 Task: Add a signature Haven Turner containing Have a great Thanksgiving Day, Haven Turner to email address softage.5@softage.net and add a folder Cycling
Action: Mouse moved to (47, 62)
Screenshot: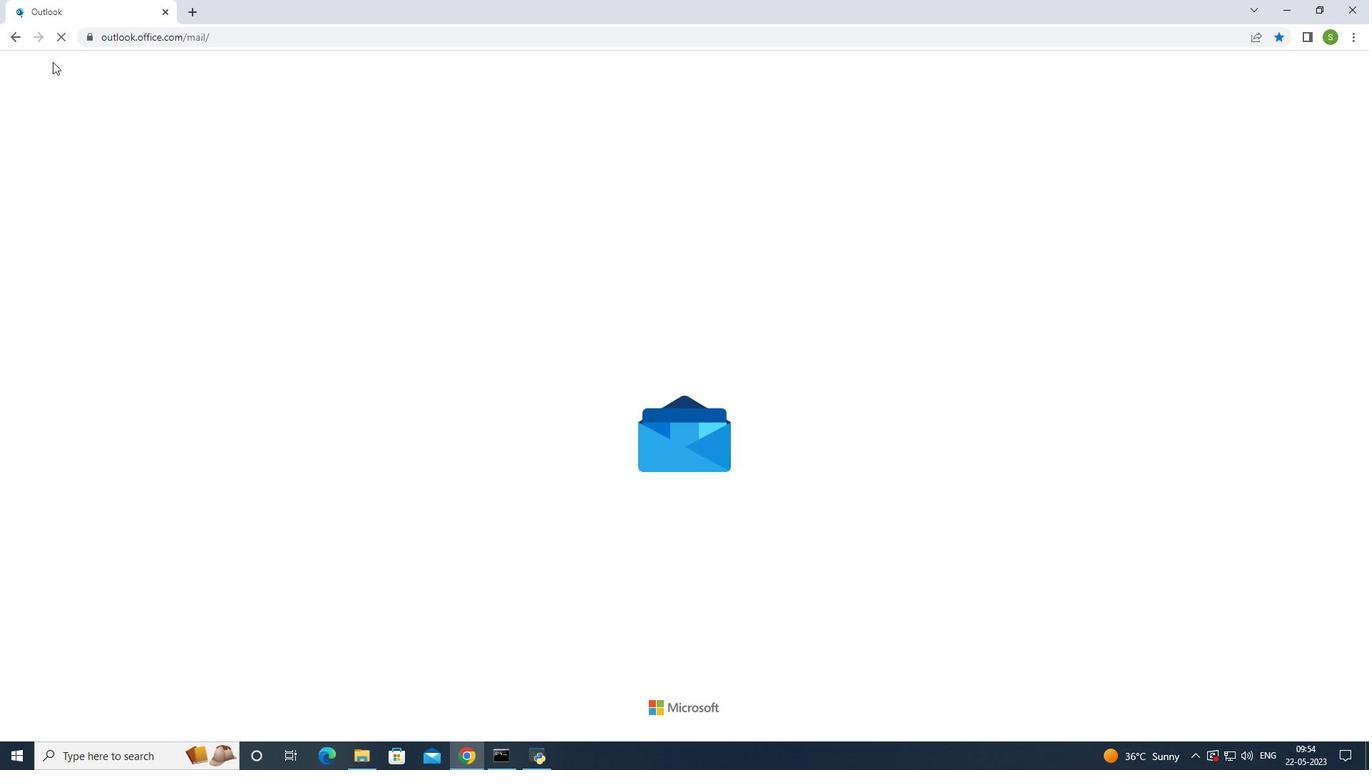 
Action: Mouse pressed left at (47, 62)
Screenshot: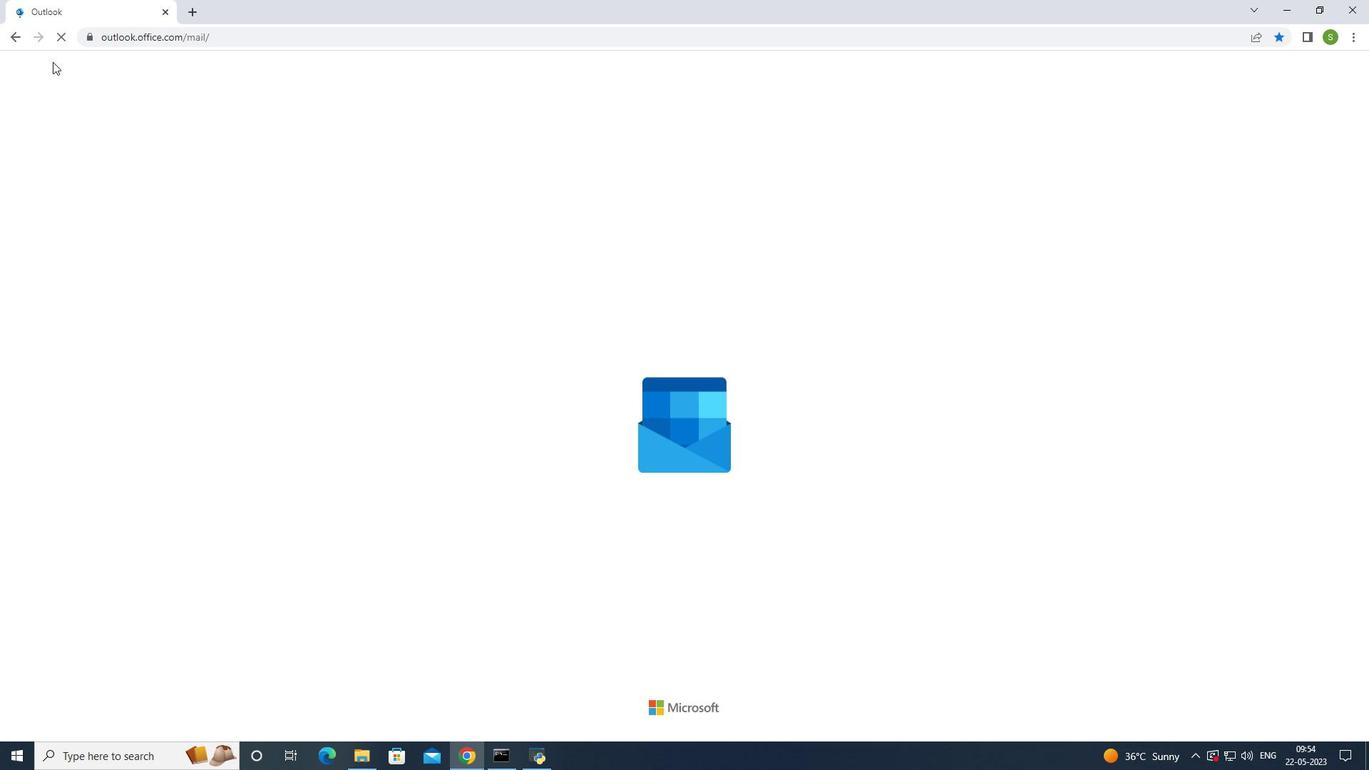 
Action: Mouse moved to (106, 117)
Screenshot: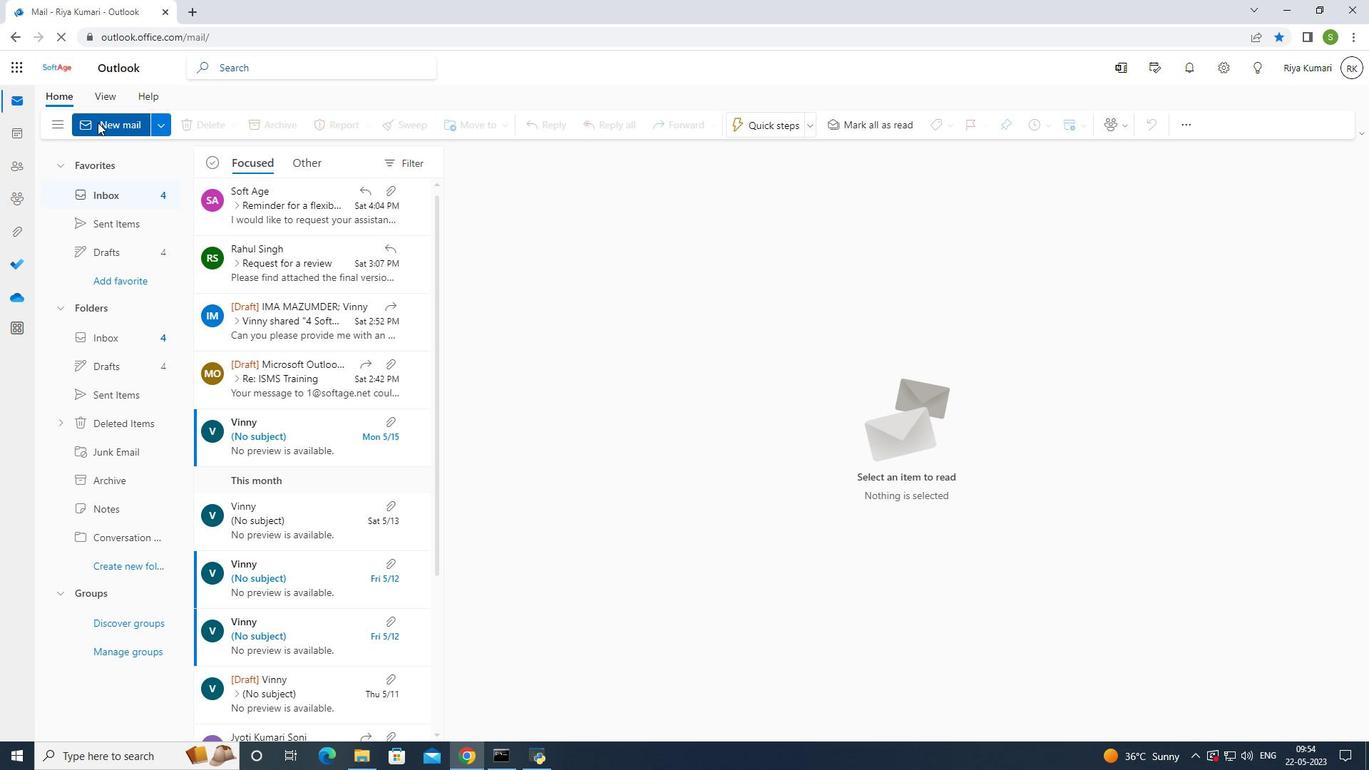 
Action: Mouse pressed left at (106, 117)
Screenshot: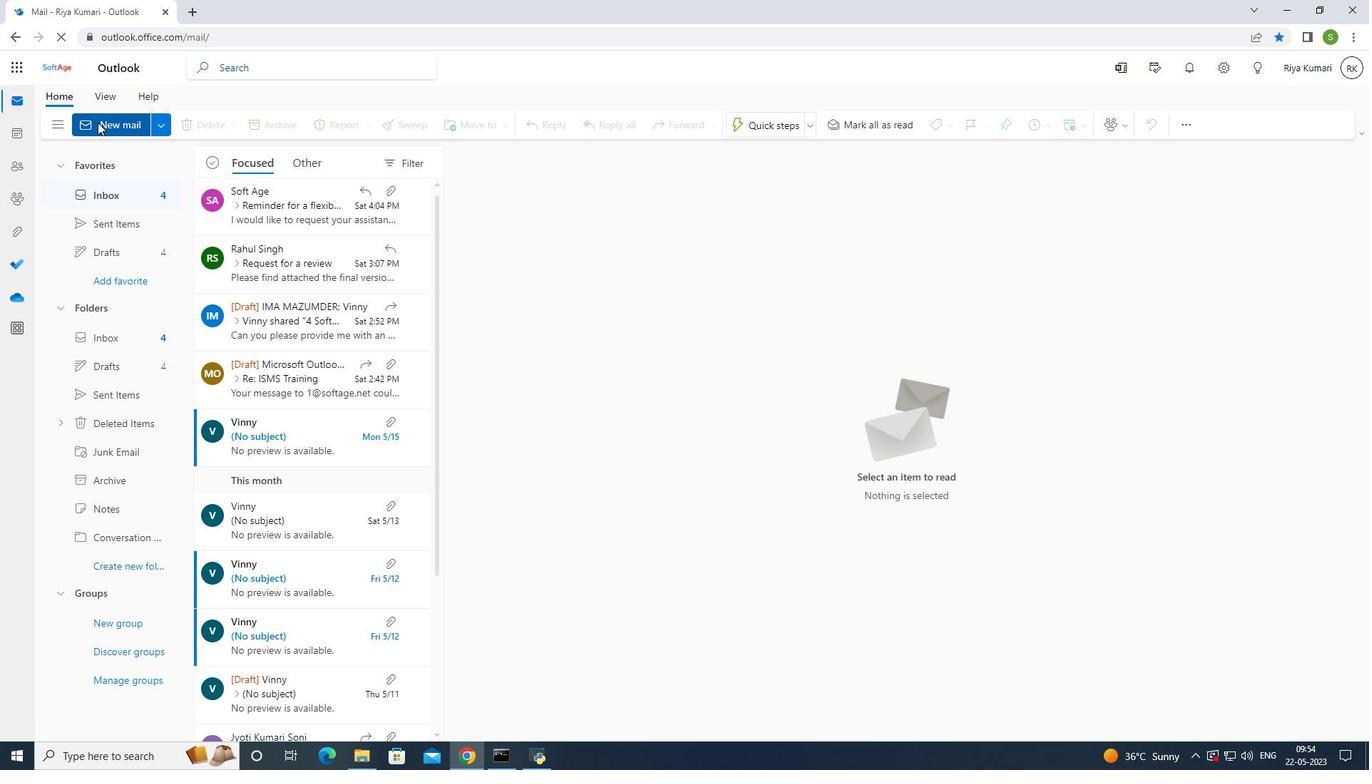 
Action: Mouse moved to (936, 128)
Screenshot: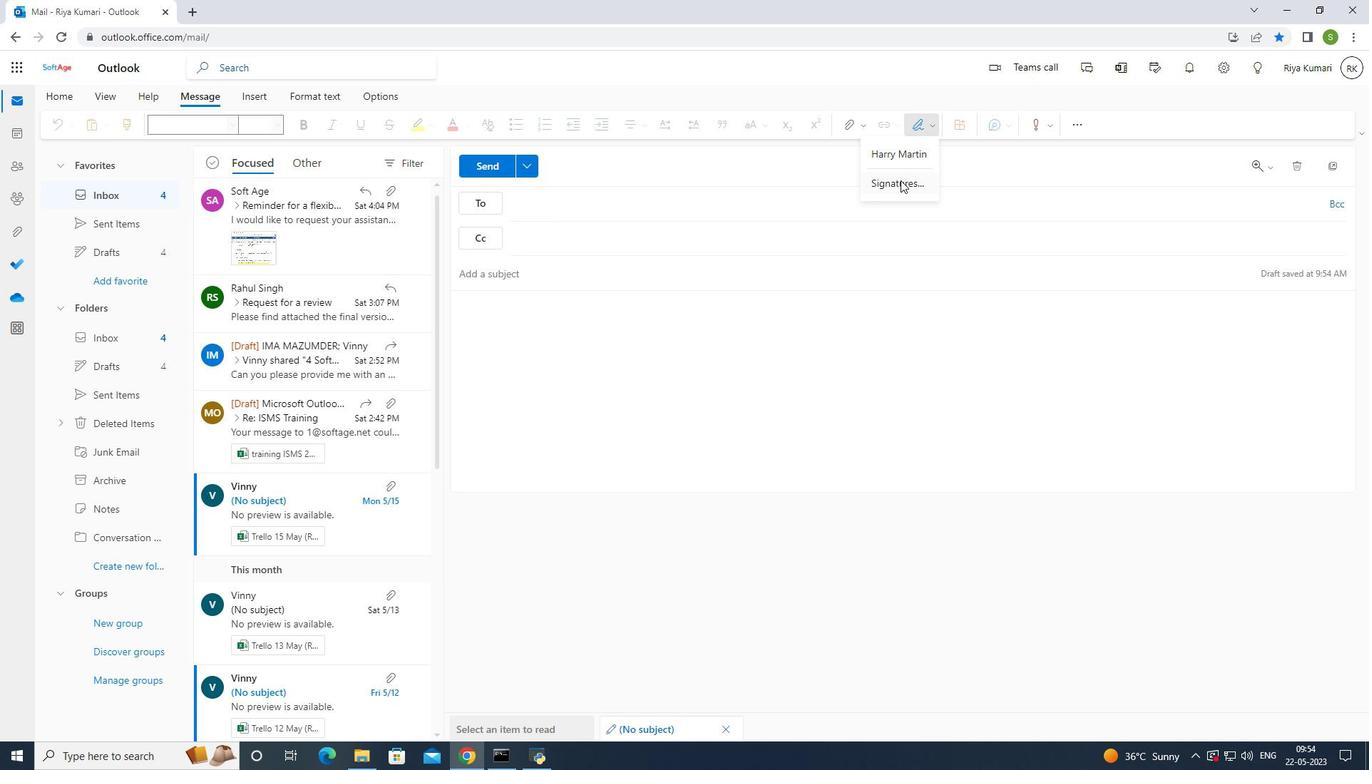 
Action: Mouse pressed left at (936, 128)
Screenshot: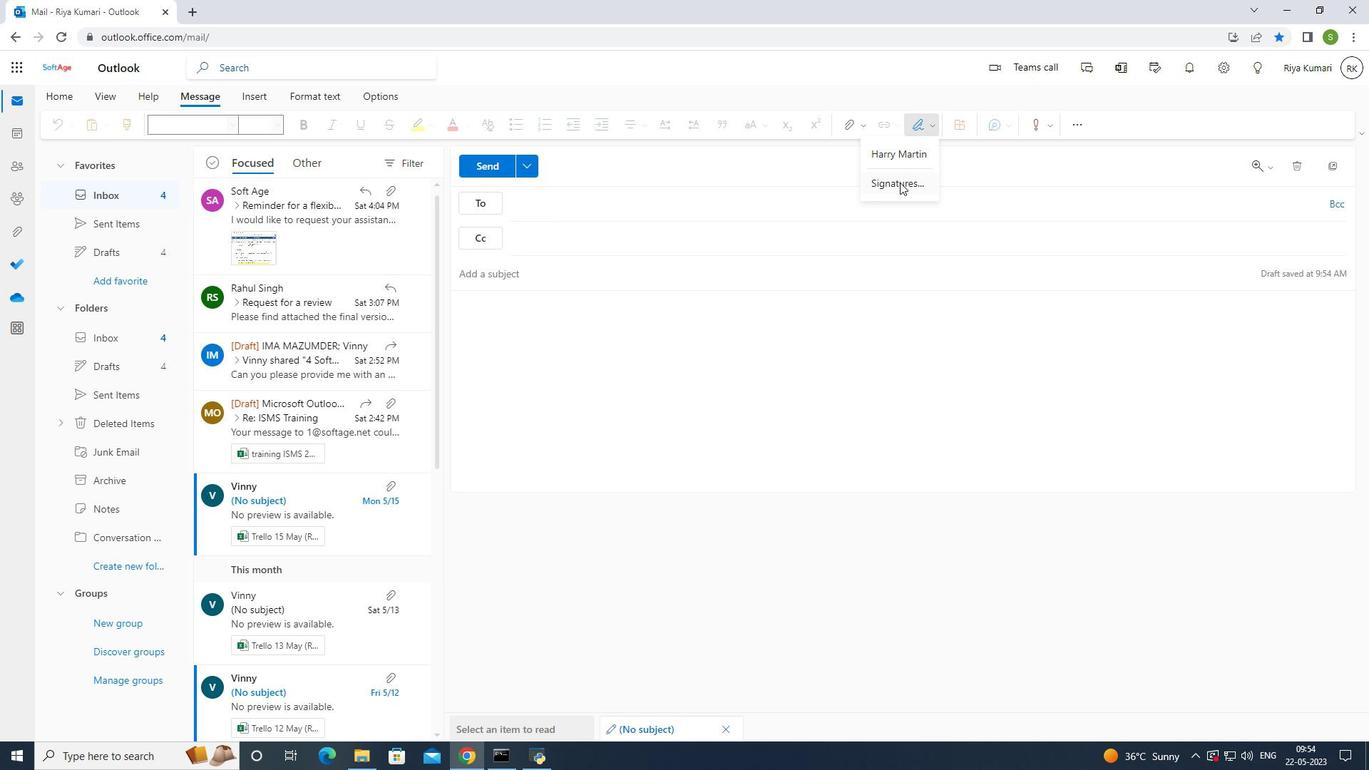 
Action: Mouse moved to (901, 185)
Screenshot: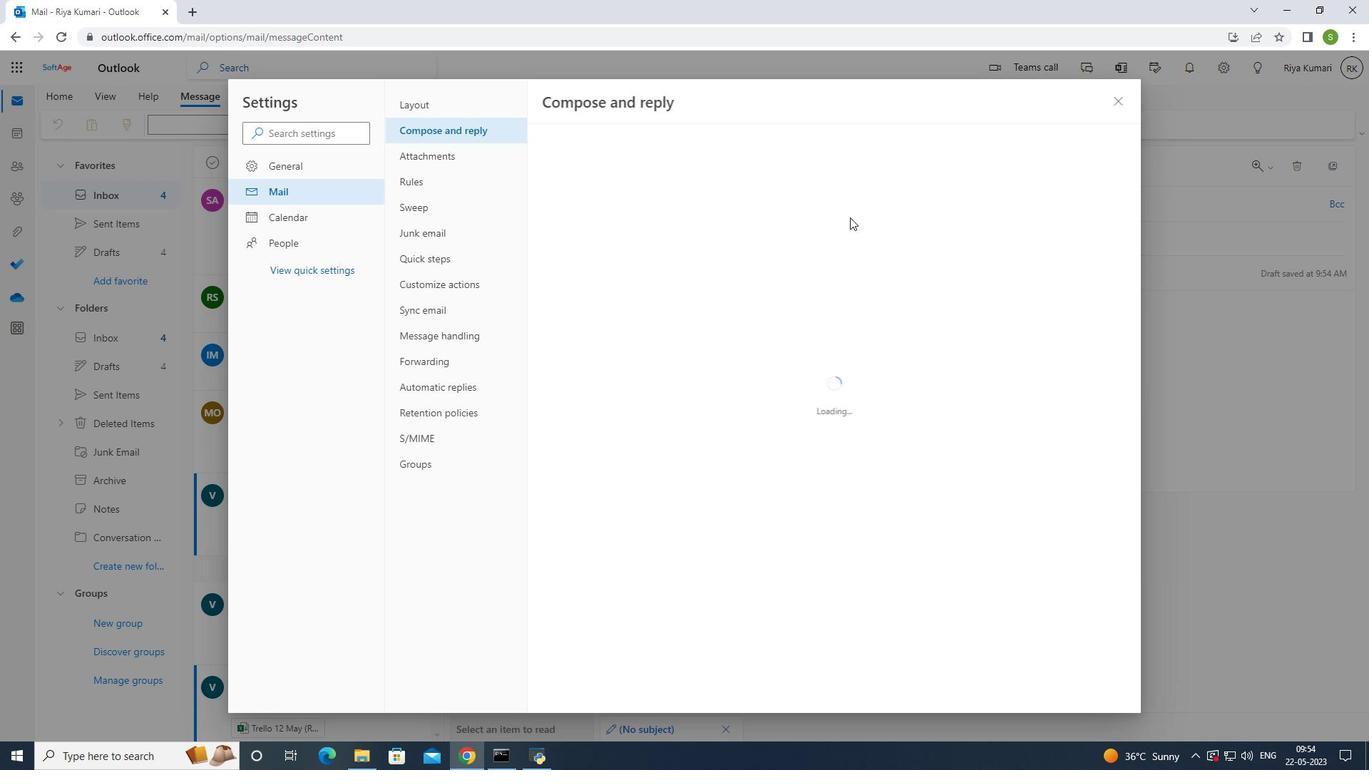 
Action: Mouse pressed left at (901, 185)
Screenshot: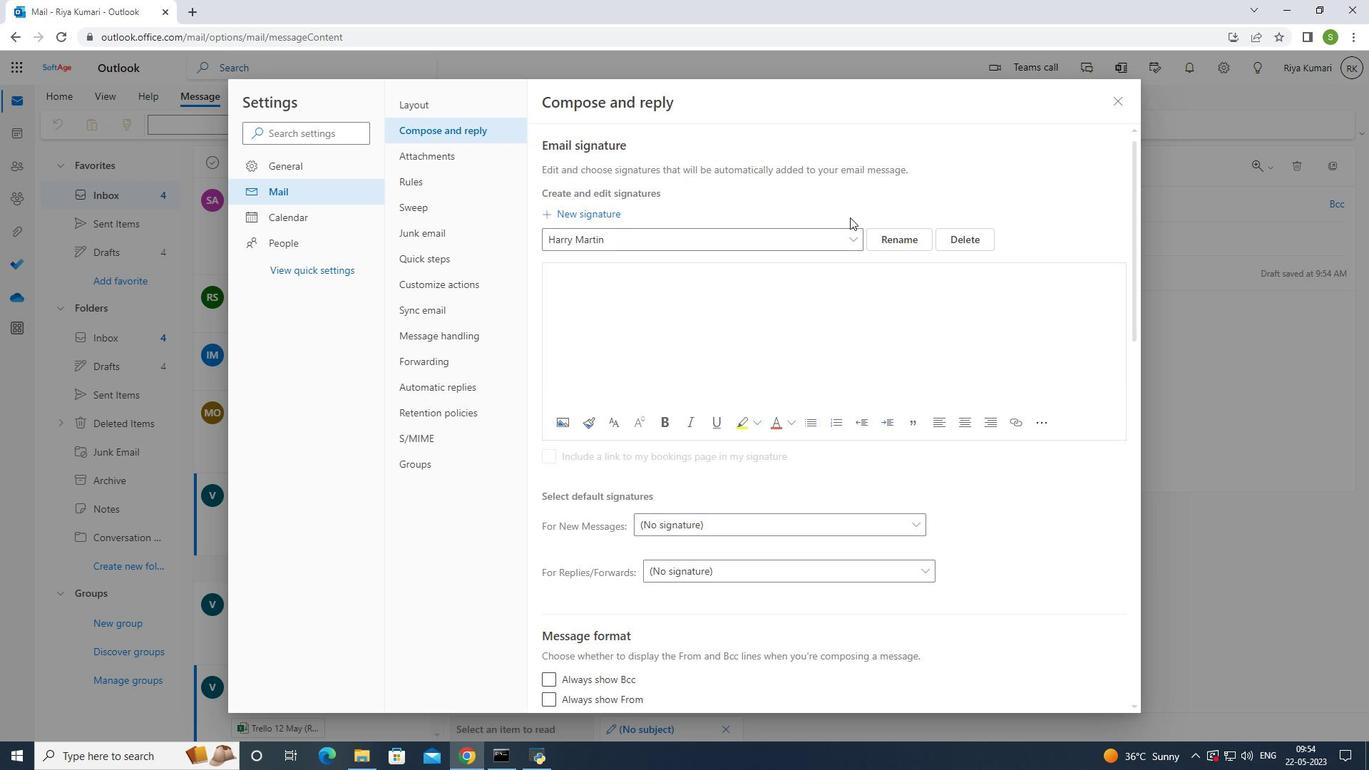 
Action: Mouse moved to (893, 233)
Screenshot: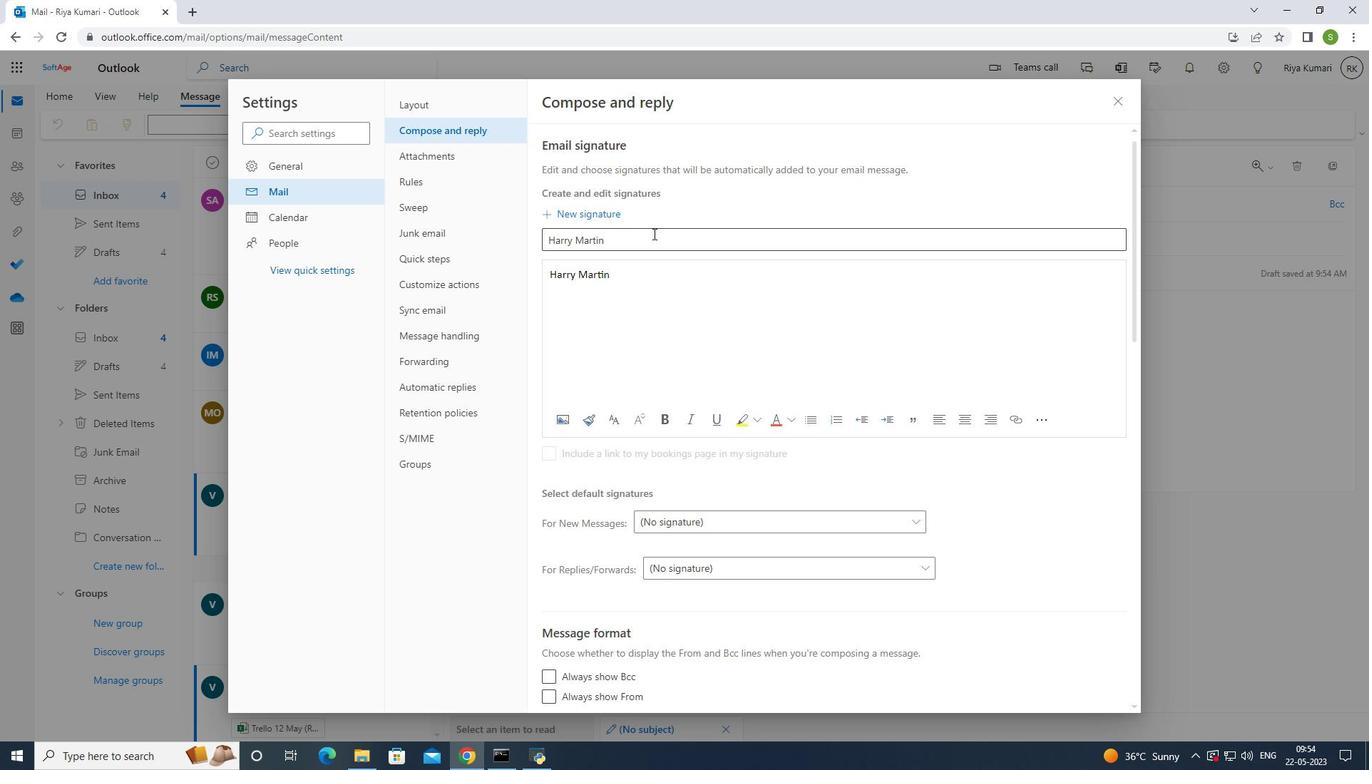 
Action: Mouse pressed left at (893, 233)
Screenshot: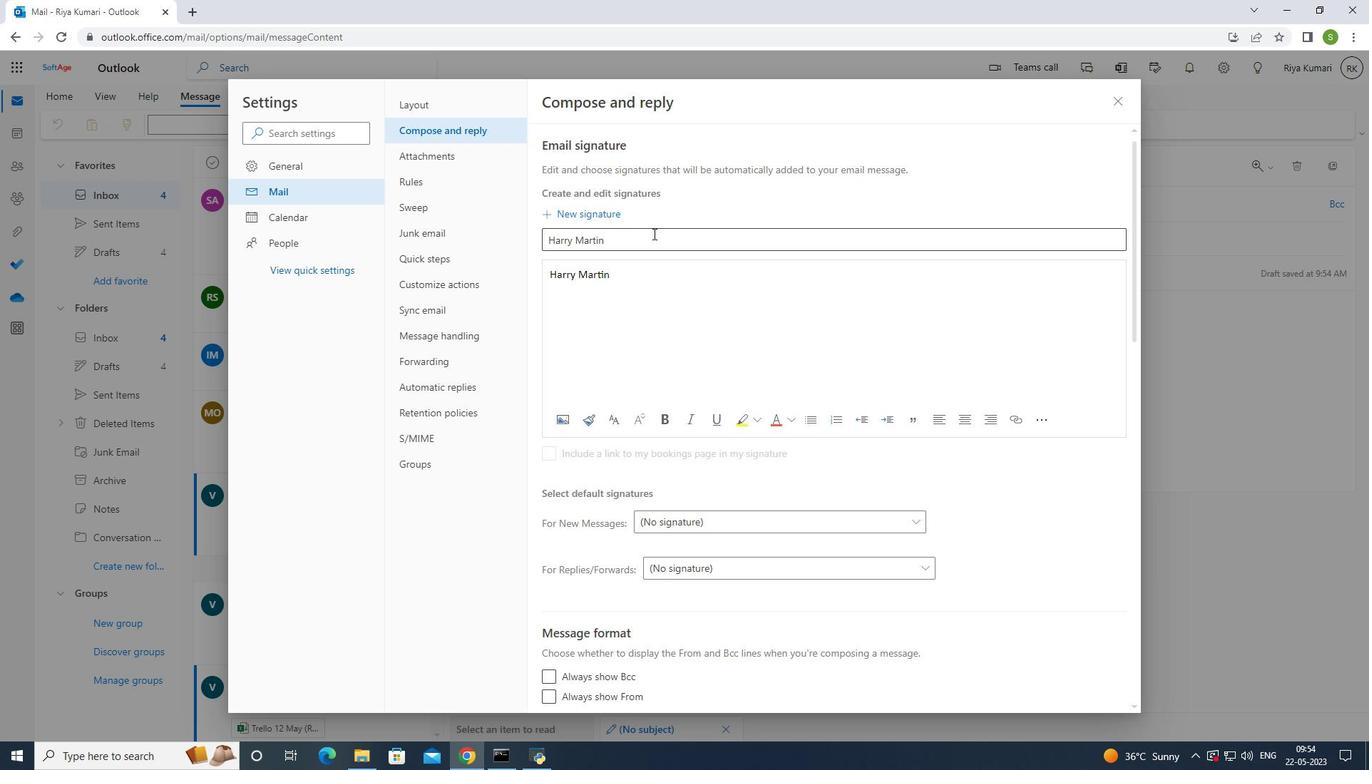 
Action: Mouse moved to (654, 240)
Screenshot: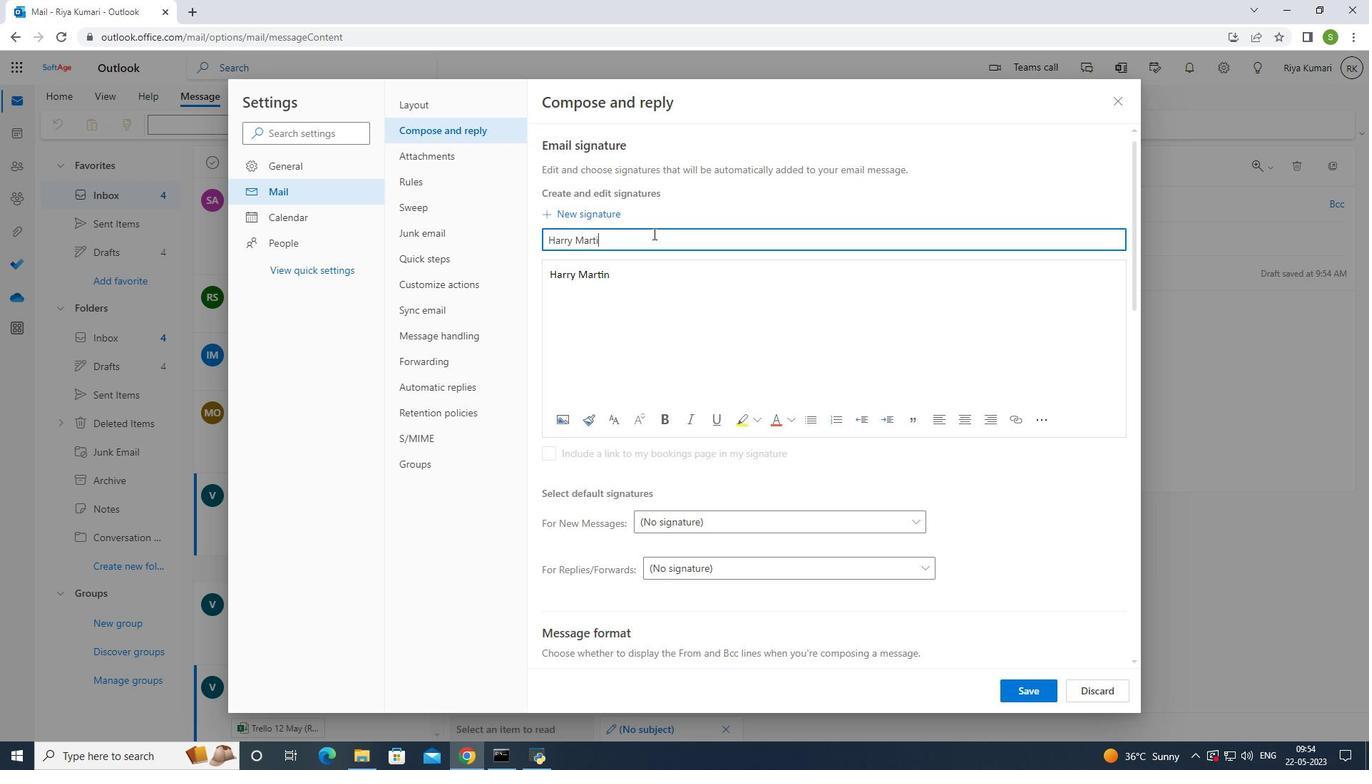 
Action: Mouse pressed left at (654, 240)
Screenshot: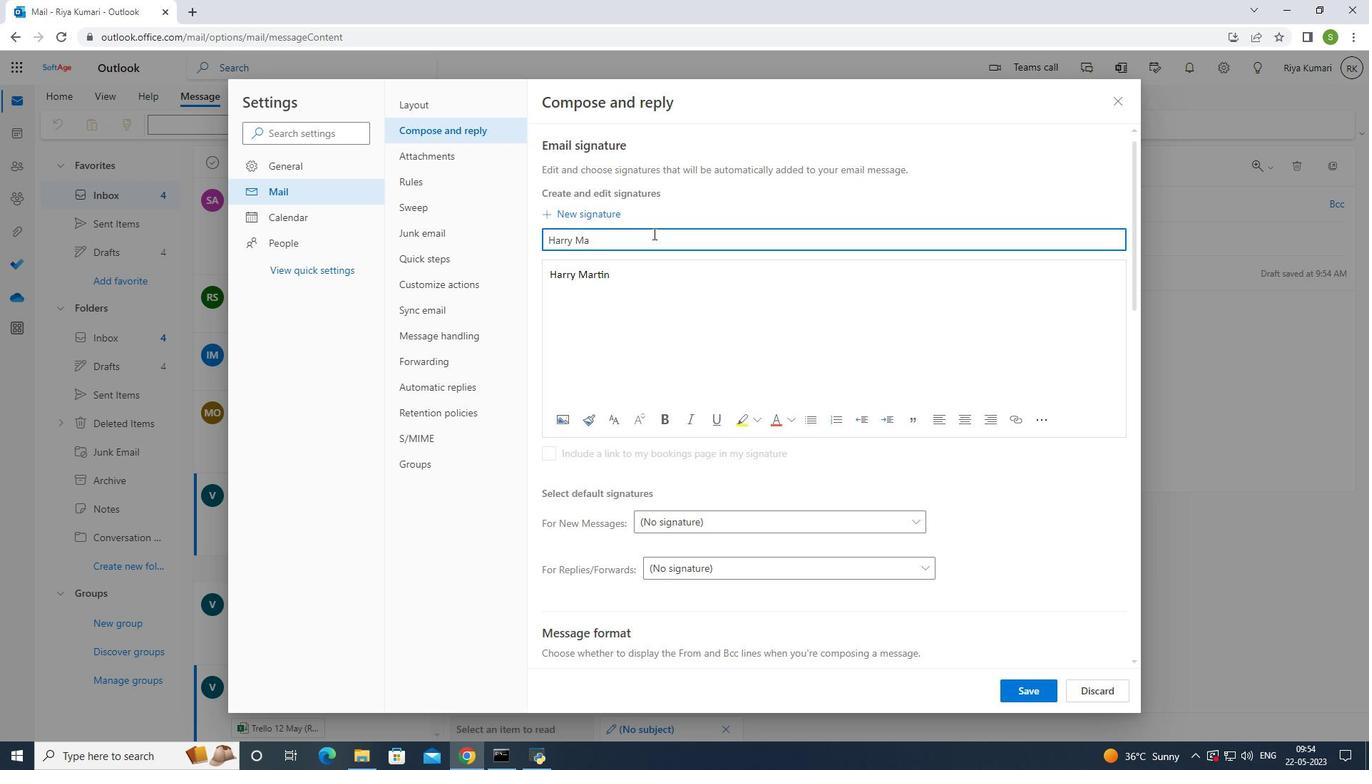 
Action: Mouse moved to (653, 243)
Screenshot: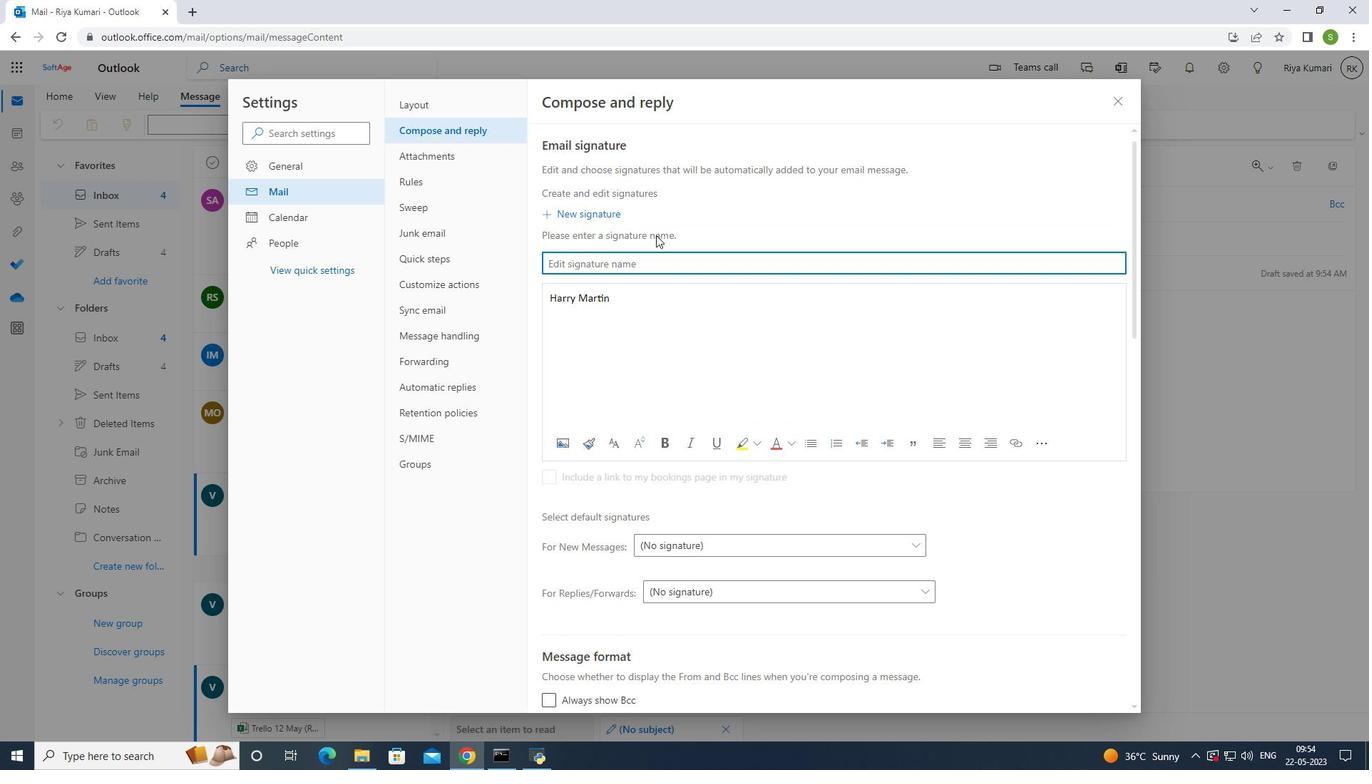 
Action: Key pressed <Key.backspace><Key.backspace><Key.backspace><Key.backspace><Key.backspace><Key.backspace><Key.backspace><Key.backspace><Key.backspace><Key.backspace><Key.backspace><Key.backspace><Key.backspace><Key.backspace><Key.backspace>
Screenshot: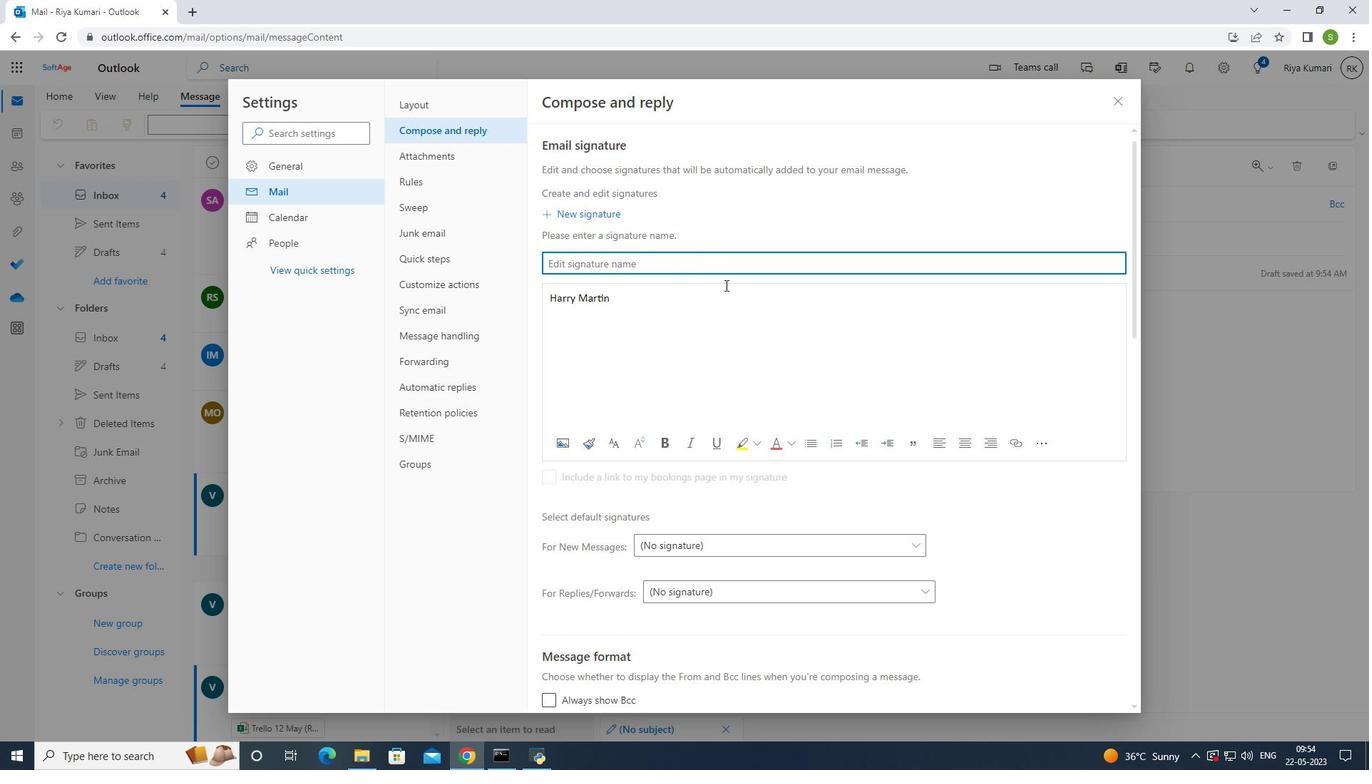 
Action: Mouse moved to (654, 221)
Screenshot: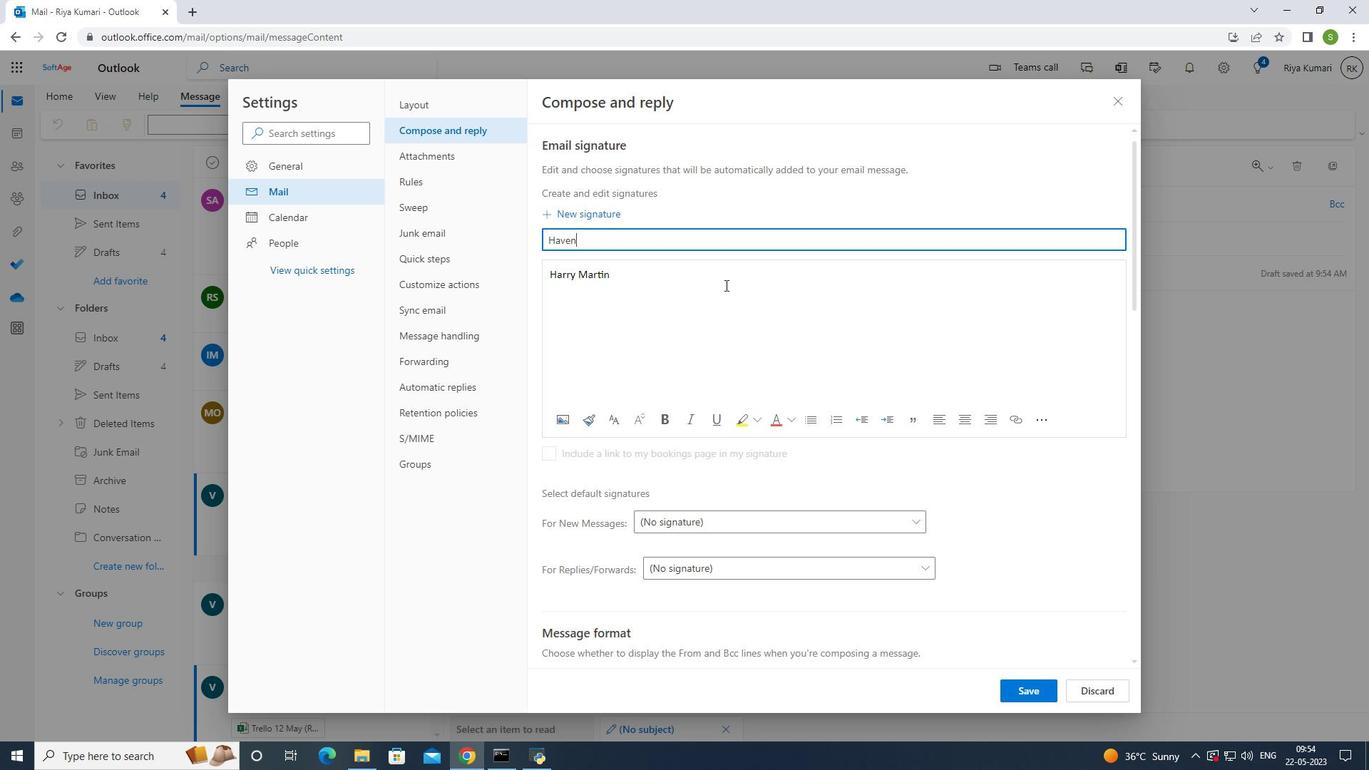 
Action: Key pressed ctrl+Haven<Key.space>ctrl+Tur
Screenshot: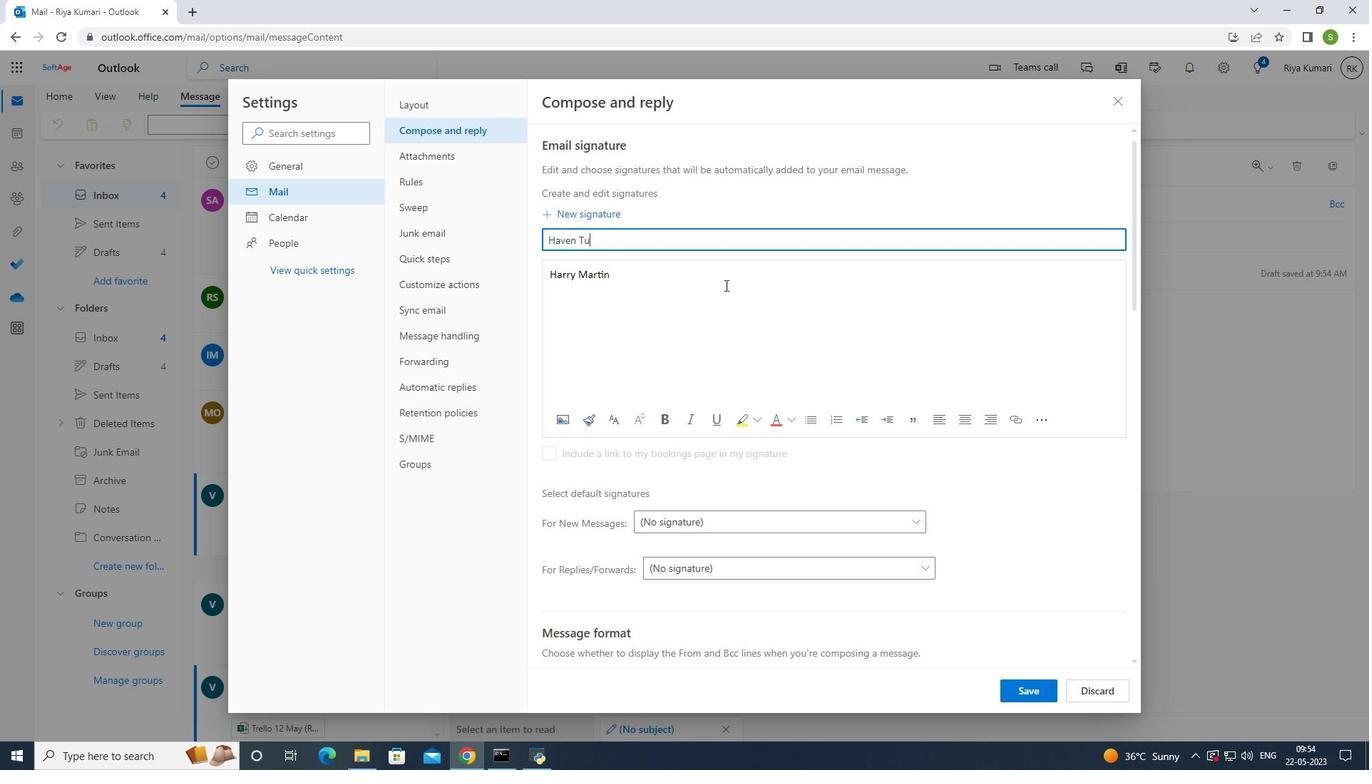 
Action: Mouse moved to (277, 6)
Screenshot: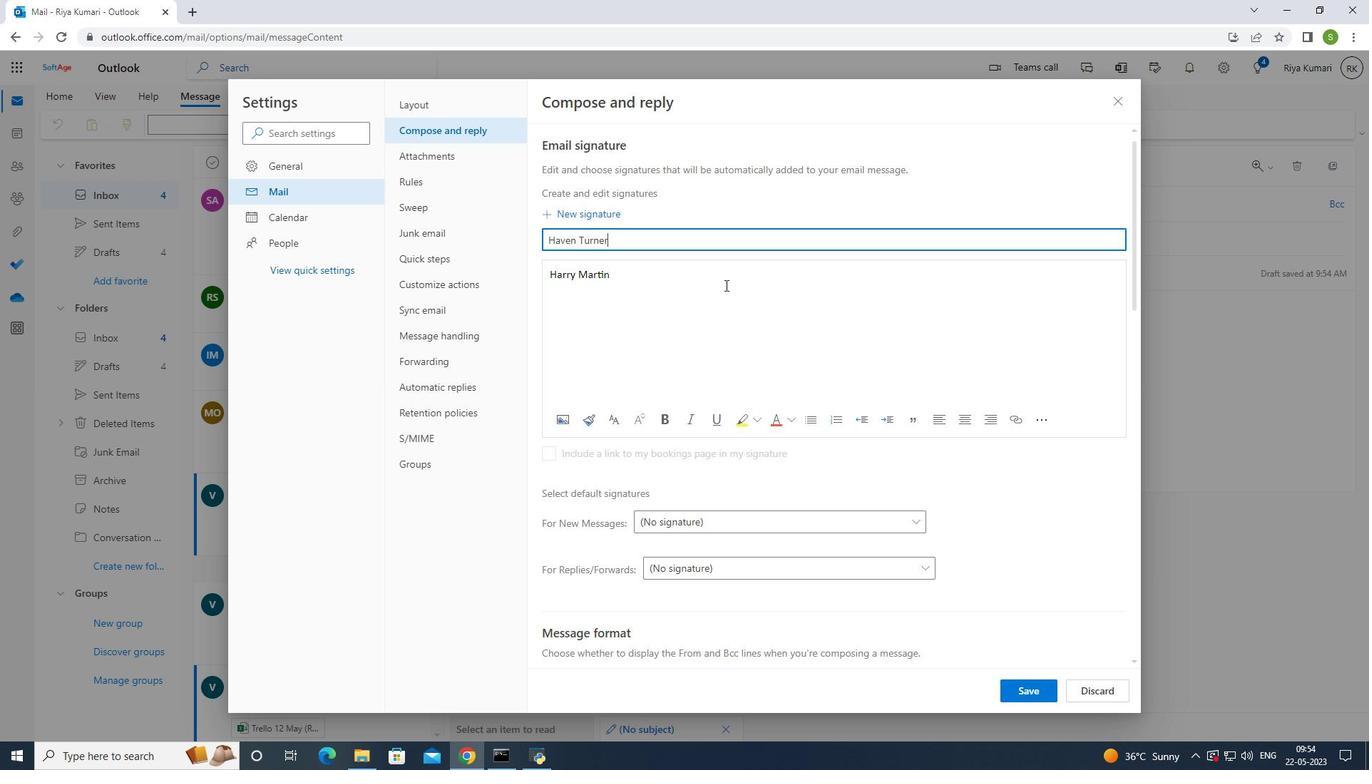 
Action: Mouse pressed left at (277, 6)
Screenshot: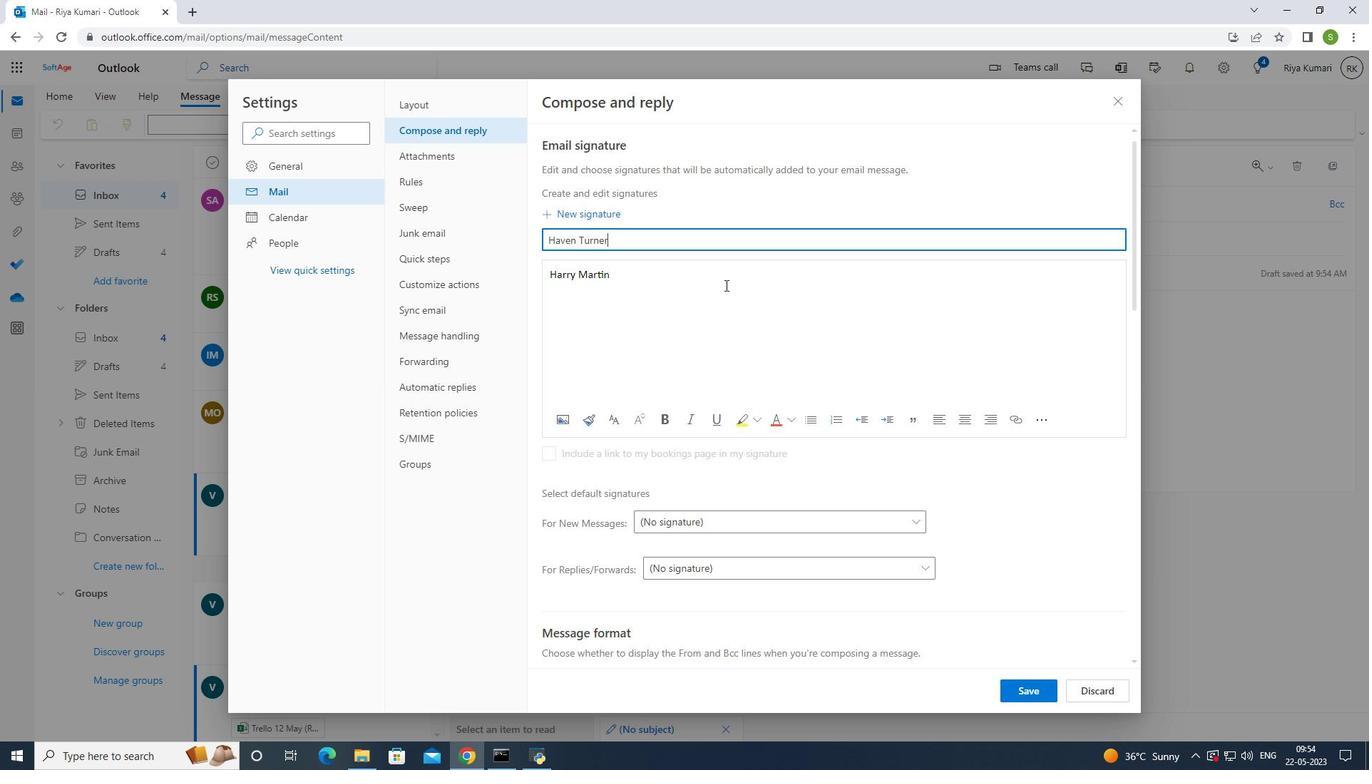 
Action: Mouse moved to (506, 9)
Screenshot: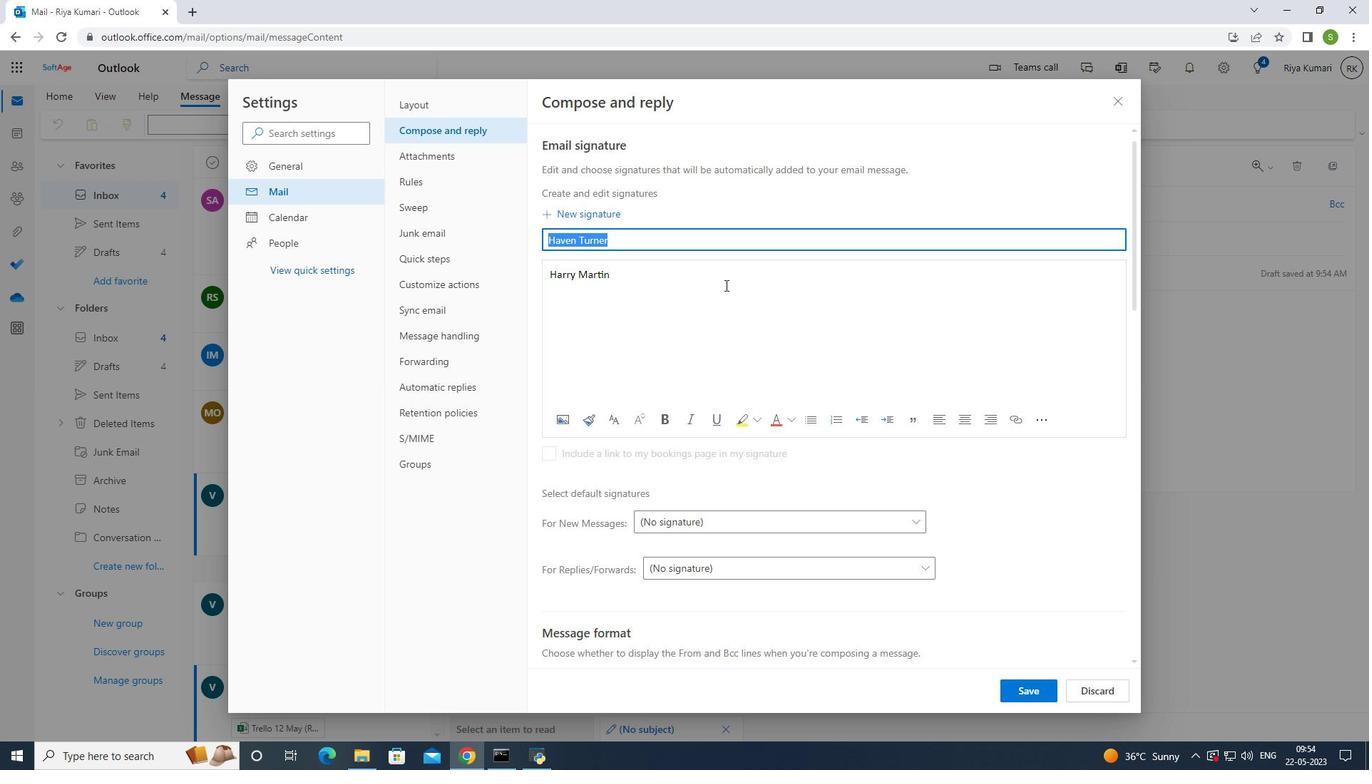 
Action: Mouse pressed left at (506, 9)
Screenshot: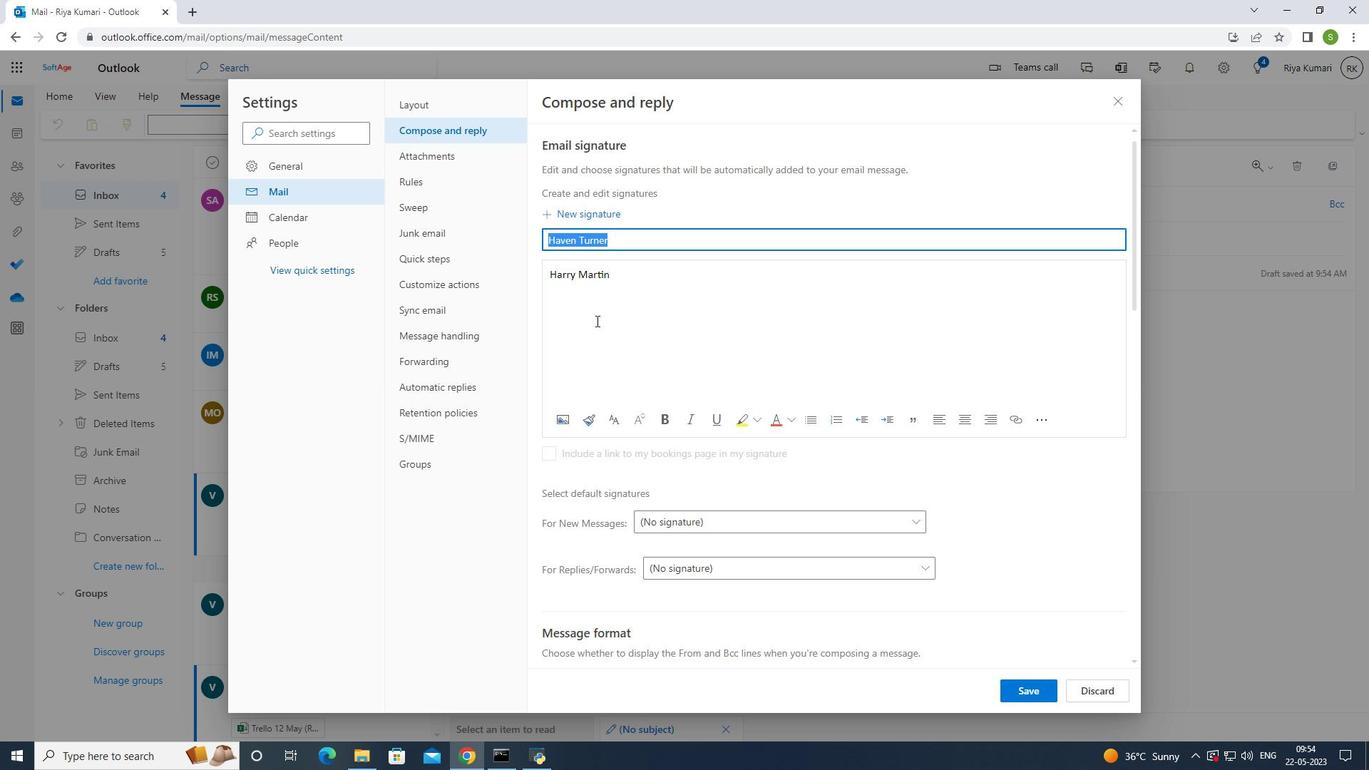 
Action: Mouse moved to (335, 12)
Screenshot: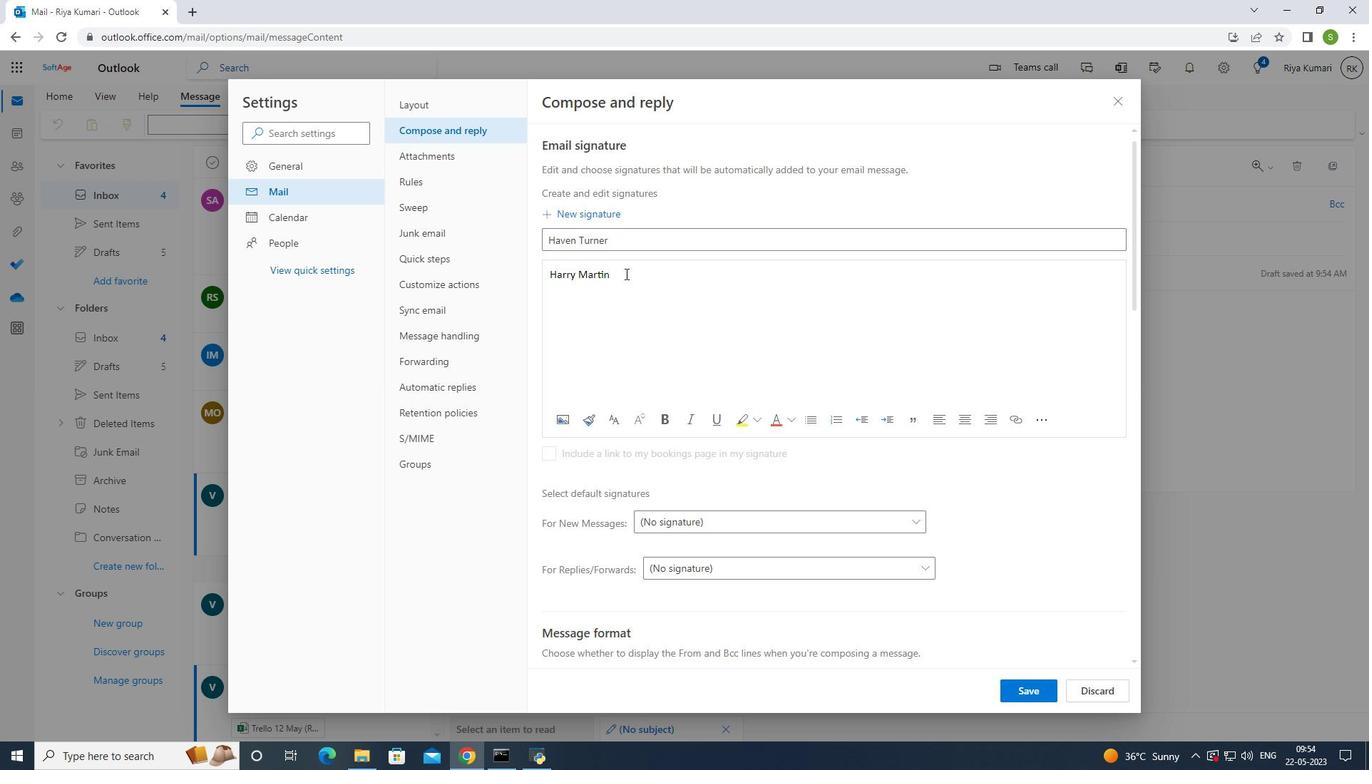 
Action: Mouse pressed left at (335, 12)
Screenshot: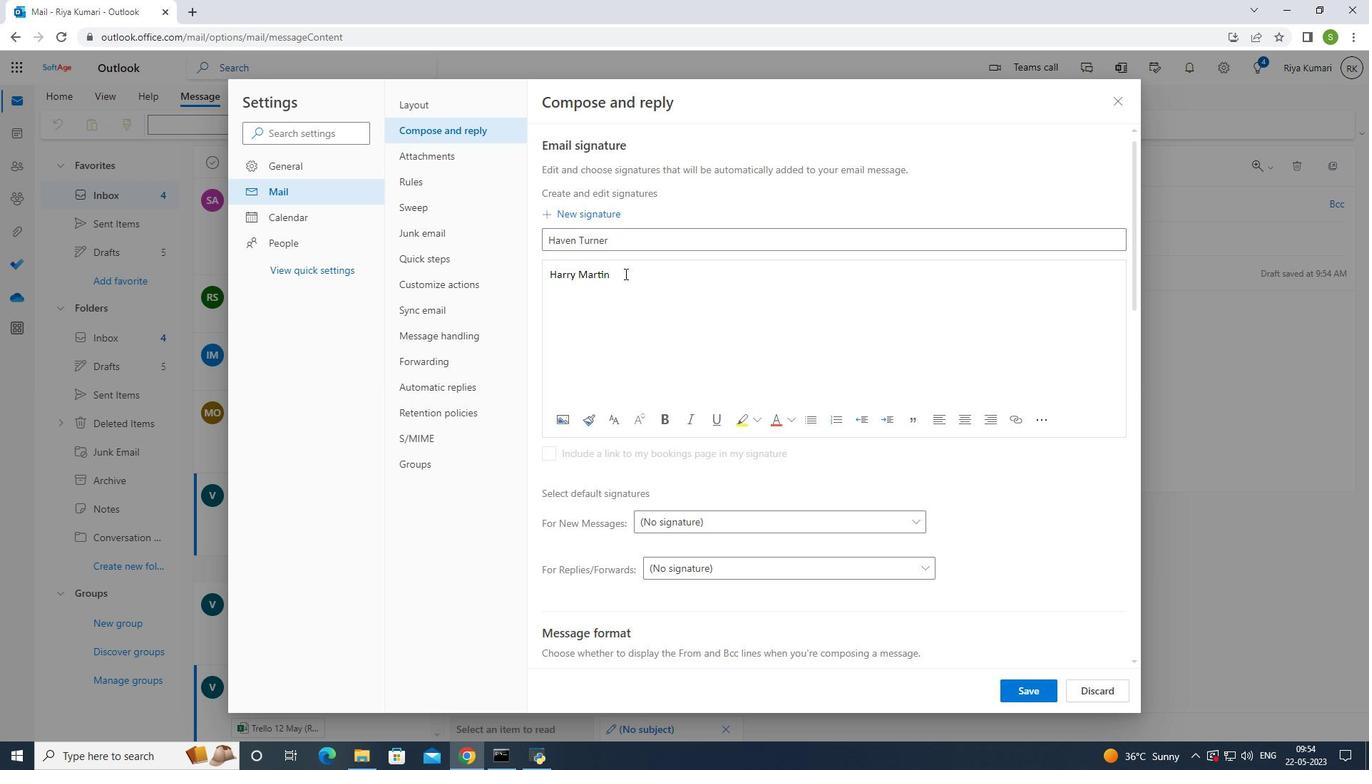 
Action: Mouse moved to (576, 258)
Screenshot: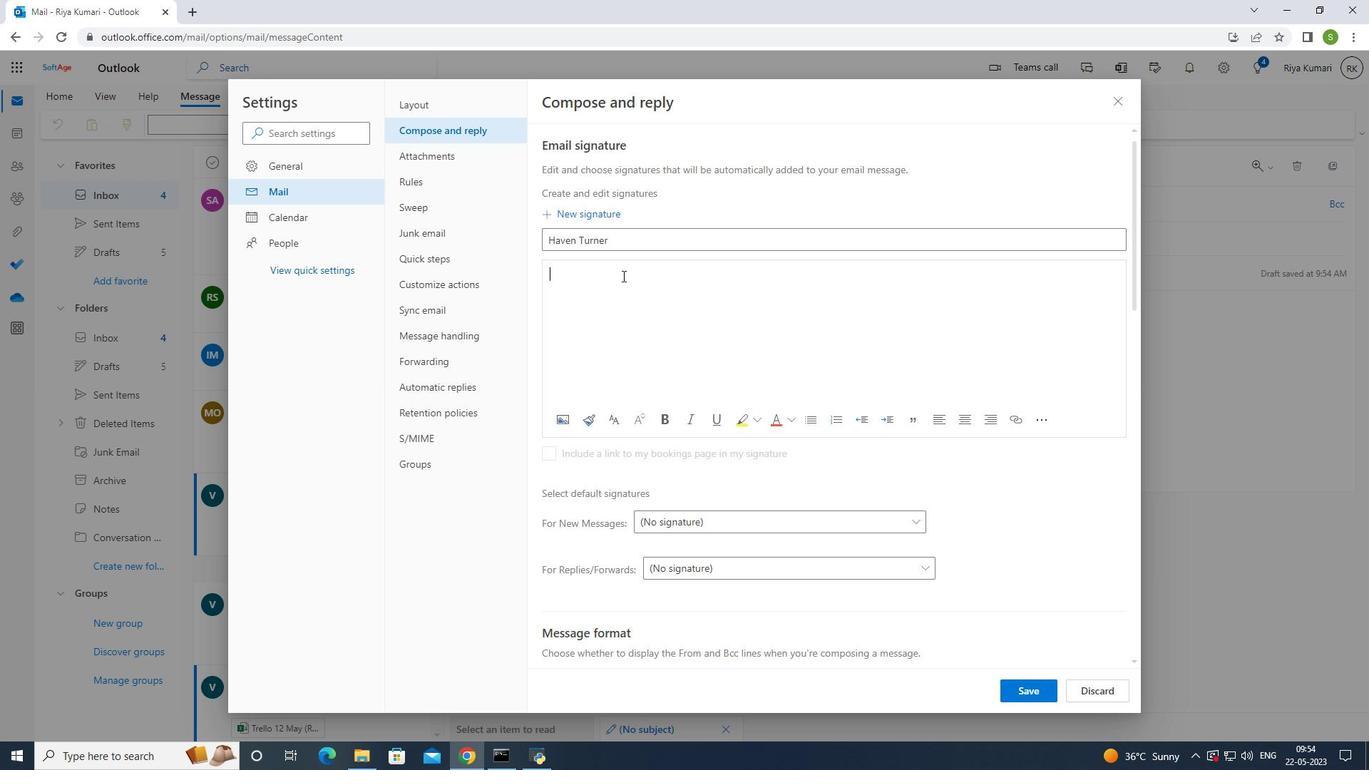
Action: Mouse pressed left at (576, 258)
Screenshot: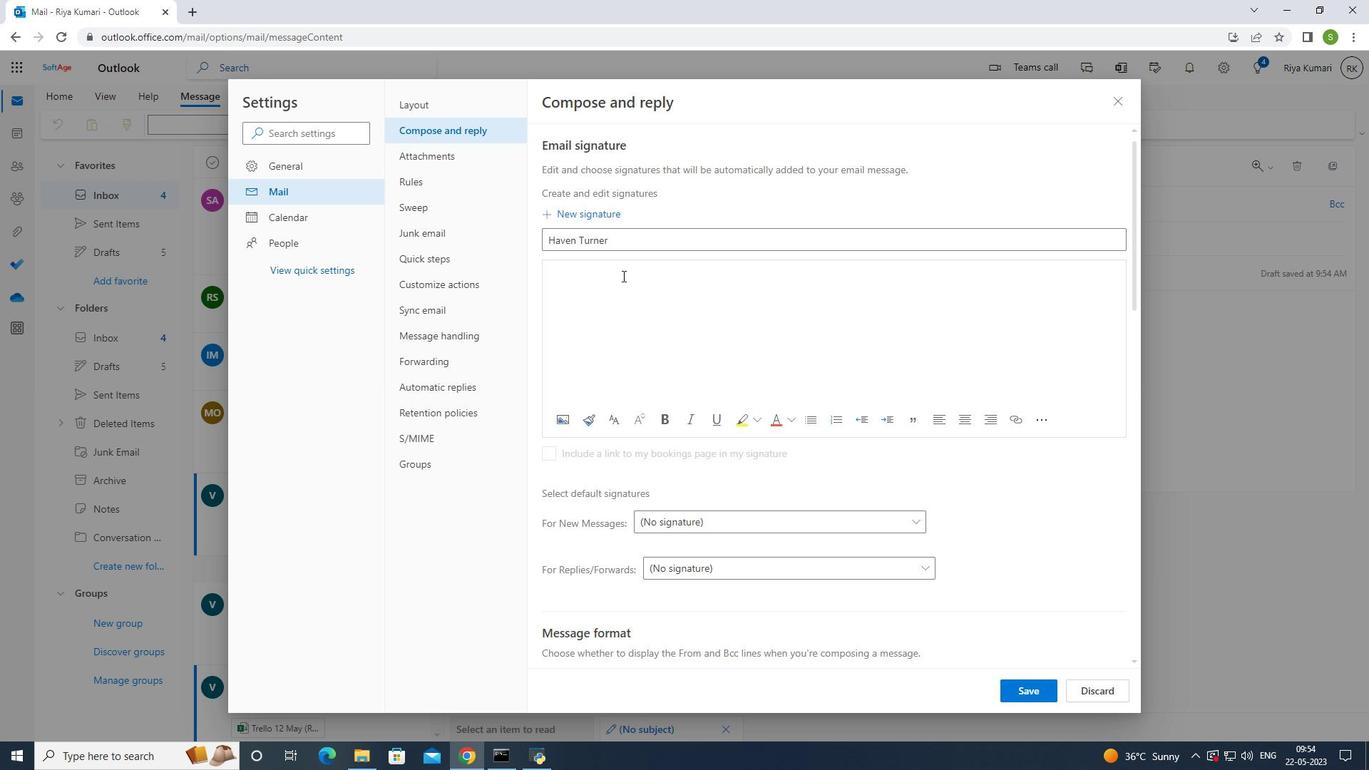 
Action: Mouse moved to (580, 257)
Screenshot: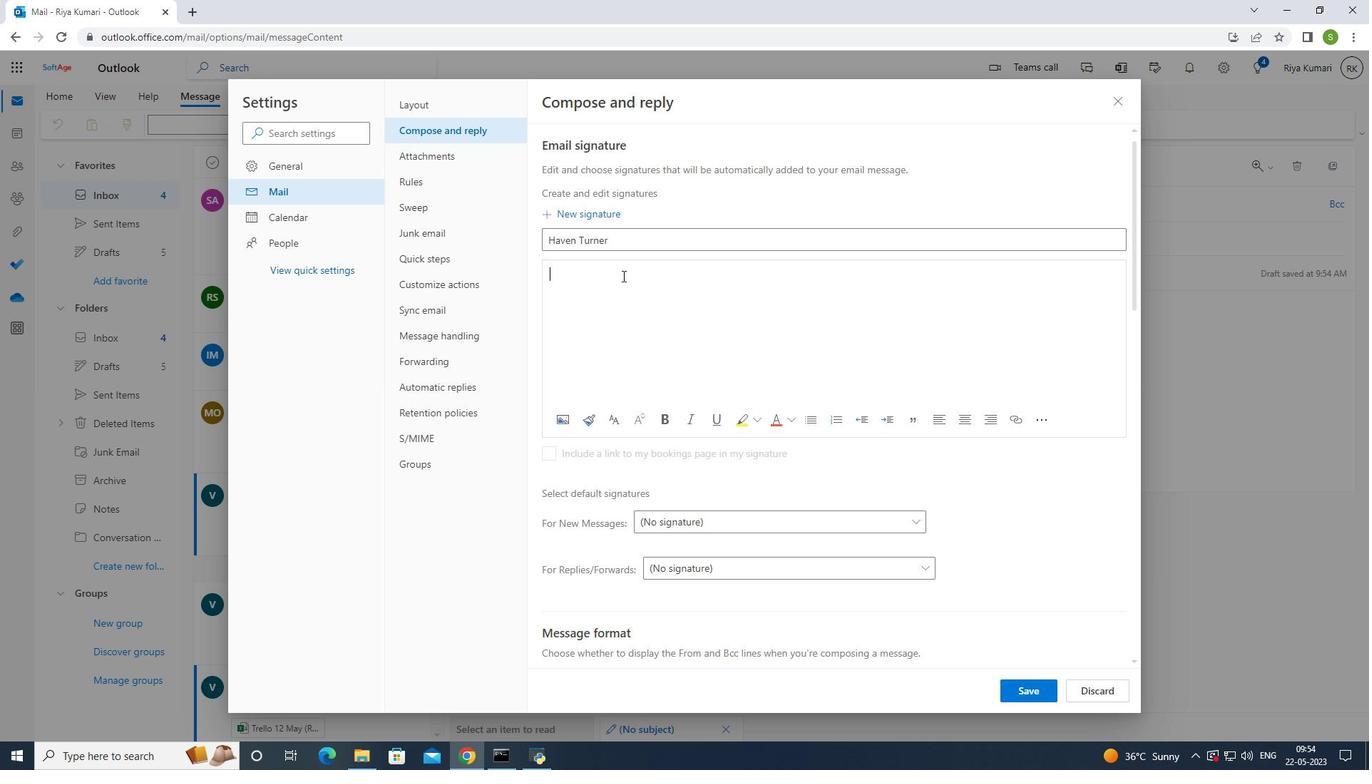 
Action: Key pressed ctrl+Have
Screenshot: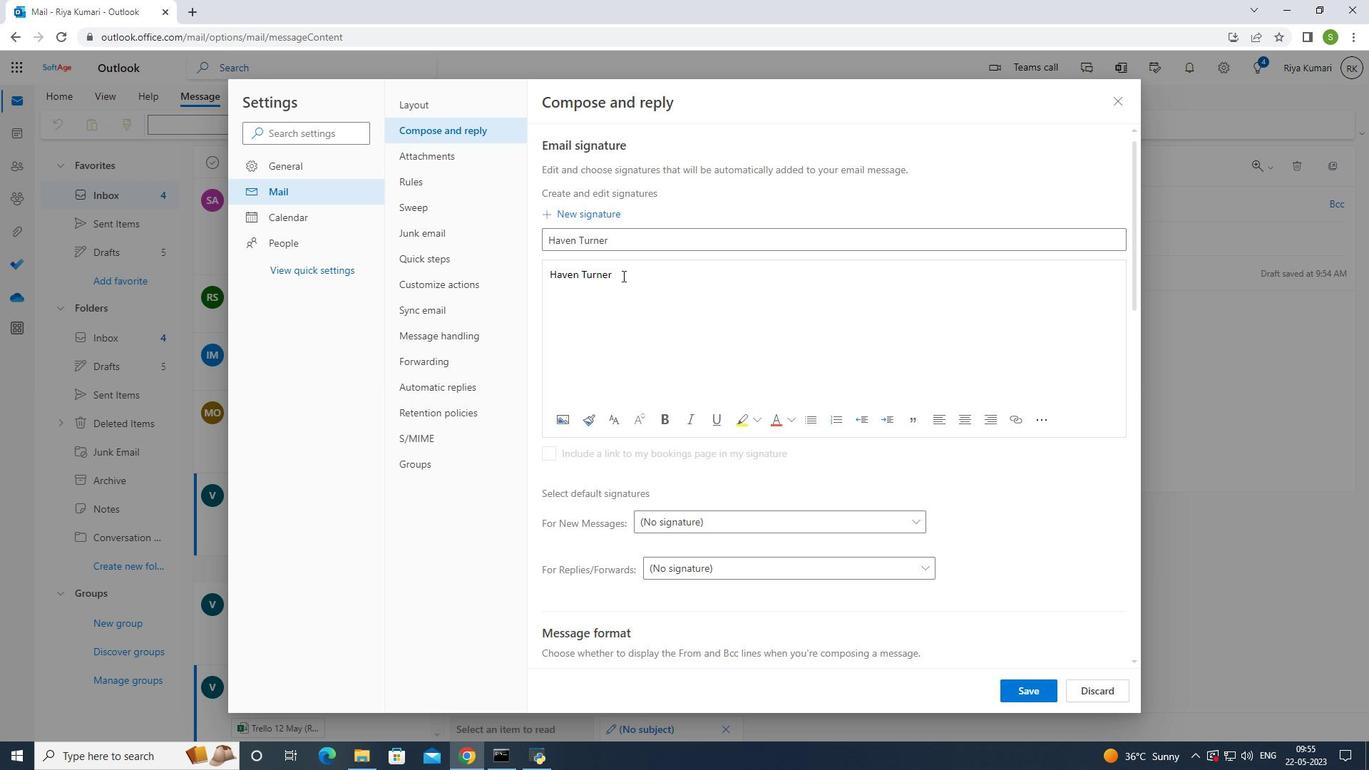 
Action: Mouse moved to (336, 9)
Screenshot: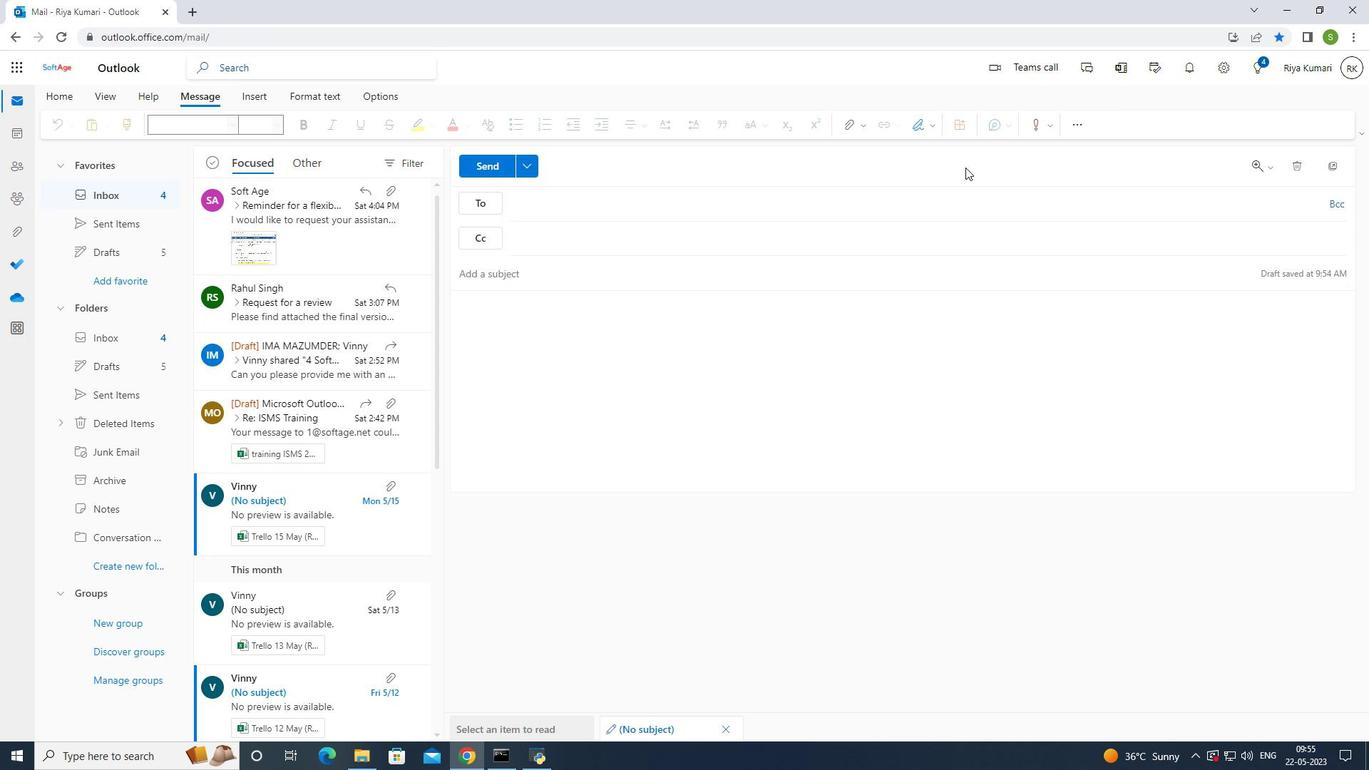 
Action: Mouse pressed left at (336, 9)
Screenshot: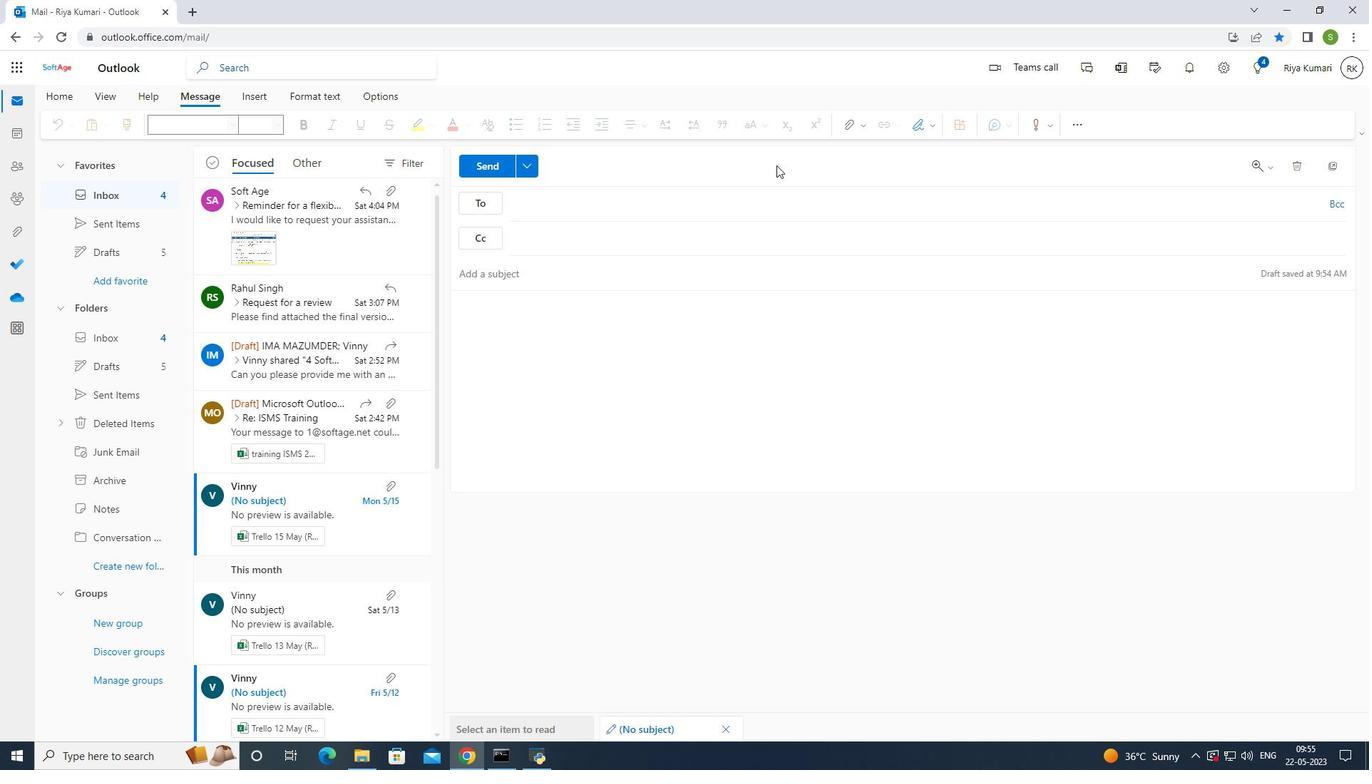 
Action: Mouse moved to (604, 267)
Screenshot: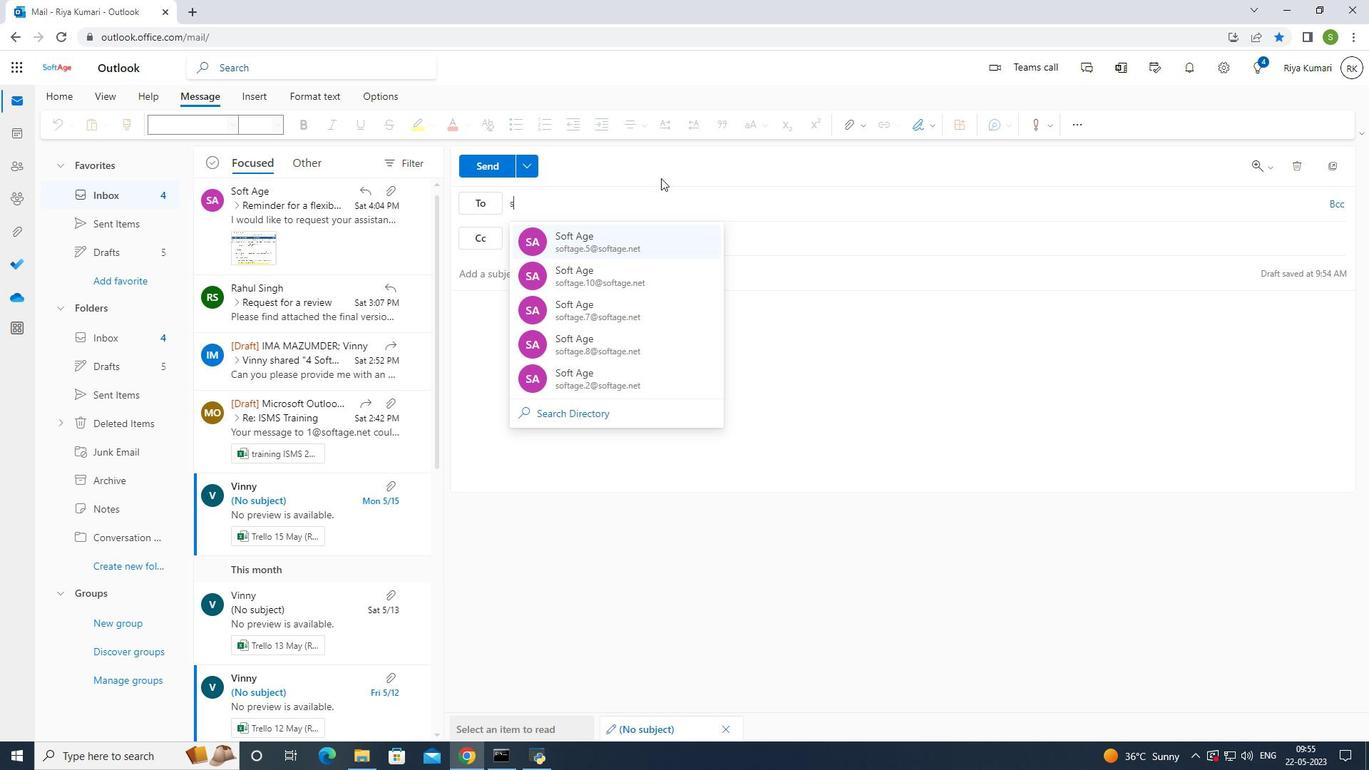 
Action: Key pressed <Key.shift>Haven
Screenshot: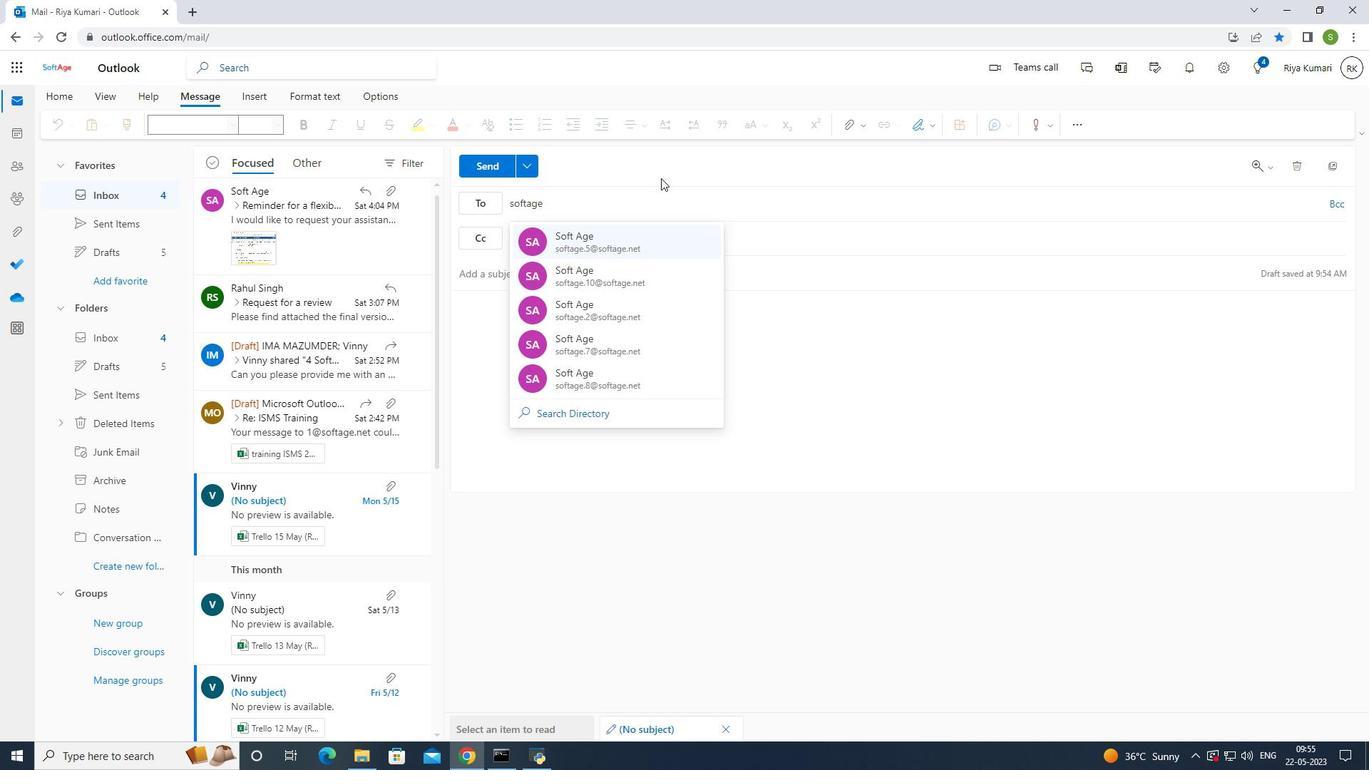 
Action: Mouse moved to (49, 60)
Screenshot: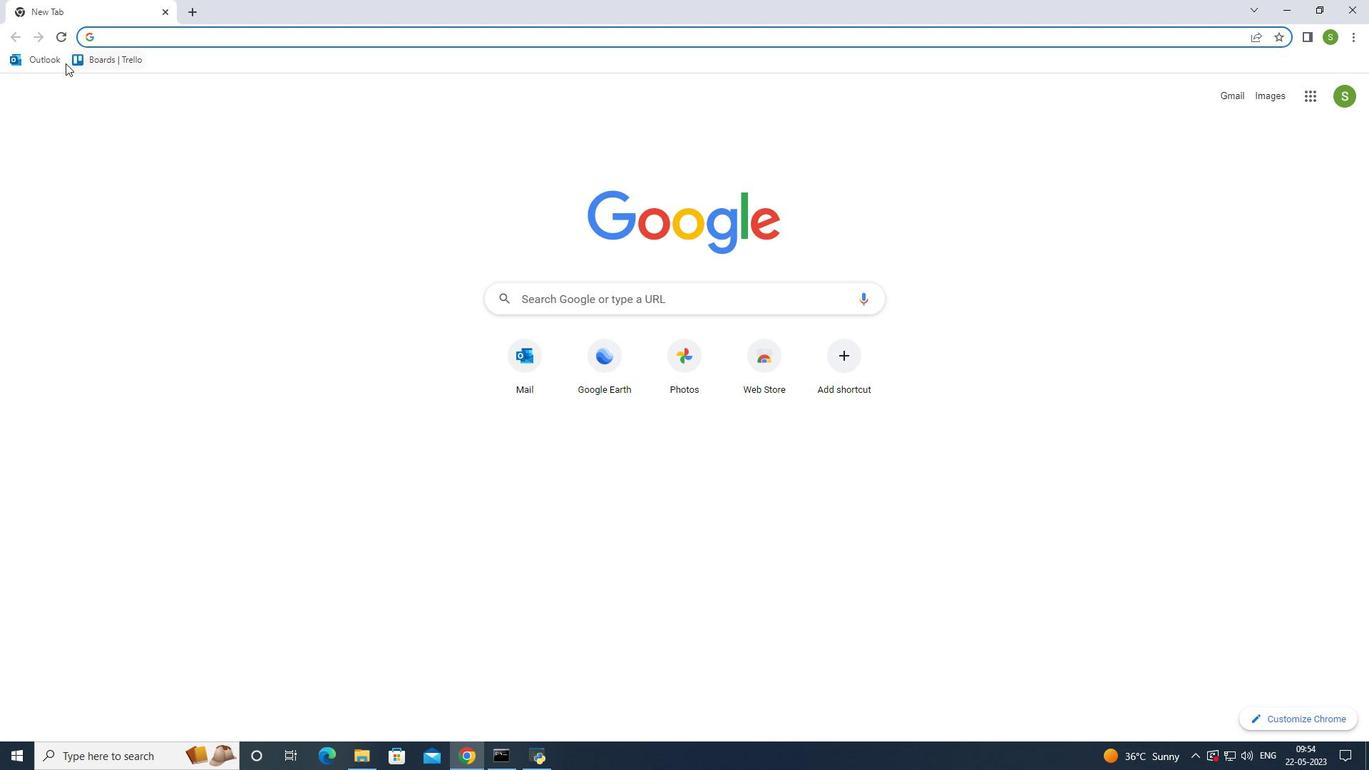 
Action: Mouse pressed left at (49, 60)
Screenshot: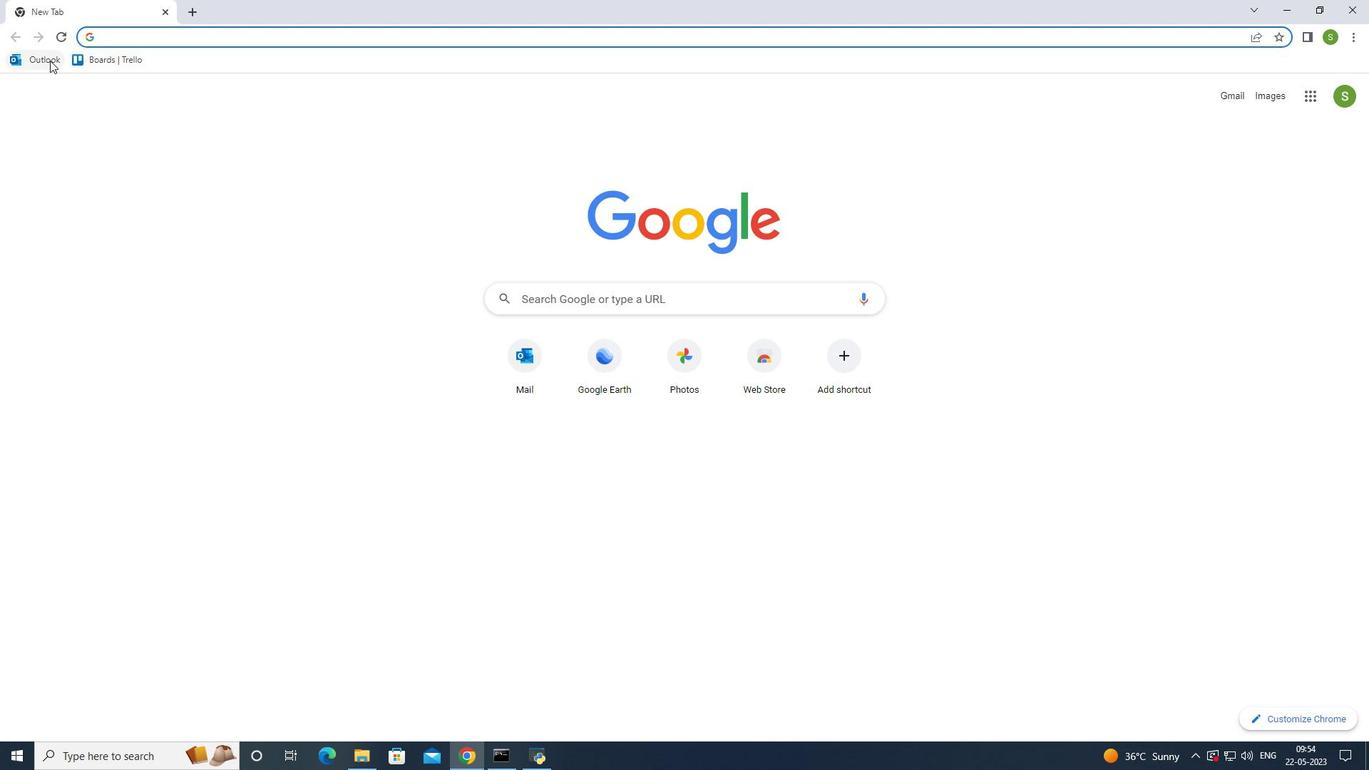 
Action: Mouse moved to (97, 122)
Screenshot: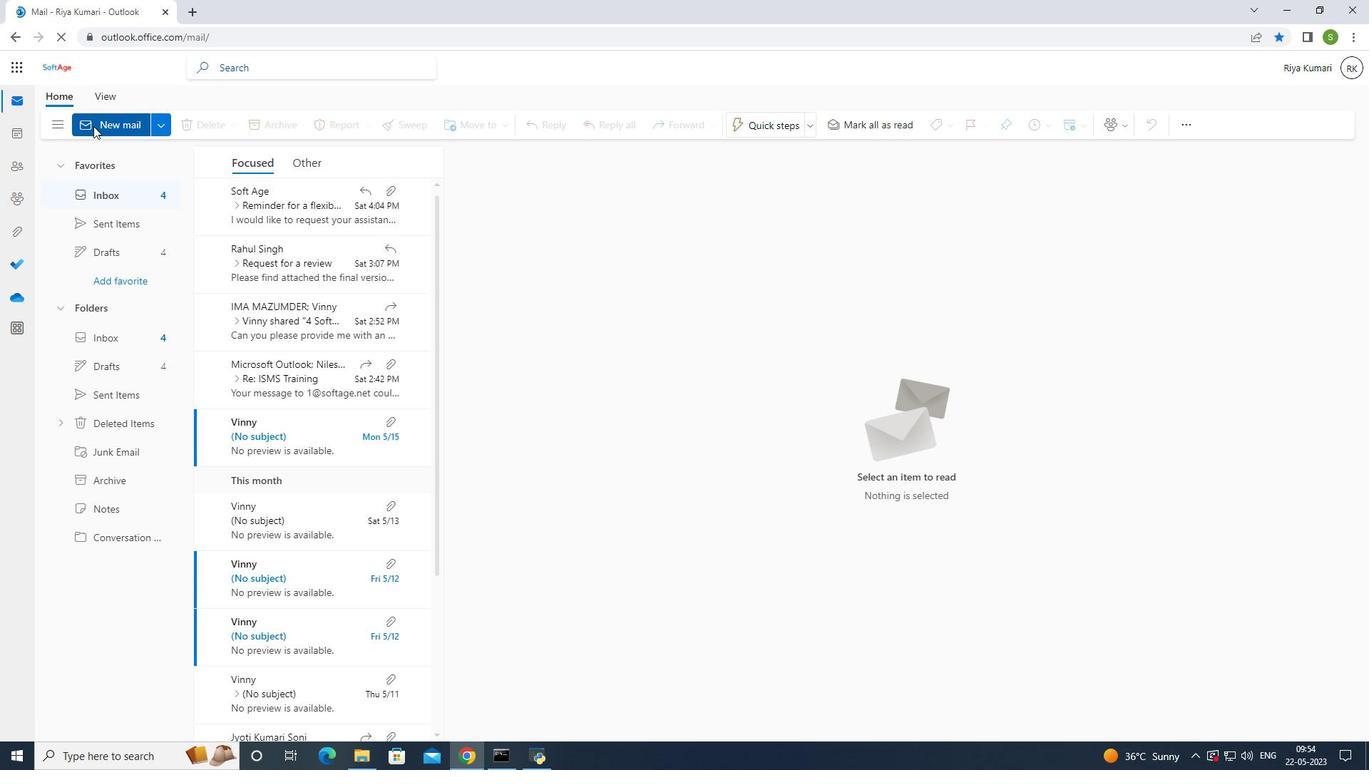 
Action: Mouse pressed left at (97, 122)
Screenshot: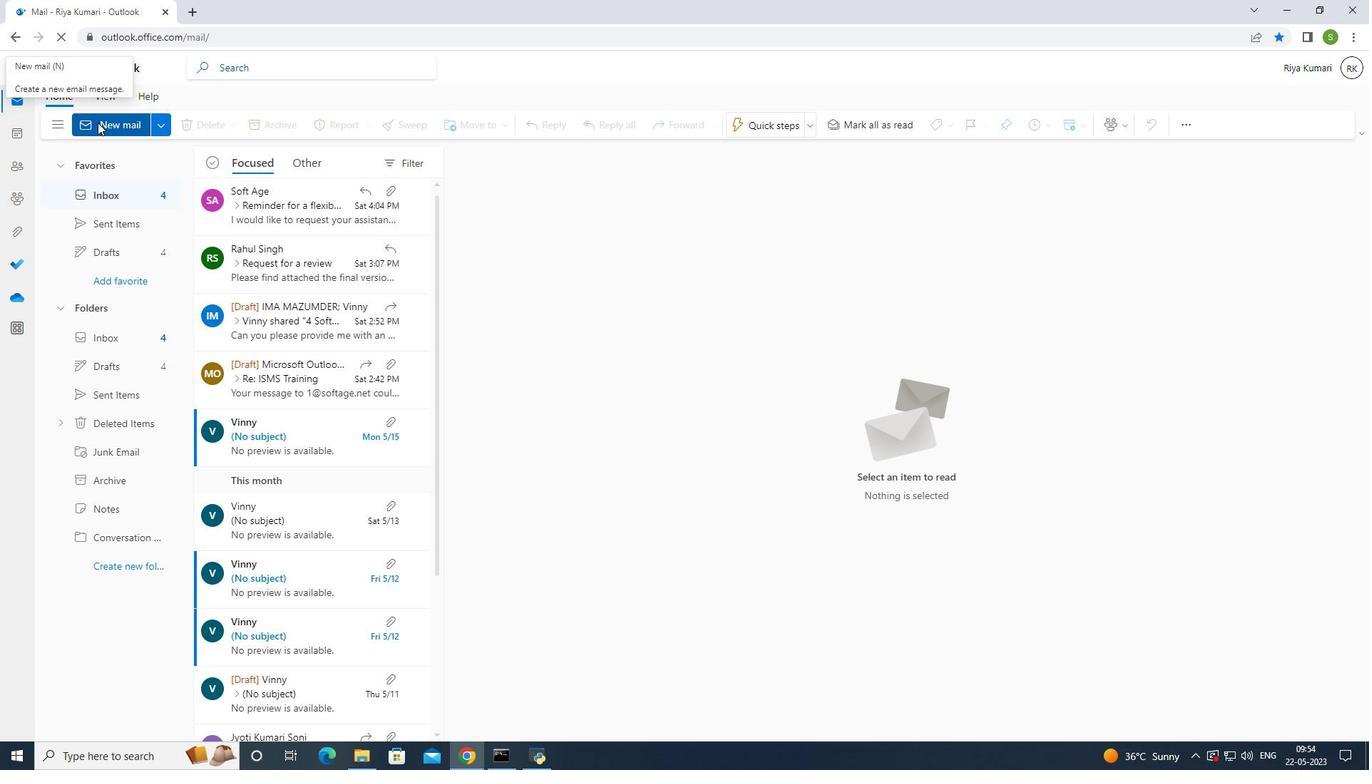 
Action: Mouse moved to (931, 128)
Screenshot: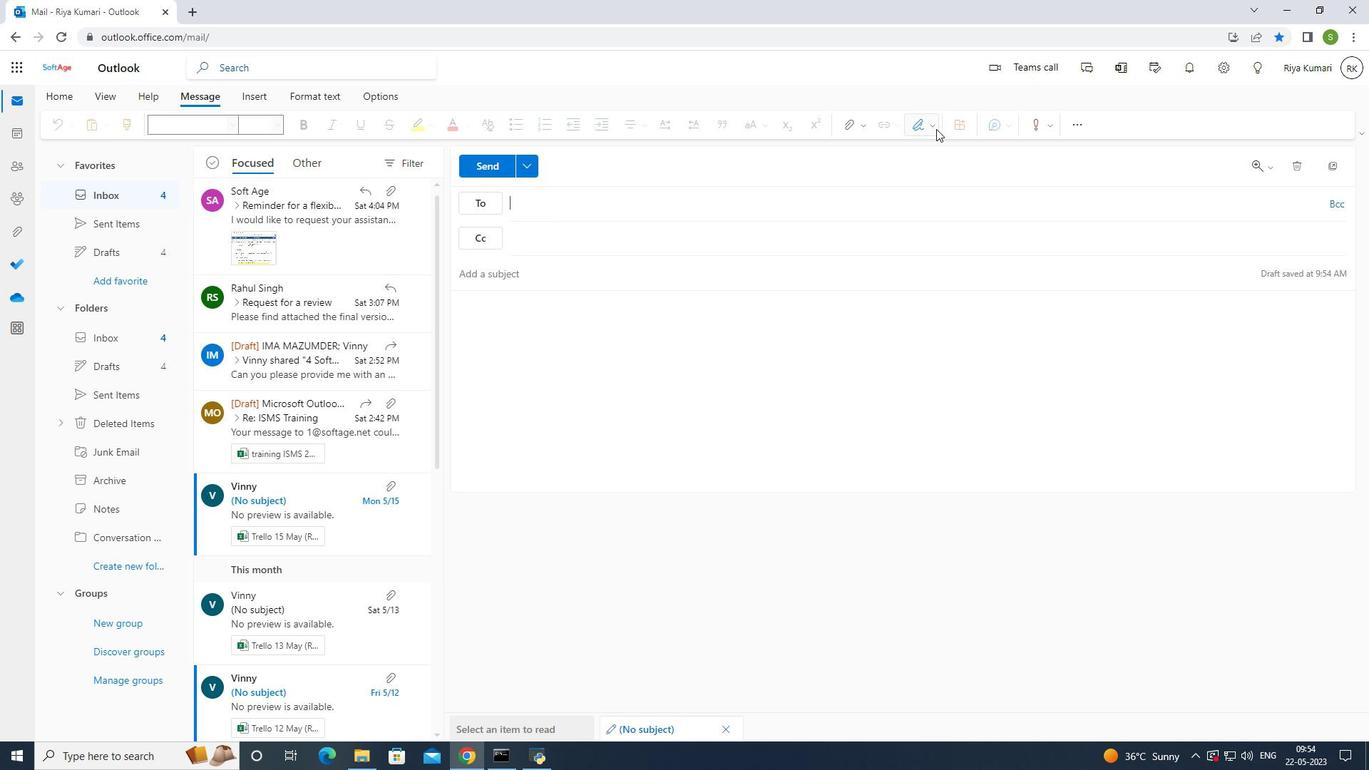 
Action: Mouse pressed left at (931, 128)
Screenshot: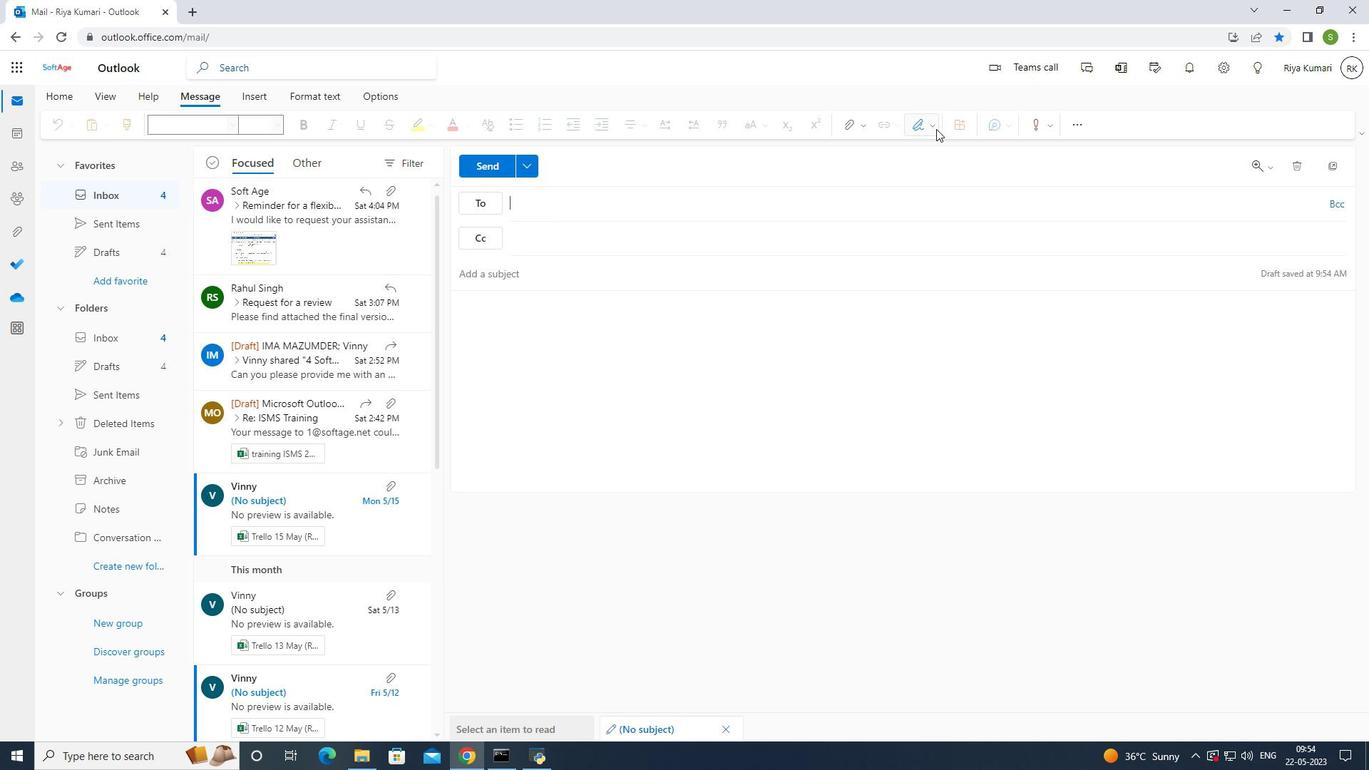 
Action: Mouse moved to (900, 182)
Screenshot: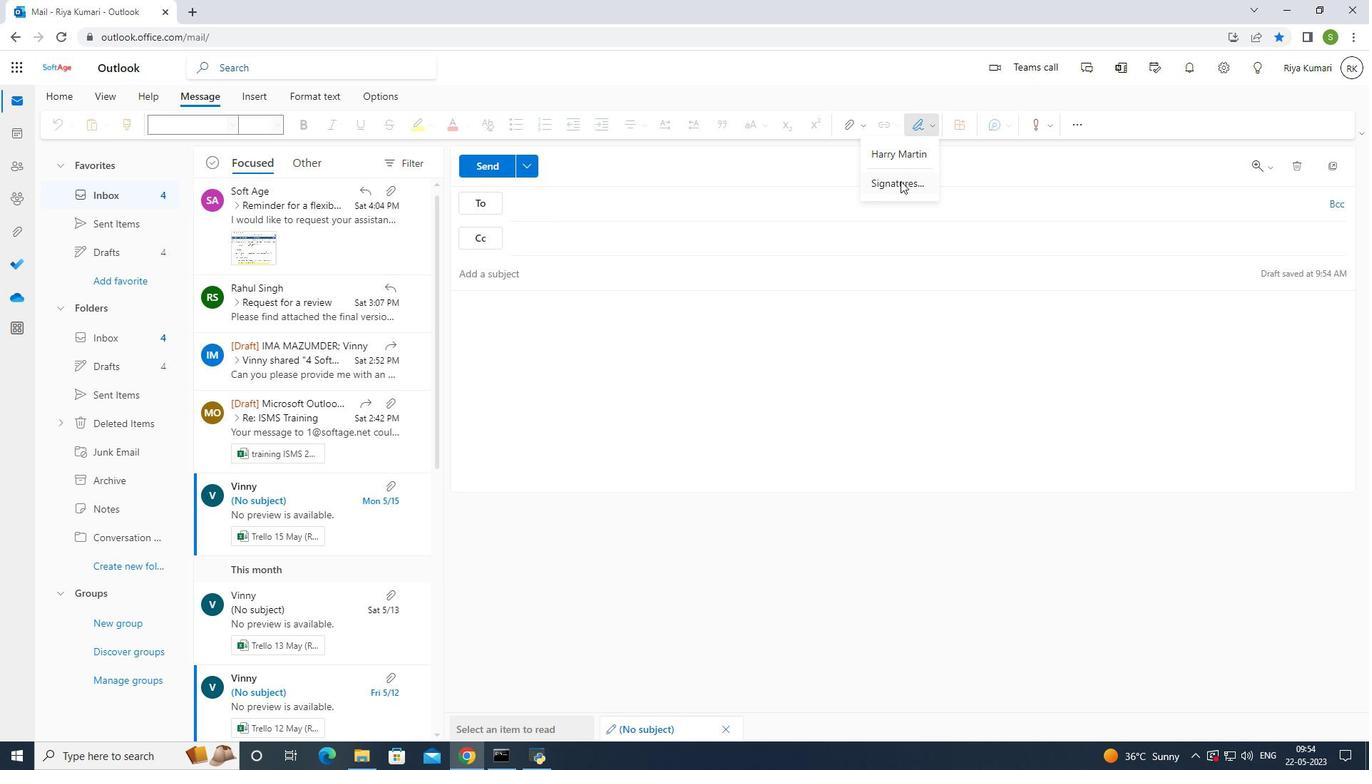 
Action: Mouse pressed left at (900, 182)
Screenshot: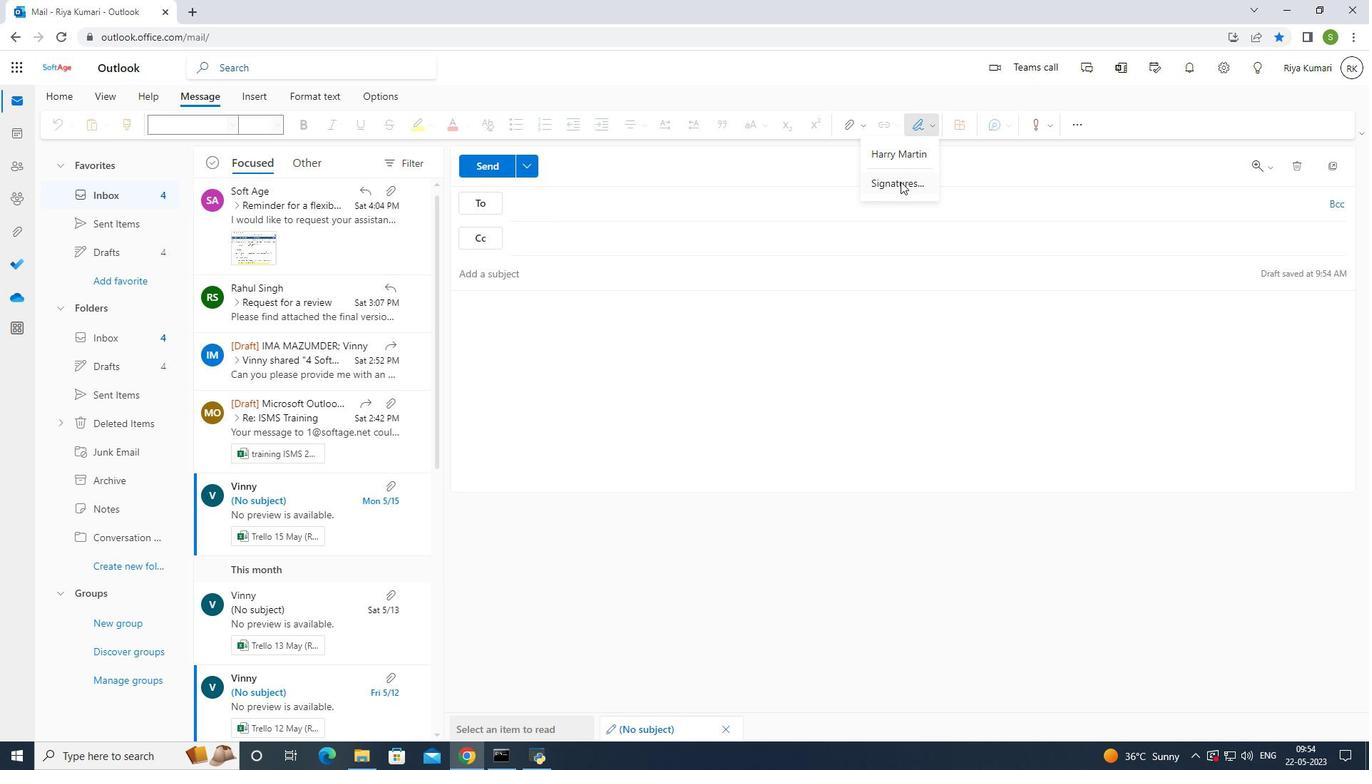 
Action: Mouse moved to (910, 243)
Screenshot: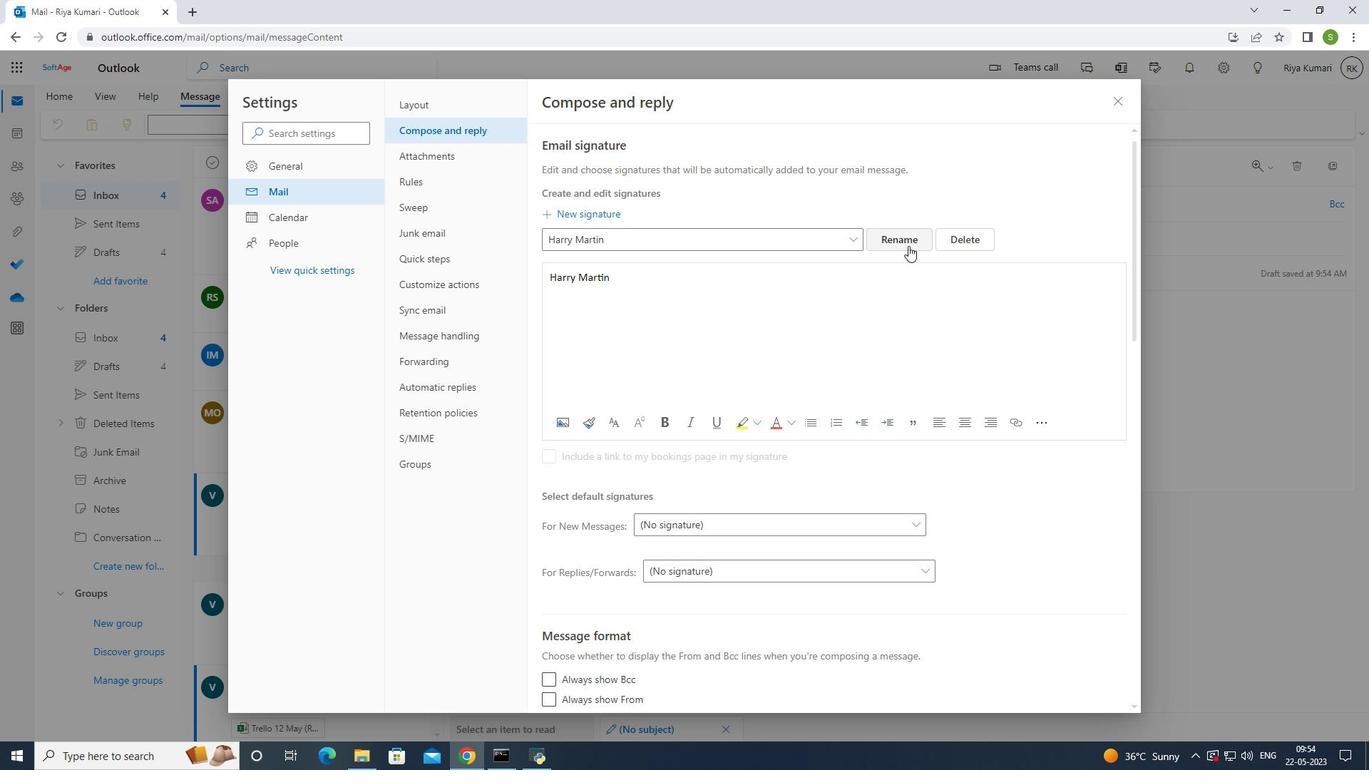 
Action: Mouse pressed left at (910, 243)
Screenshot: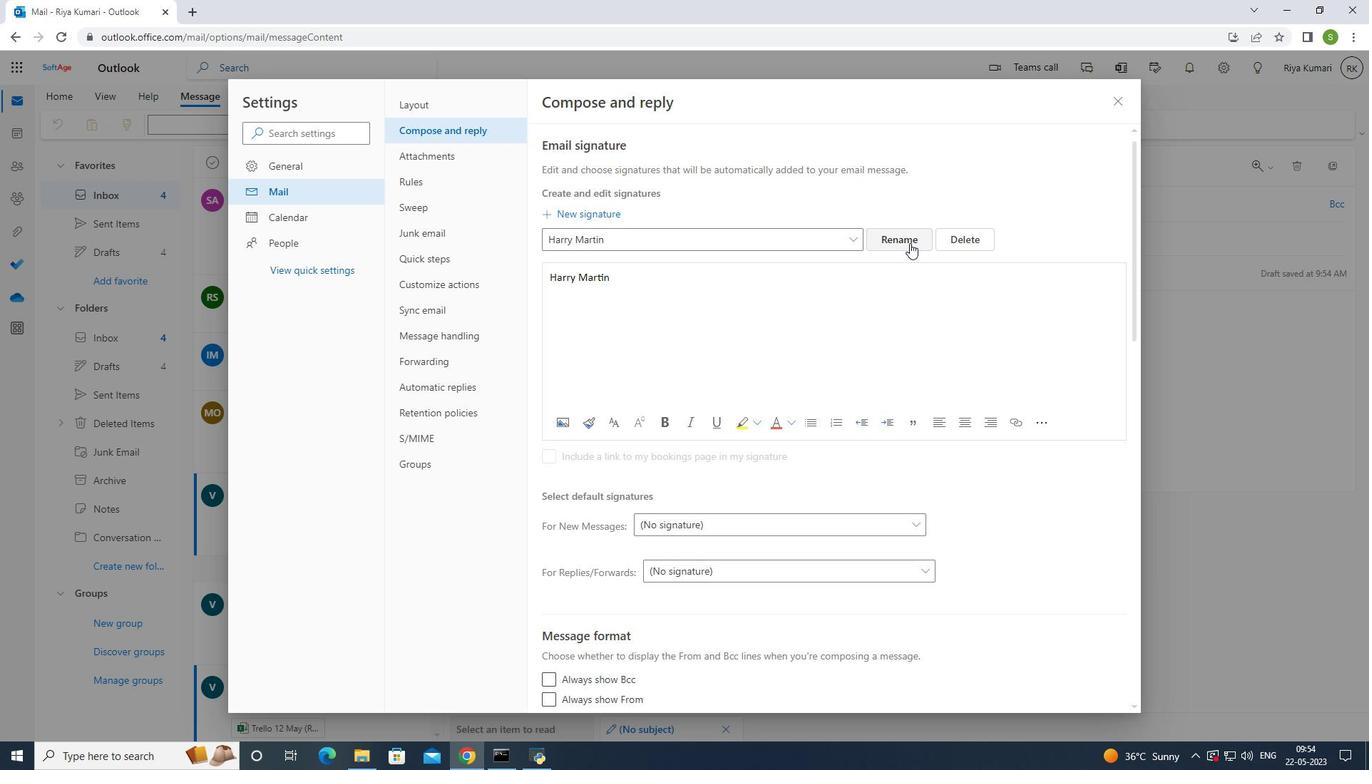 
Action: Mouse moved to (653, 234)
Screenshot: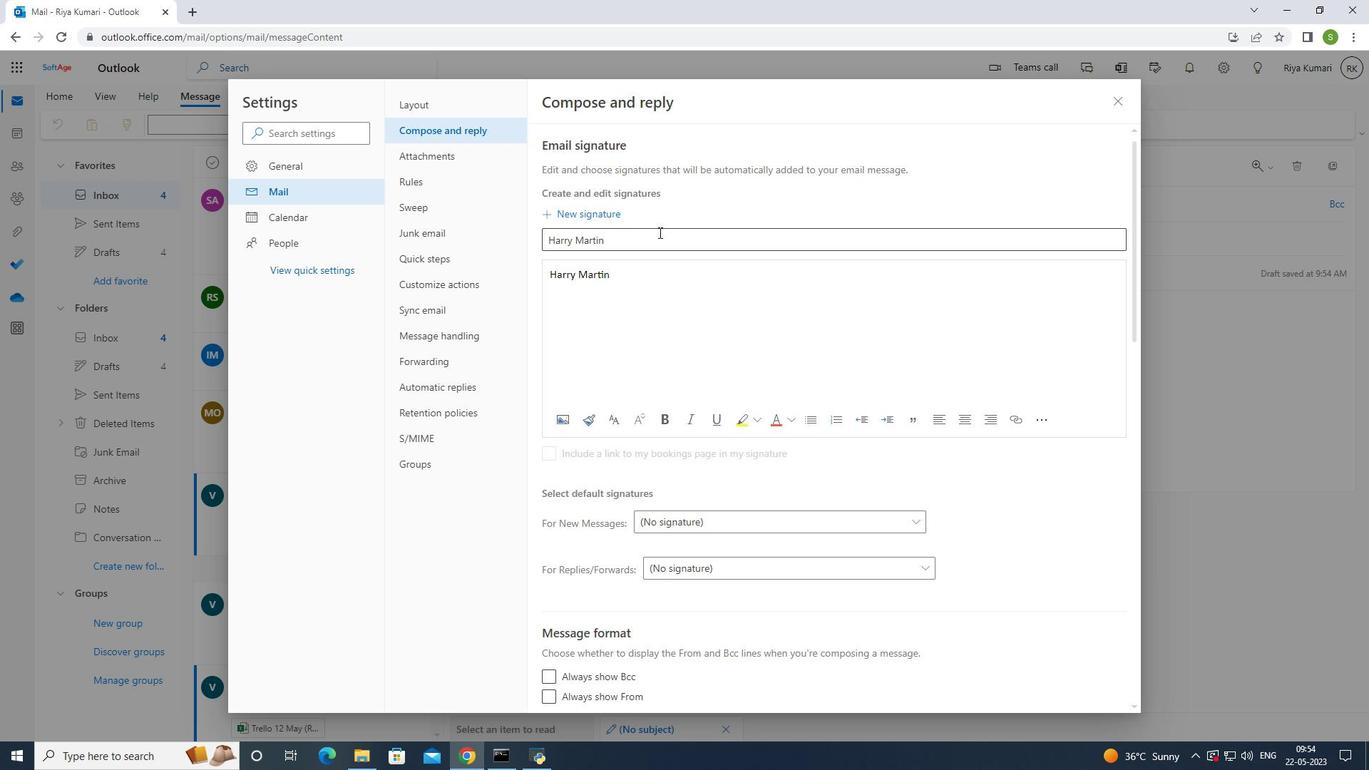 
Action: Mouse pressed left at (653, 234)
Screenshot: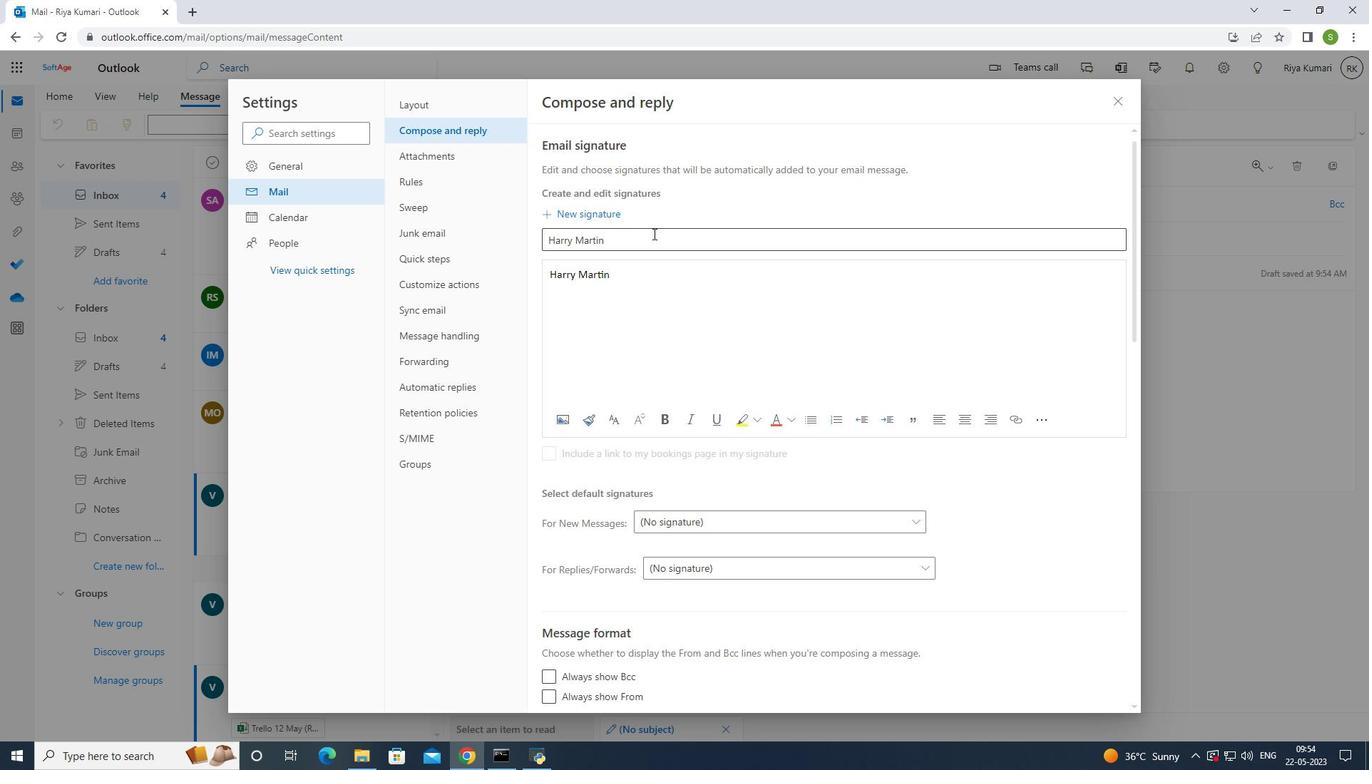 
Action: Key pressed <Key.backspace><Key.backspace><Key.backspace><Key.backspace><Key.backspace><Key.backspace><Key.backspace><Key.backspace><Key.backspace><Key.backspace><Key.backspace><Key.backspace><Key.backspace><Key.backspace><Key.backspace><Key.backspace><Key.backspace>
Screenshot: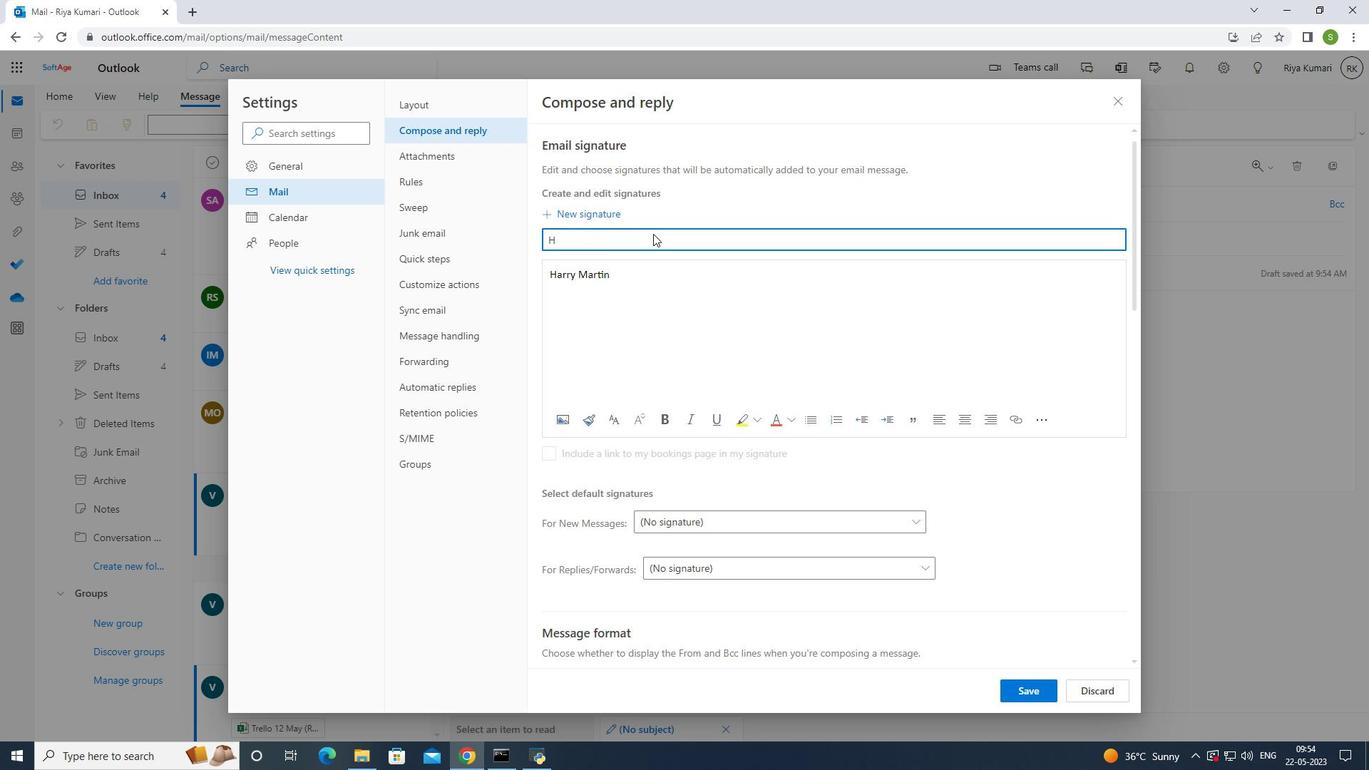 
Action: Mouse moved to (725, 285)
Screenshot: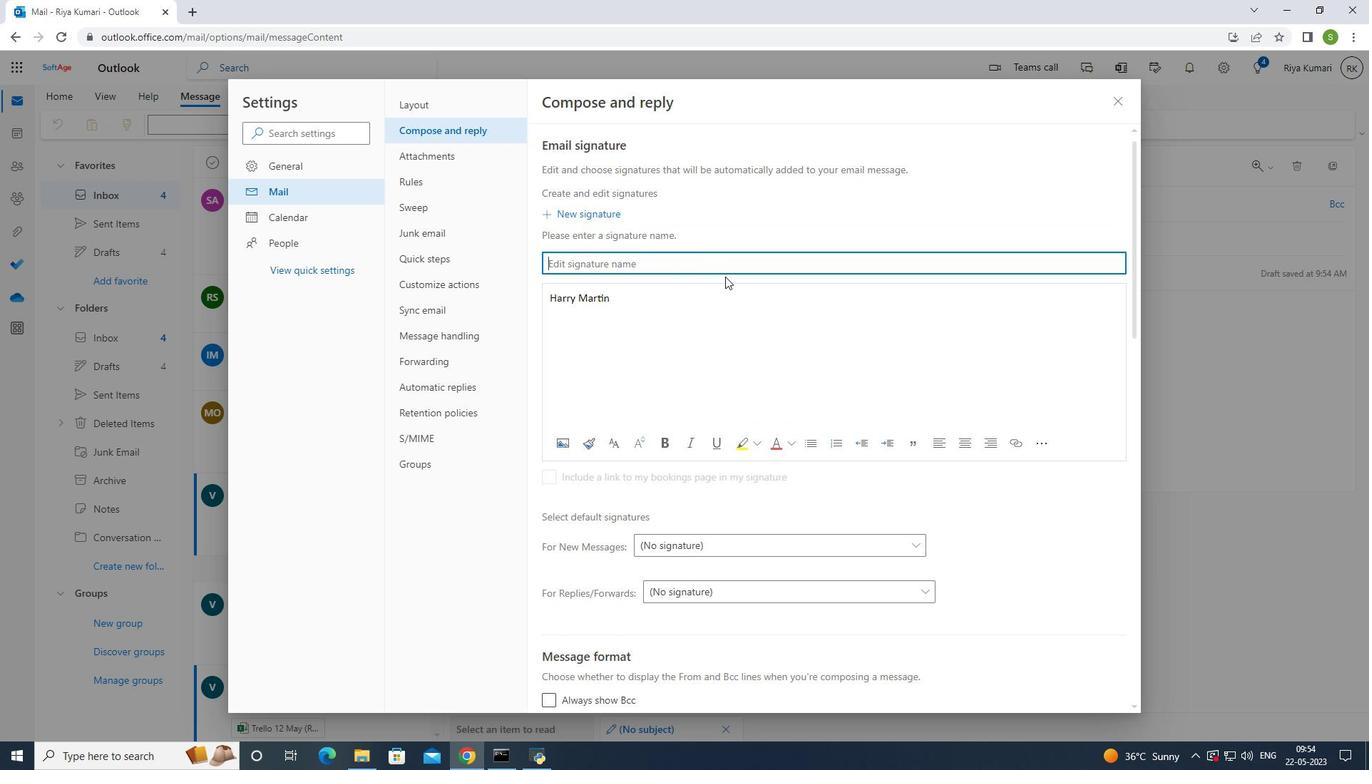 
Action: Key pressed <Key.shift>Haven<Key.space><Key.shift>Turnerctrl+A<'\x03'>
Screenshot: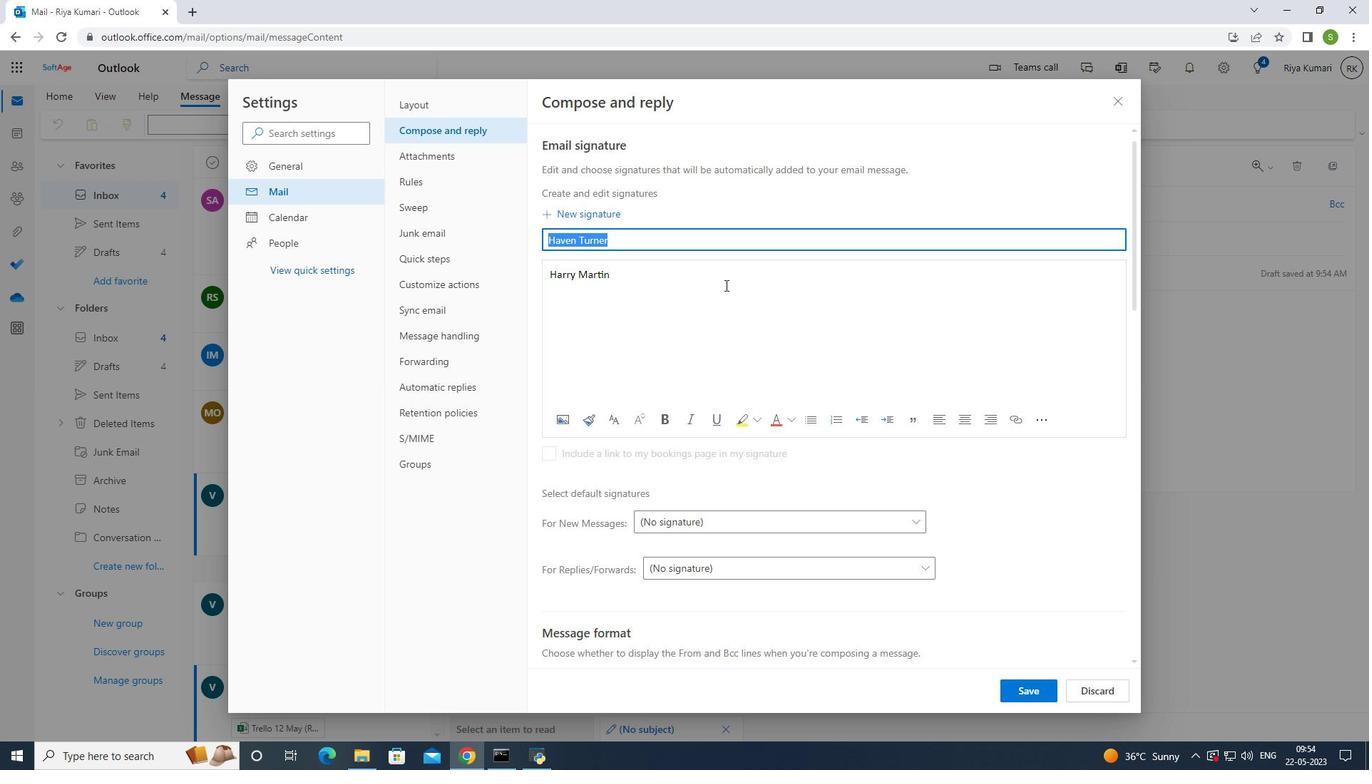 
Action: Mouse moved to (627, 273)
Screenshot: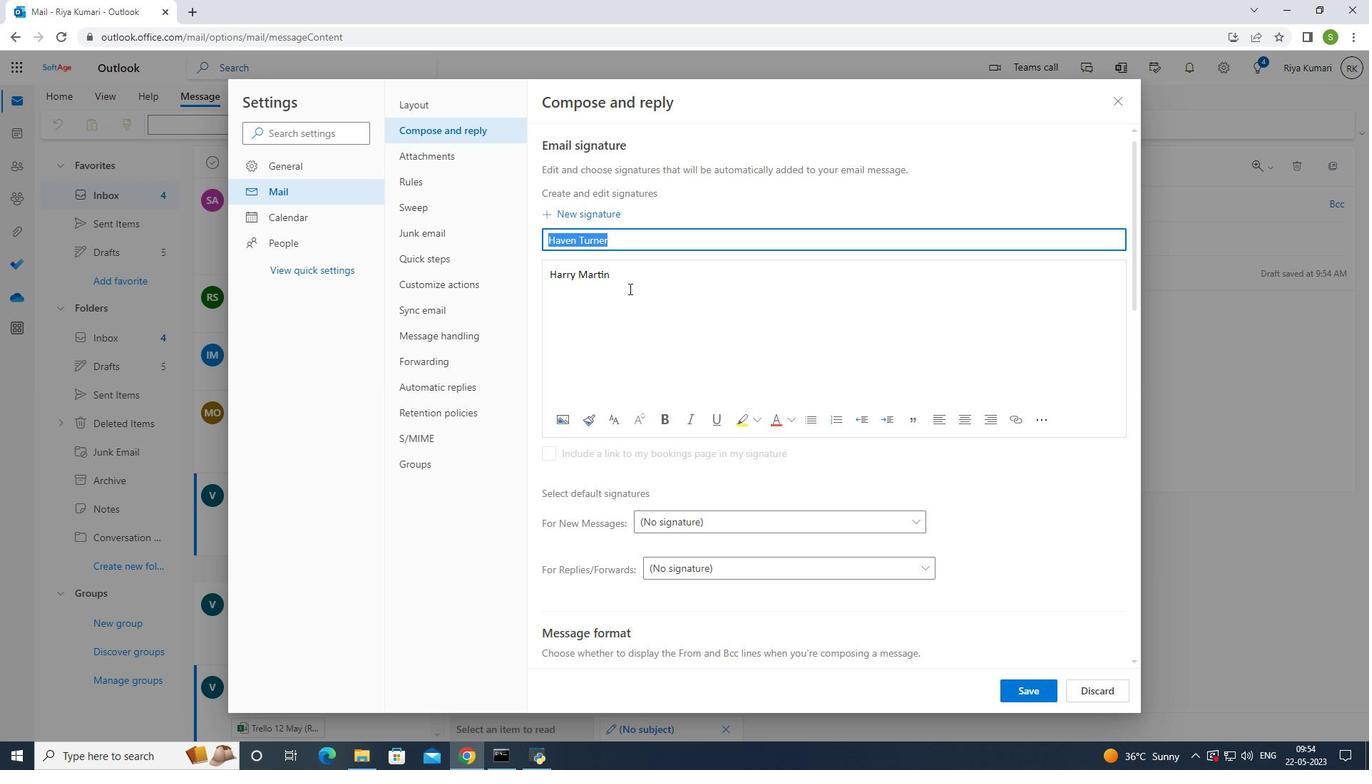 
Action: Mouse pressed left at (627, 273)
Screenshot: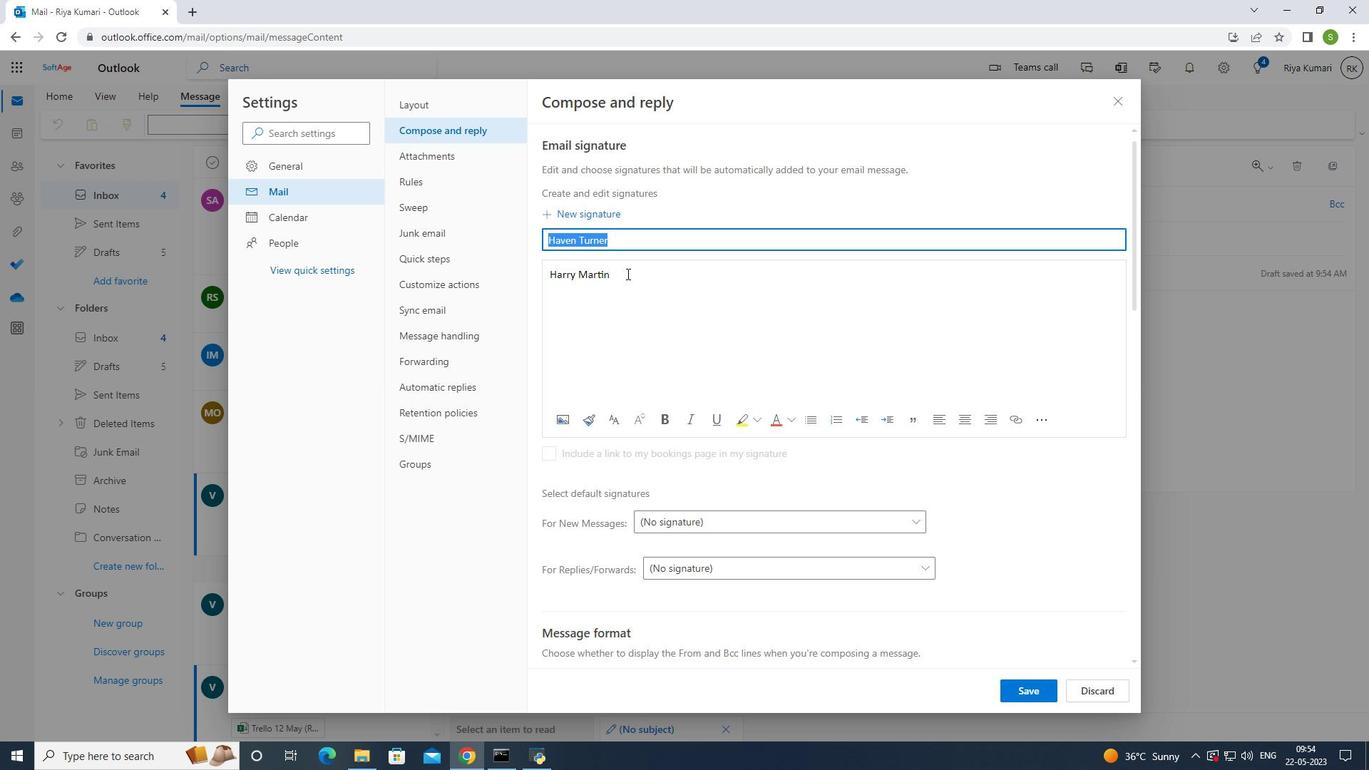 
Action: Mouse moved to (624, 274)
Screenshot: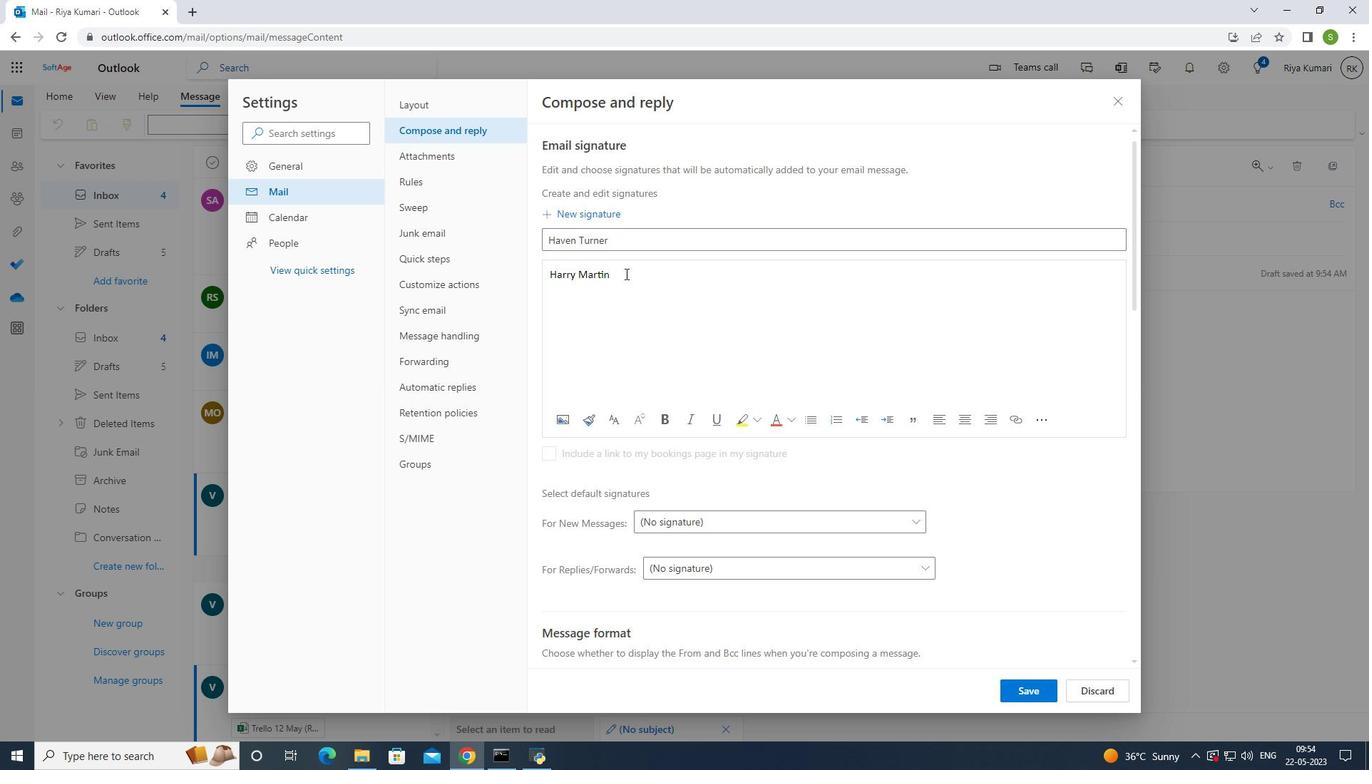 
Action: Key pressed <Key.backspace>
Screenshot: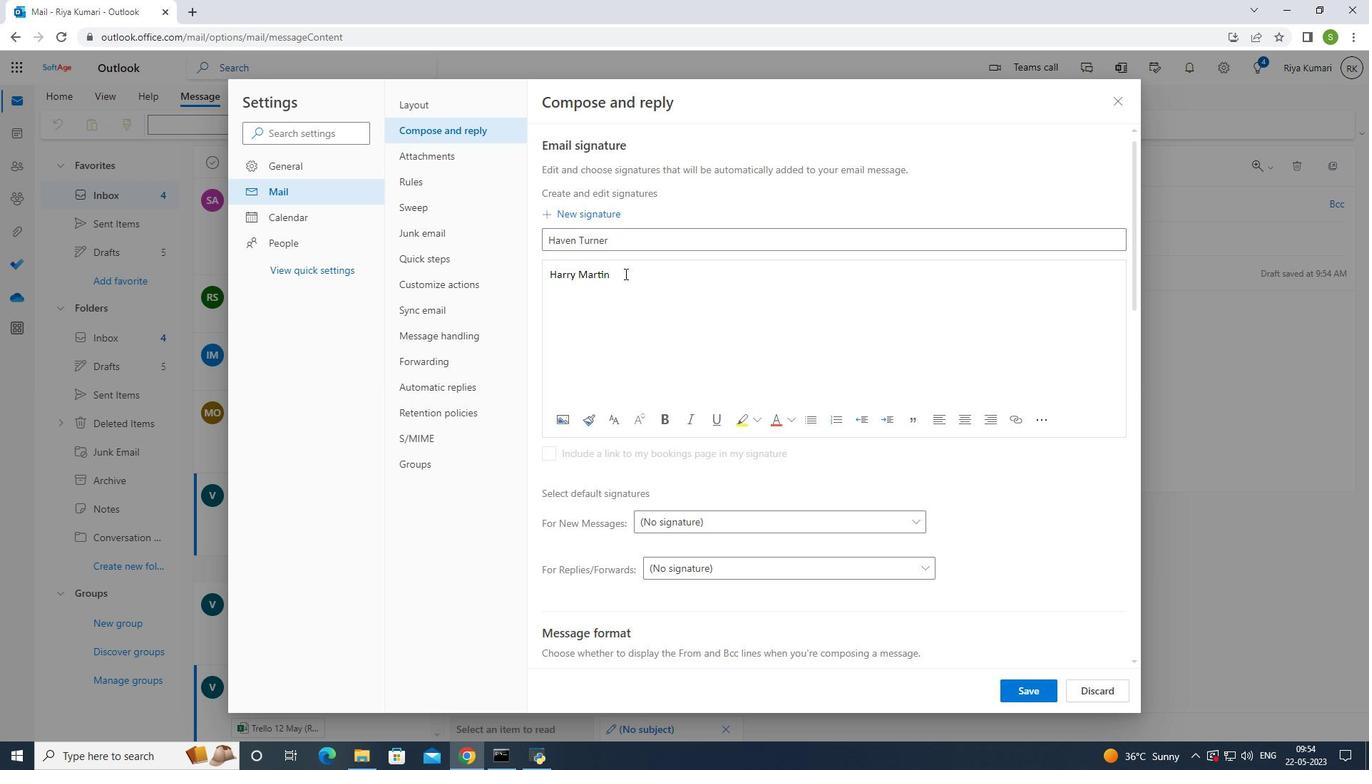 
Action: Mouse moved to (622, 276)
Screenshot: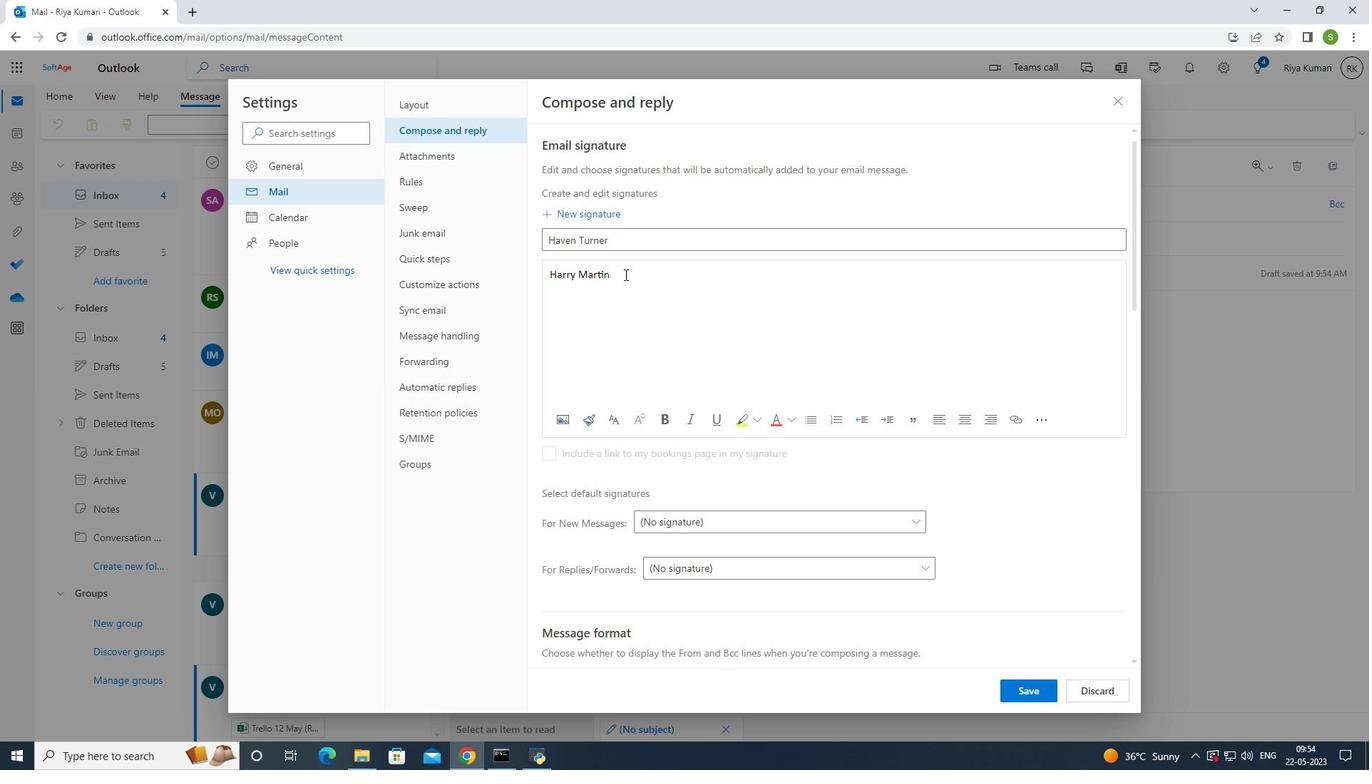
Action: Key pressed <Key.backspace><Key.backspace><Key.backspace><Key.backspace><Key.backspace><Key.backspace><Key.backspace><Key.backspace><Key.backspace><Key.backspace><Key.backspace><Key.backspace><Key.backspace><Key.backspace><Key.backspace><Key.backspace><Key.backspace><Key.backspace><Key.backspace>ctrl+V
Screenshot: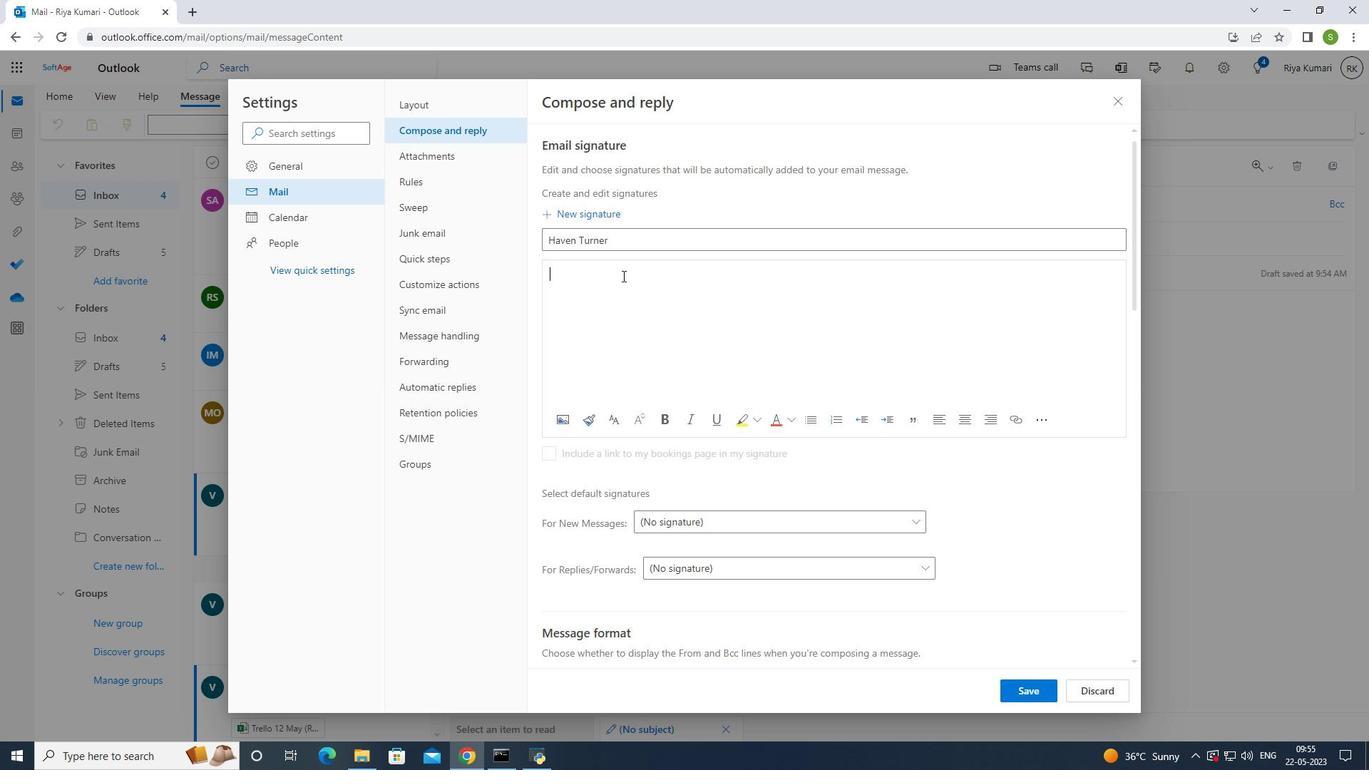 
Action: Mouse moved to (1045, 689)
Screenshot: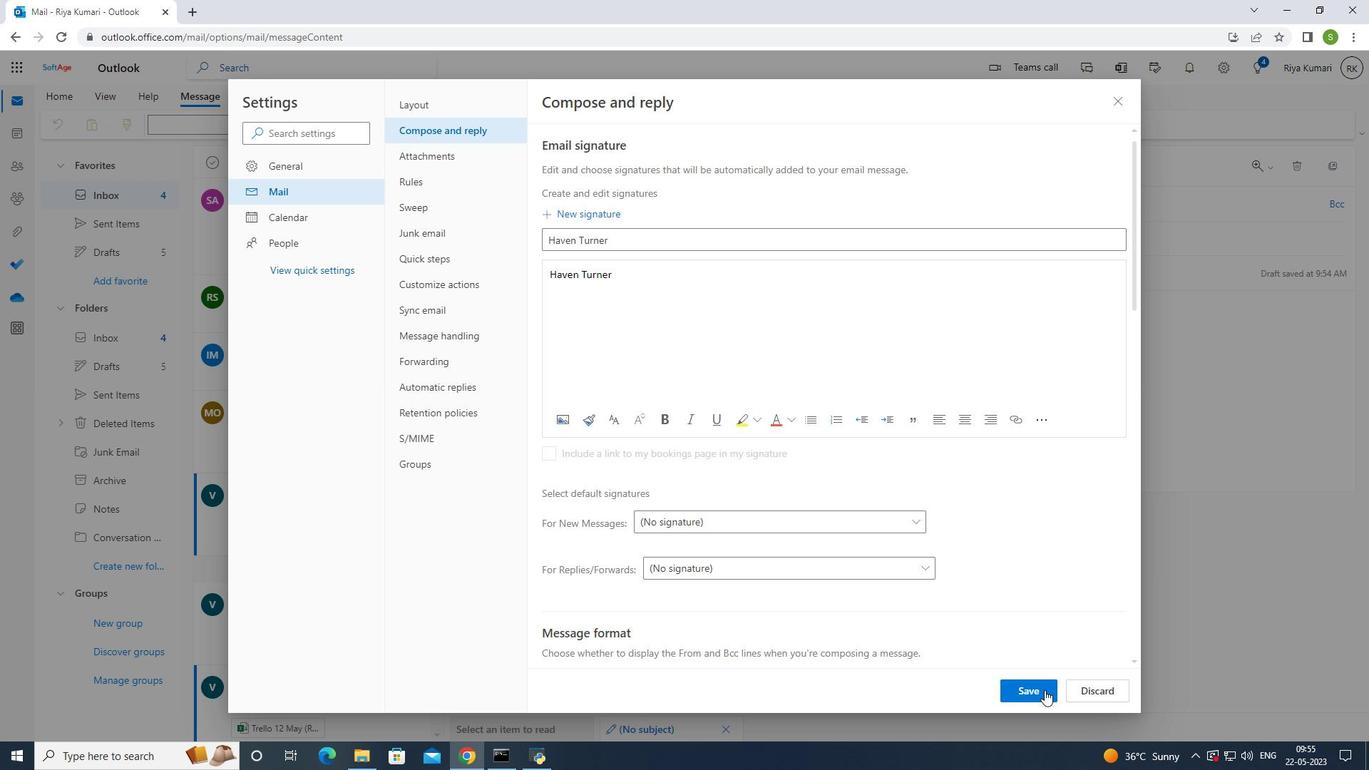 
Action: Mouse pressed left at (1045, 689)
Screenshot: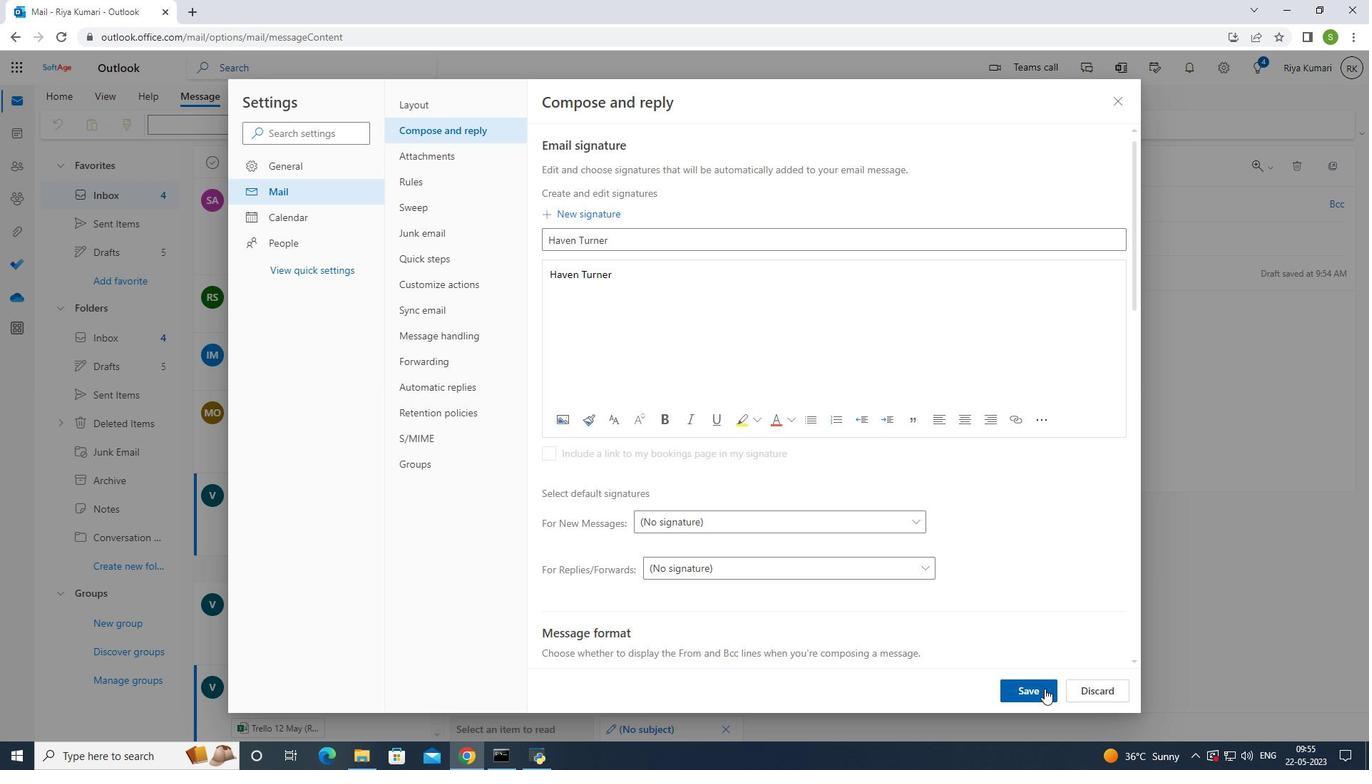 
Action: Mouse moved to (1117, 99)
Screenshot: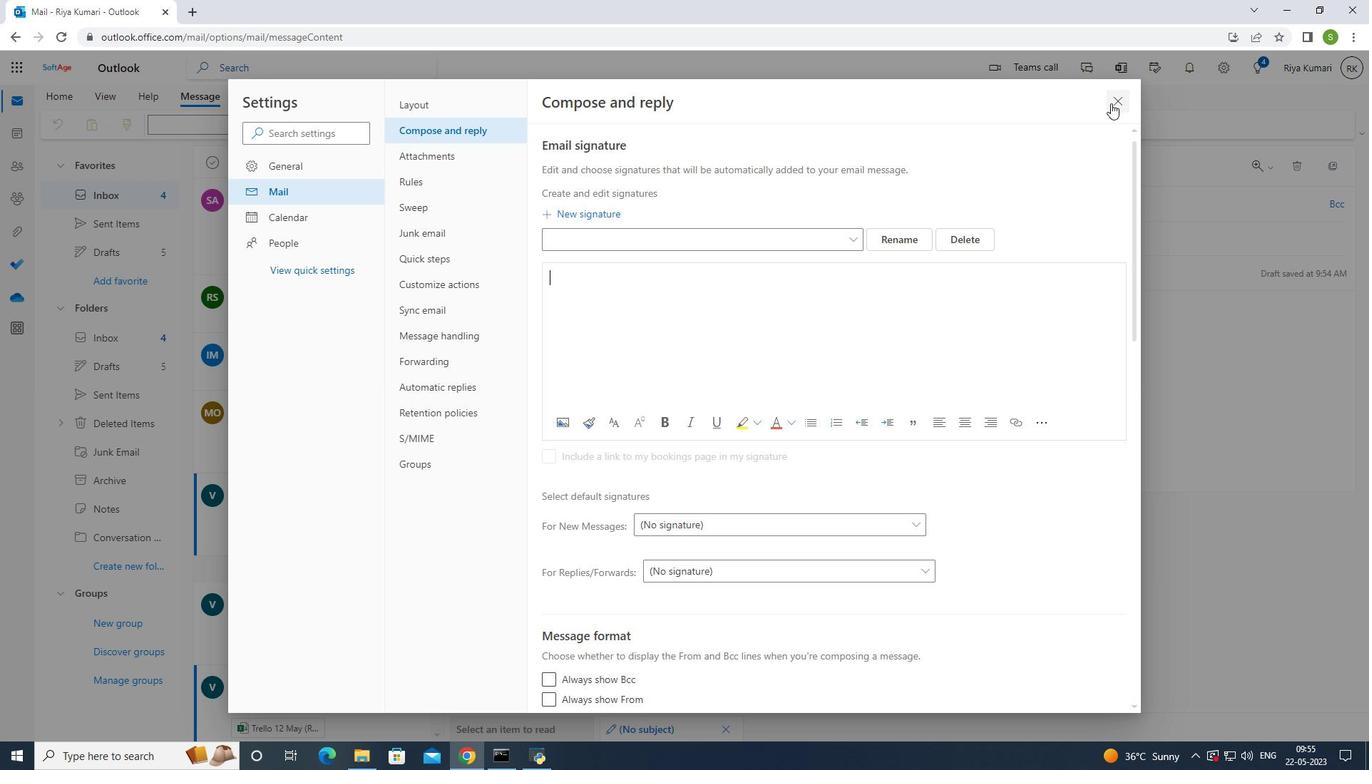 
Action: Mouse pressed left at (1117, 99)
Screenshot: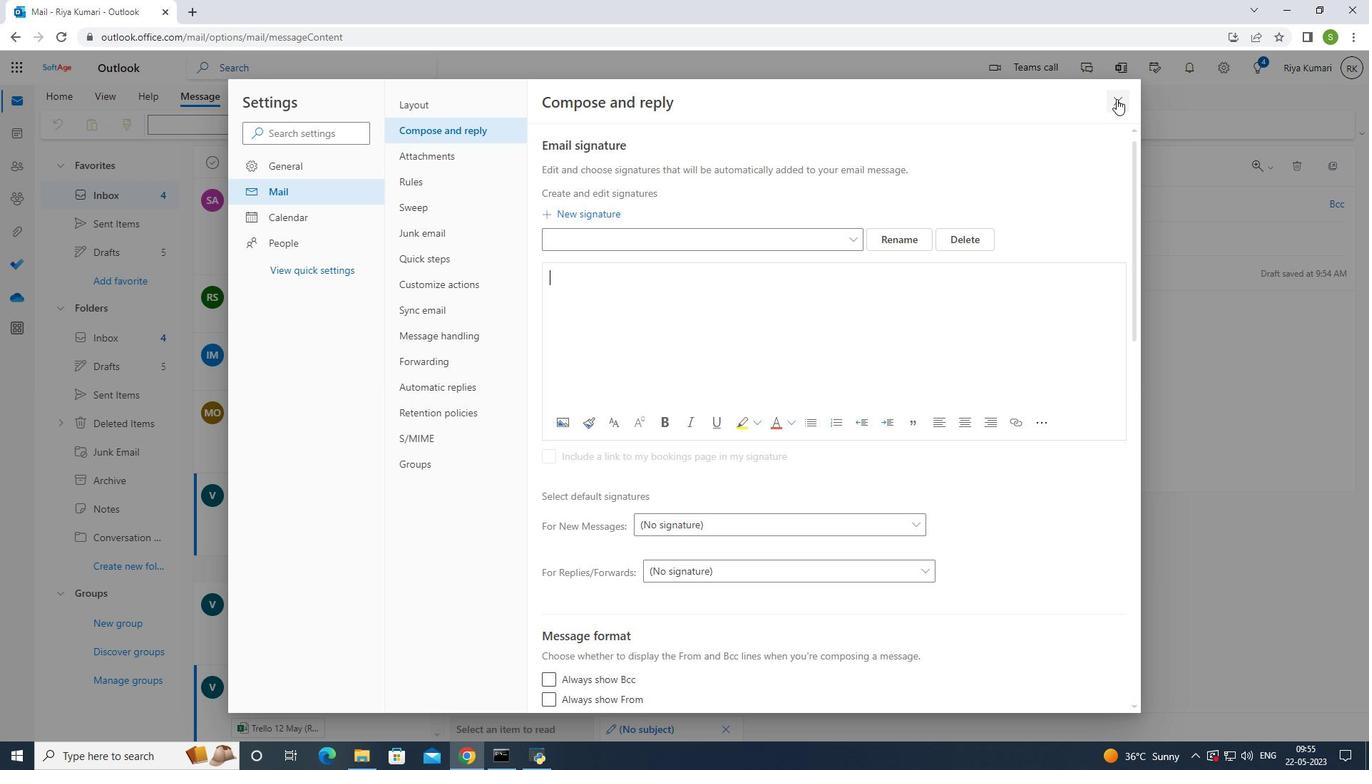 
Action: Mouse moved to (534, 207)
Screenshot: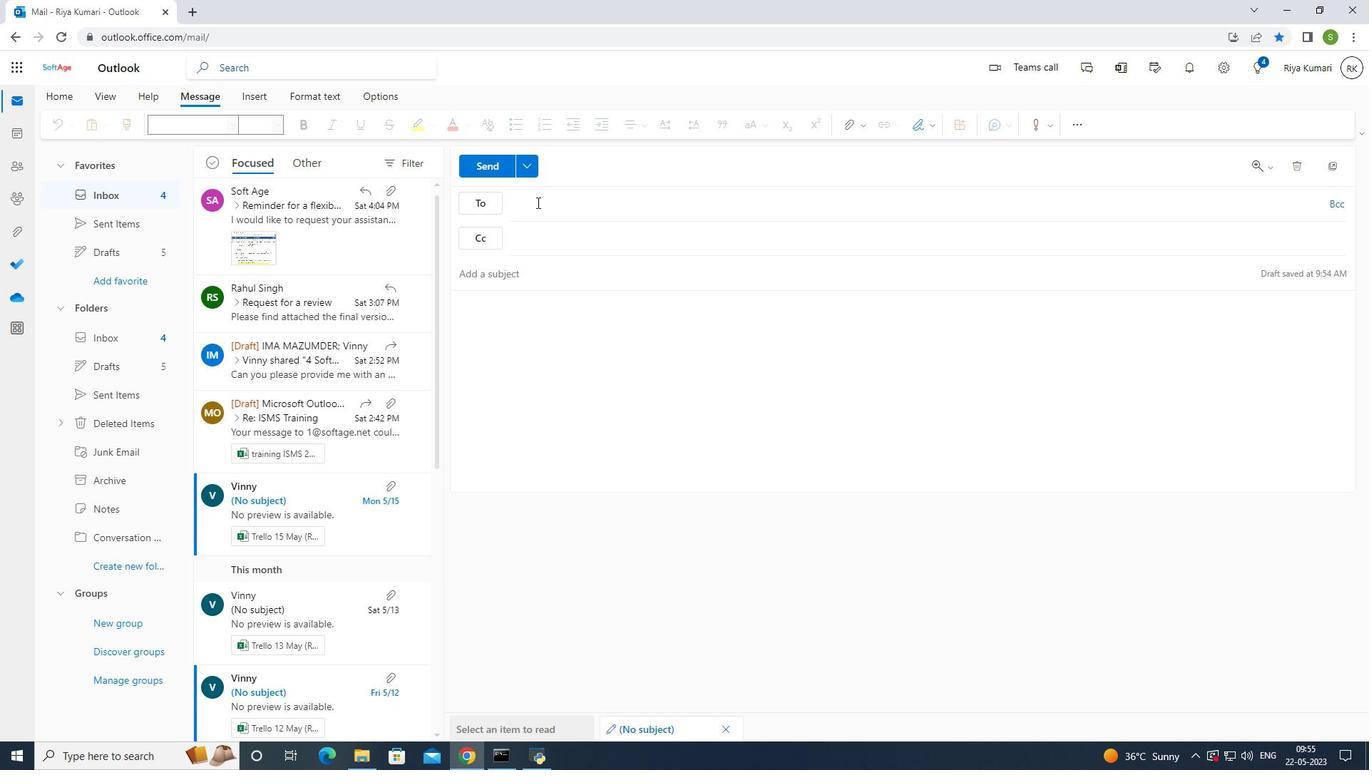 
Action: Mouse pressed left at (534, 207)
Screenshot: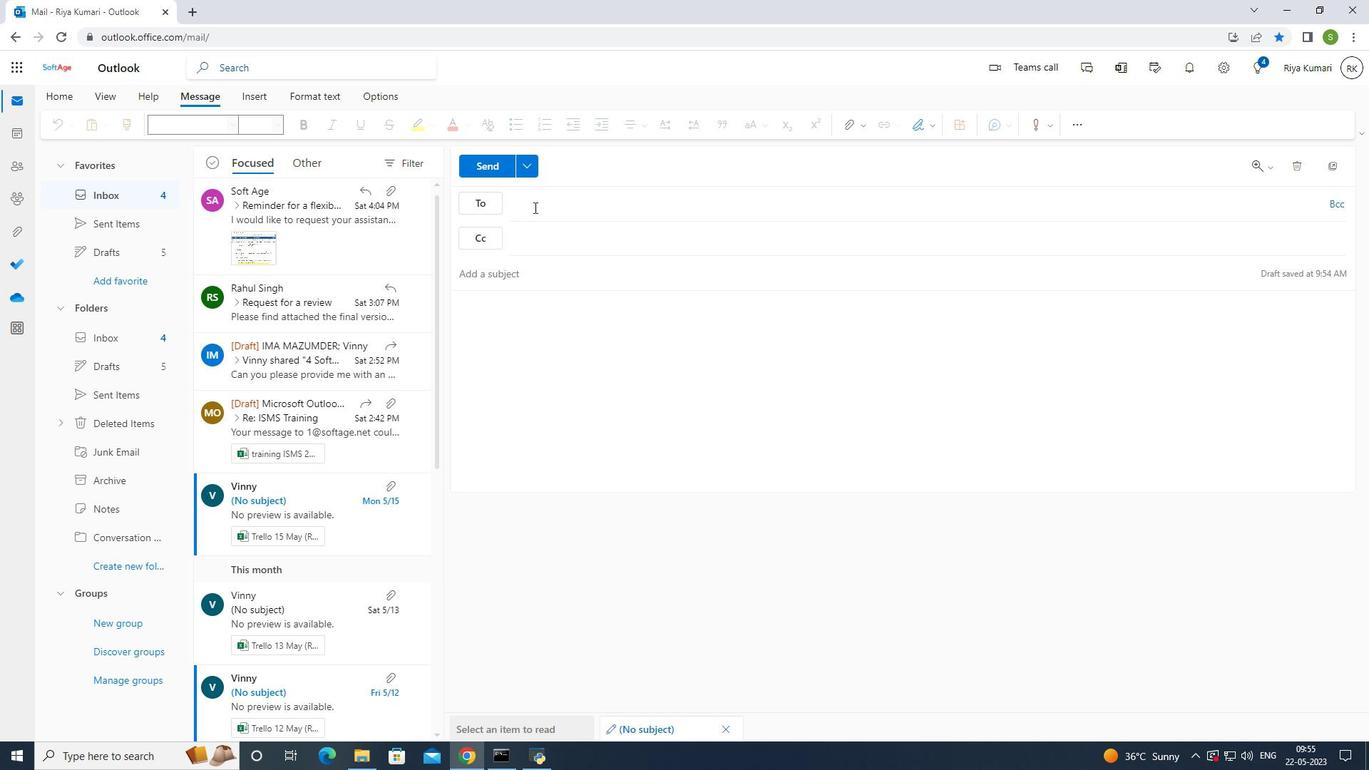 
Action: Mouse moved to (661, 178)
Screenshot: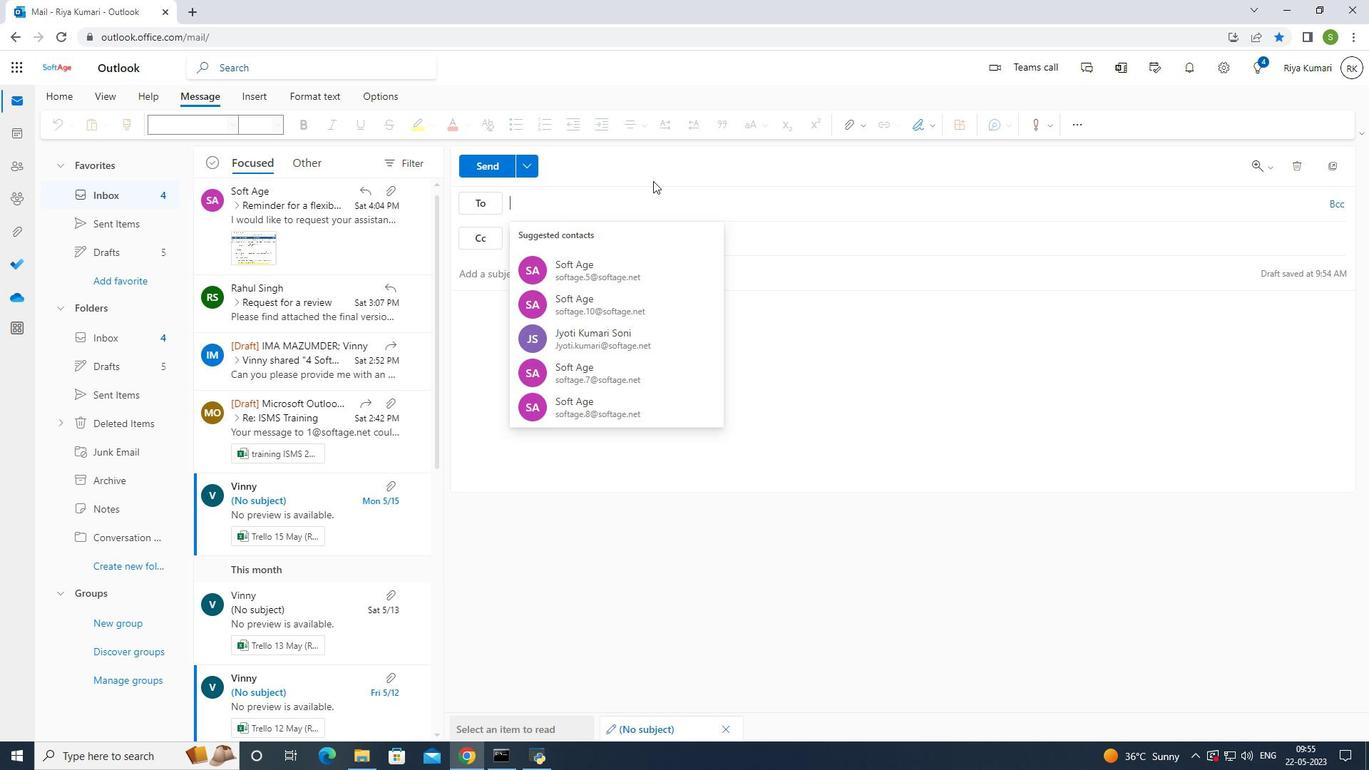 
Action: Key pressed softage<Key.shift><Key.shift><Key.shift>.5<Key.shift><Key.shift><Key.shift><Key.shift><Key.shift><Key.shift><Key.shift><Key.shift><Key.shift><Key.shift><Key.shift><Key.shift><Key.shift>@softage.net
Screenshot: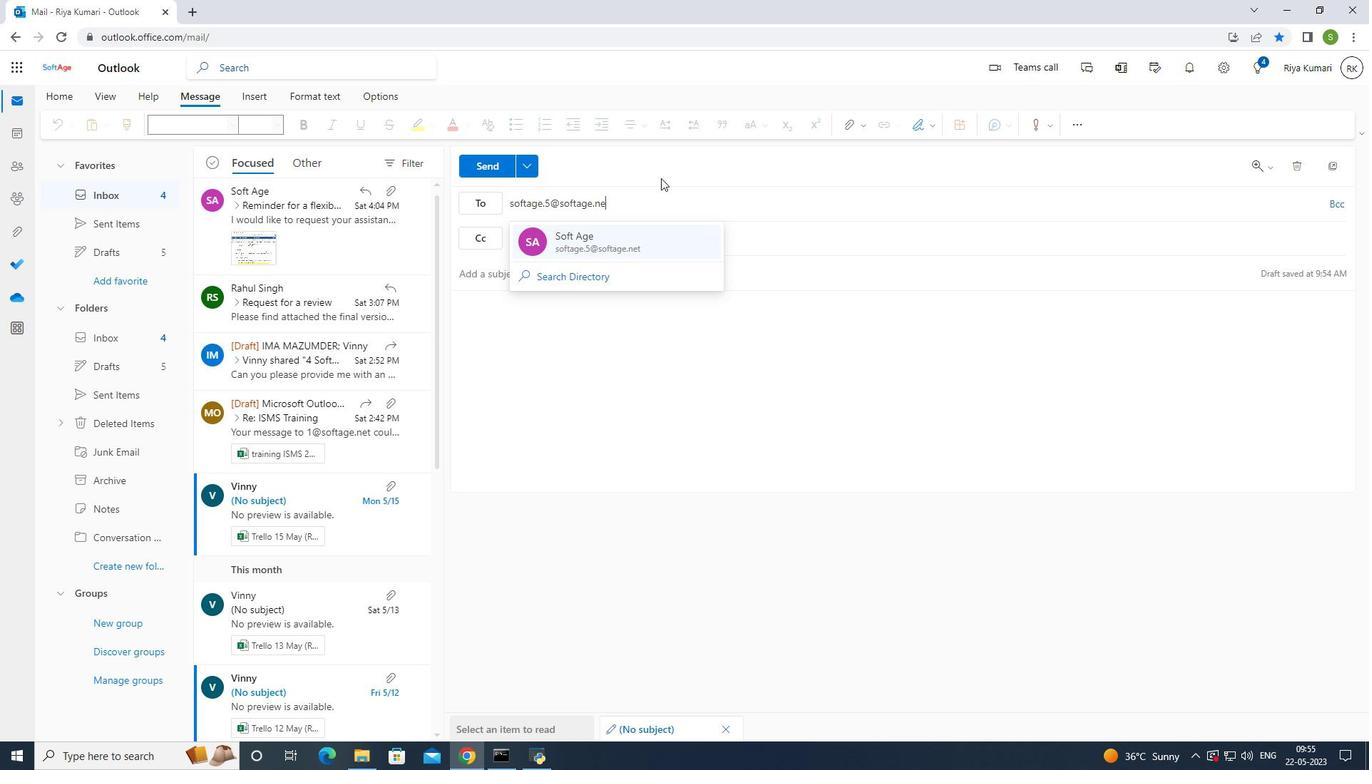 
Action: Mouse moved to (621, 237)
Screenshot: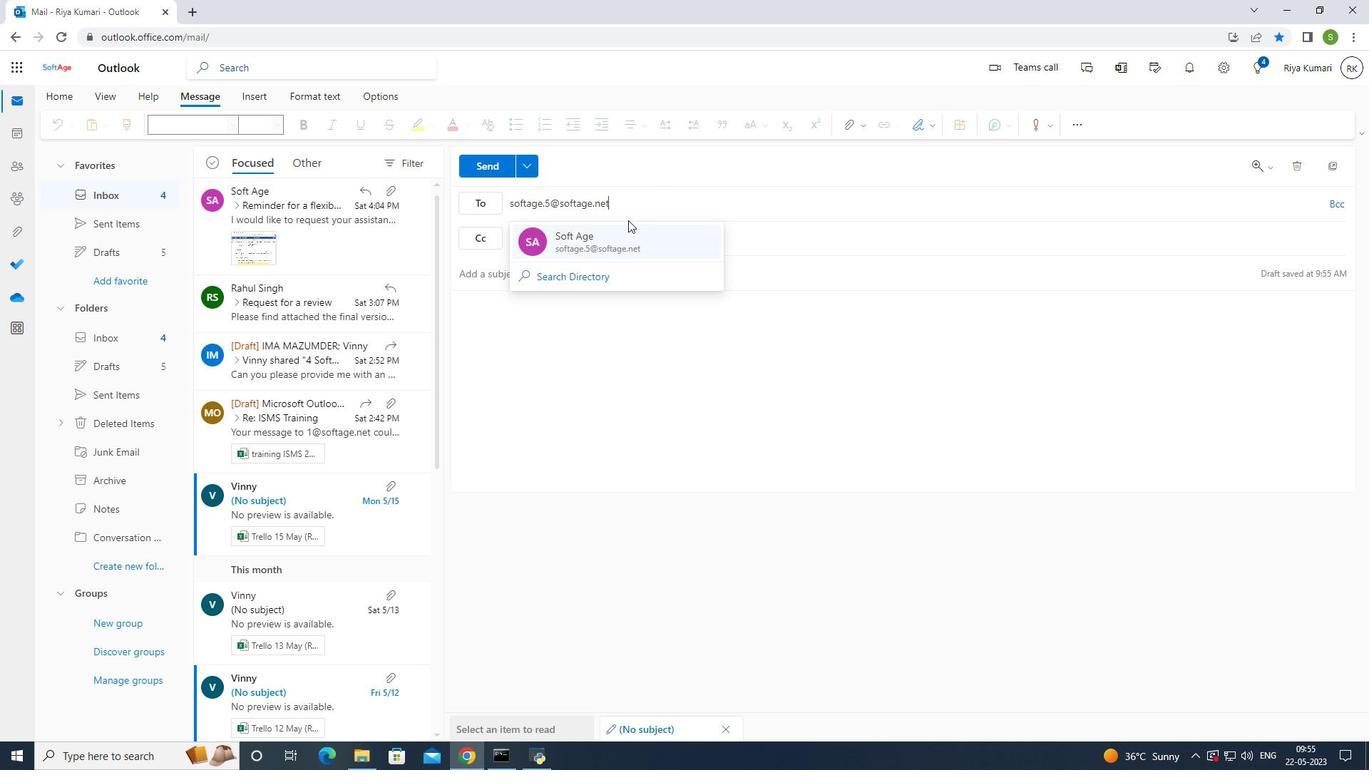 
Action: Mouse pressed left at (621, 237)
Screenshot: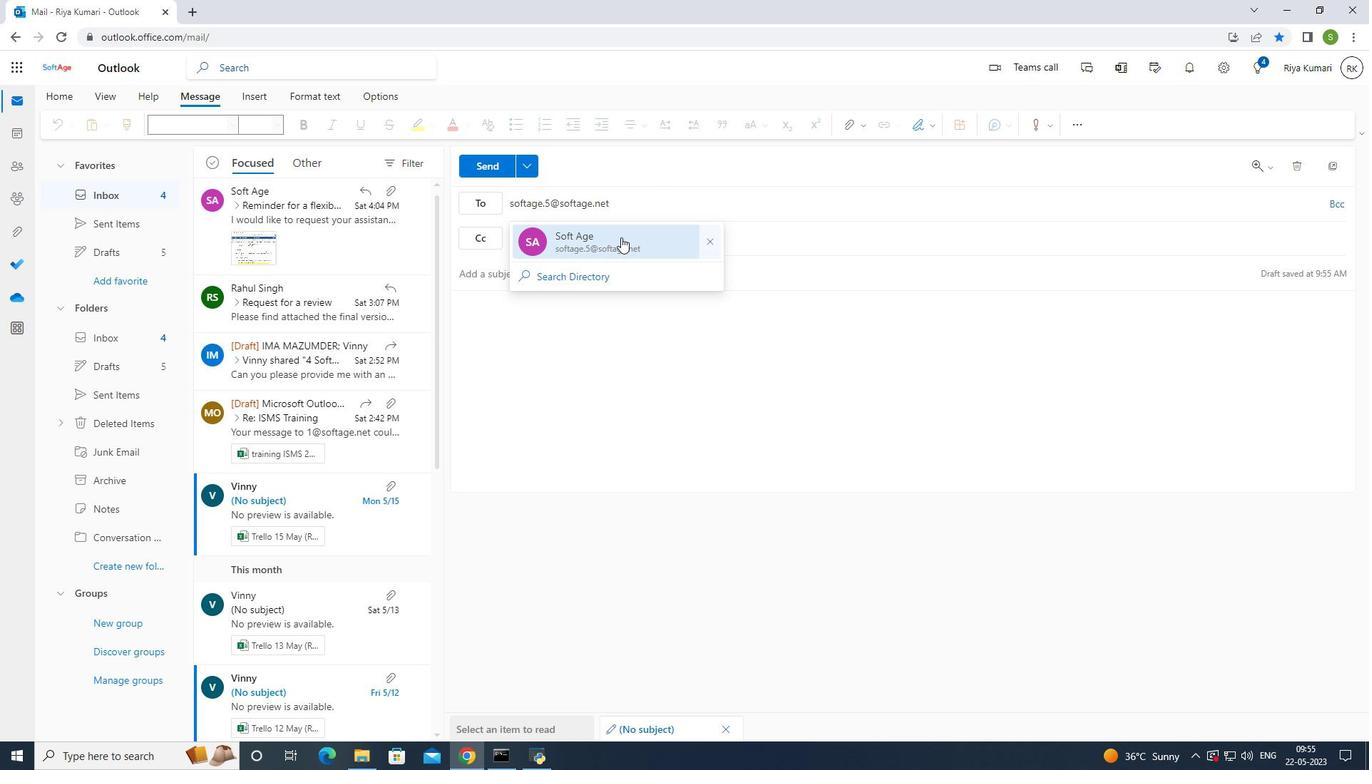 
Action: Mouse moved to (556, 276)
Screenshot: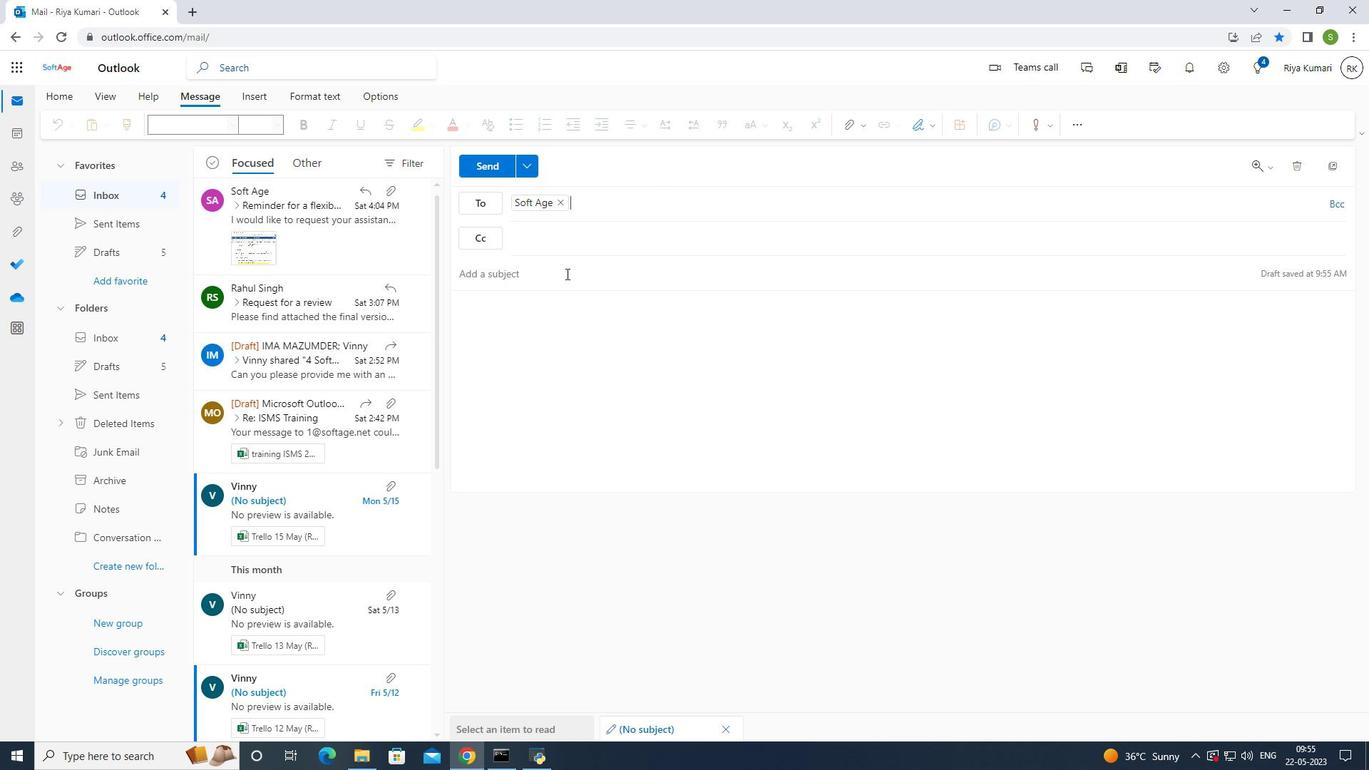 
Action: Mouse pressed left at (556, 276)
Screenshot: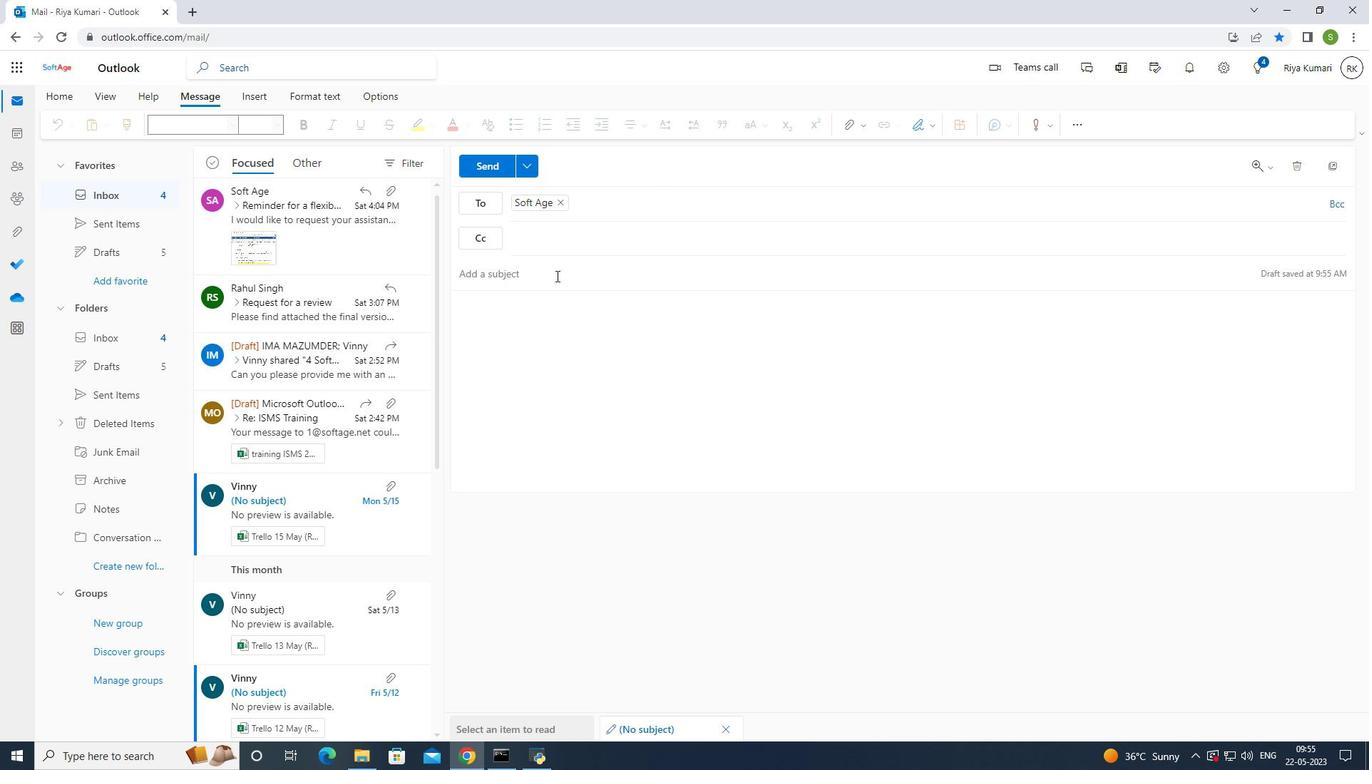 
Action: Mouse moved to (507, 343)
Screenshot: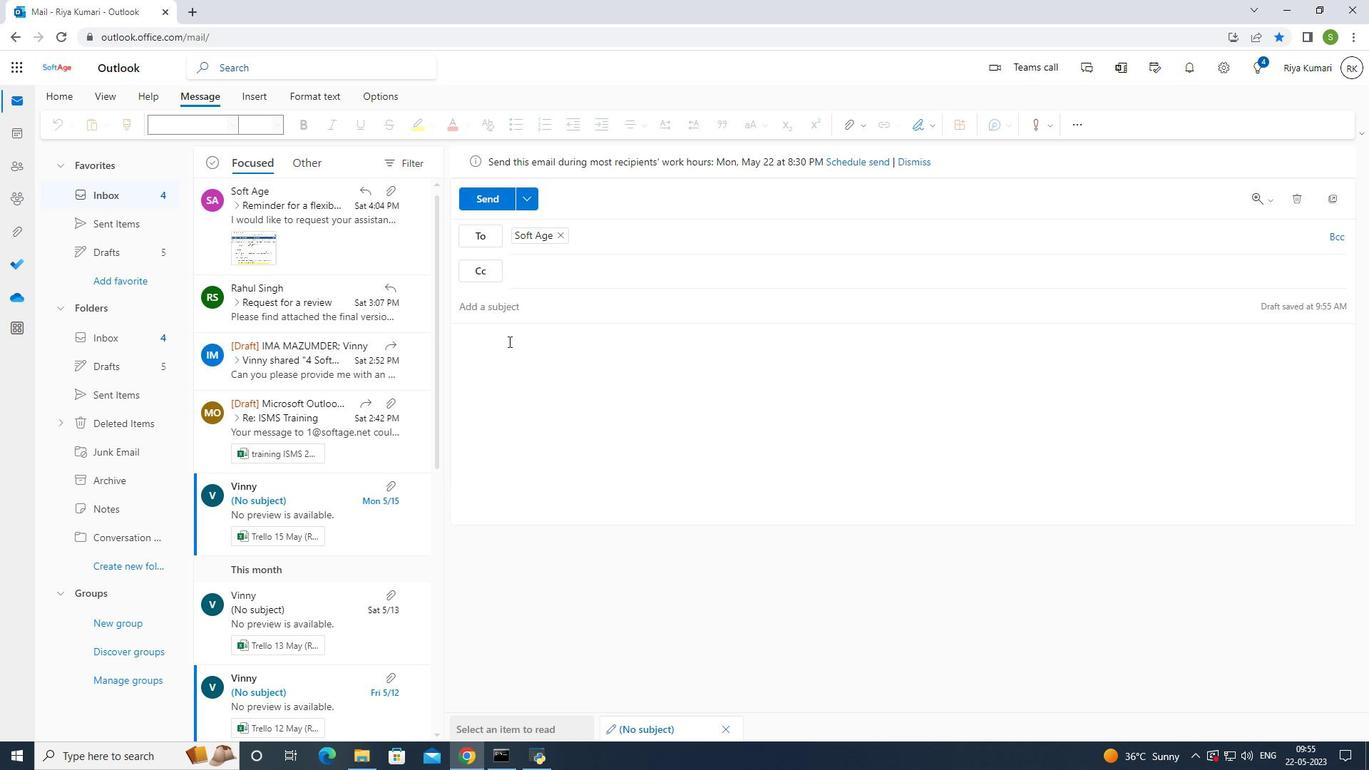 
Action: Mouse pressed left at (507, 343)
Screenshot: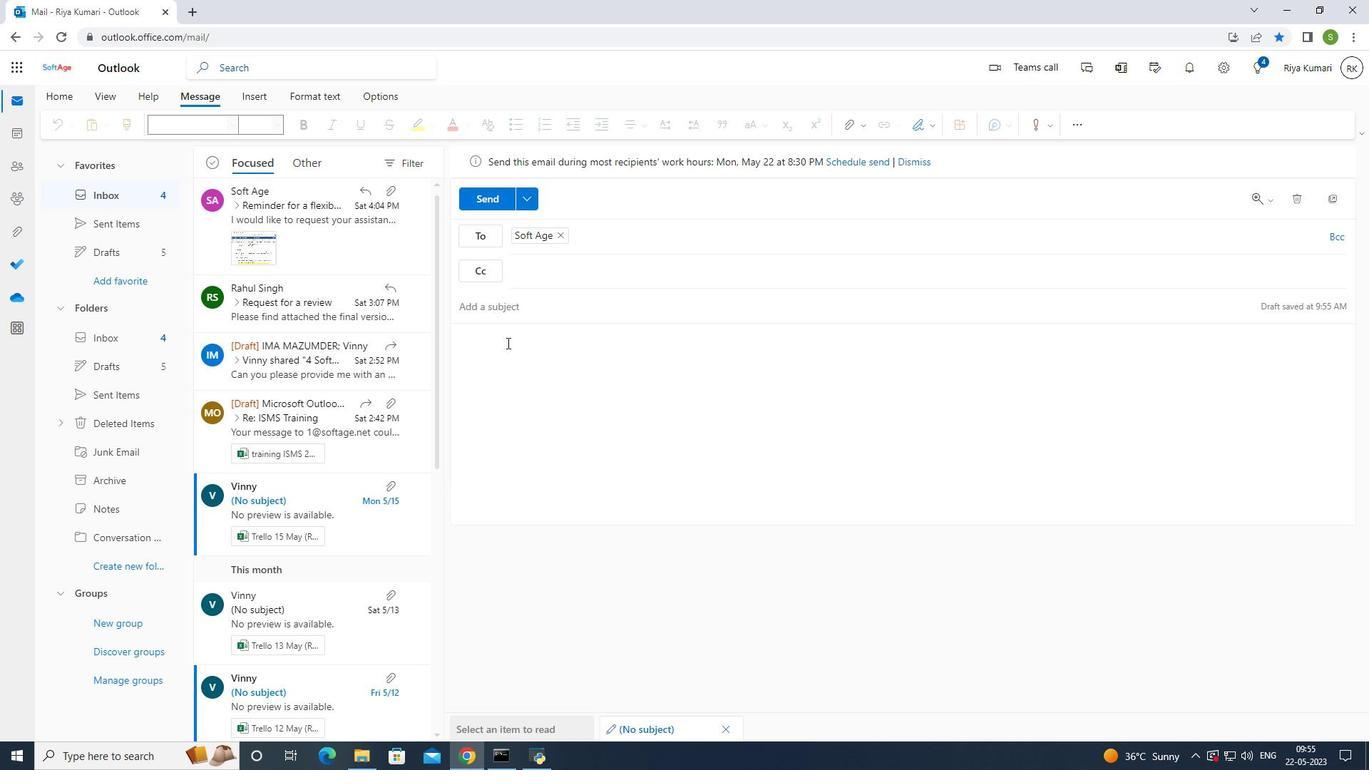 
Action: Mouse moved to (619, 311)
Screenshot: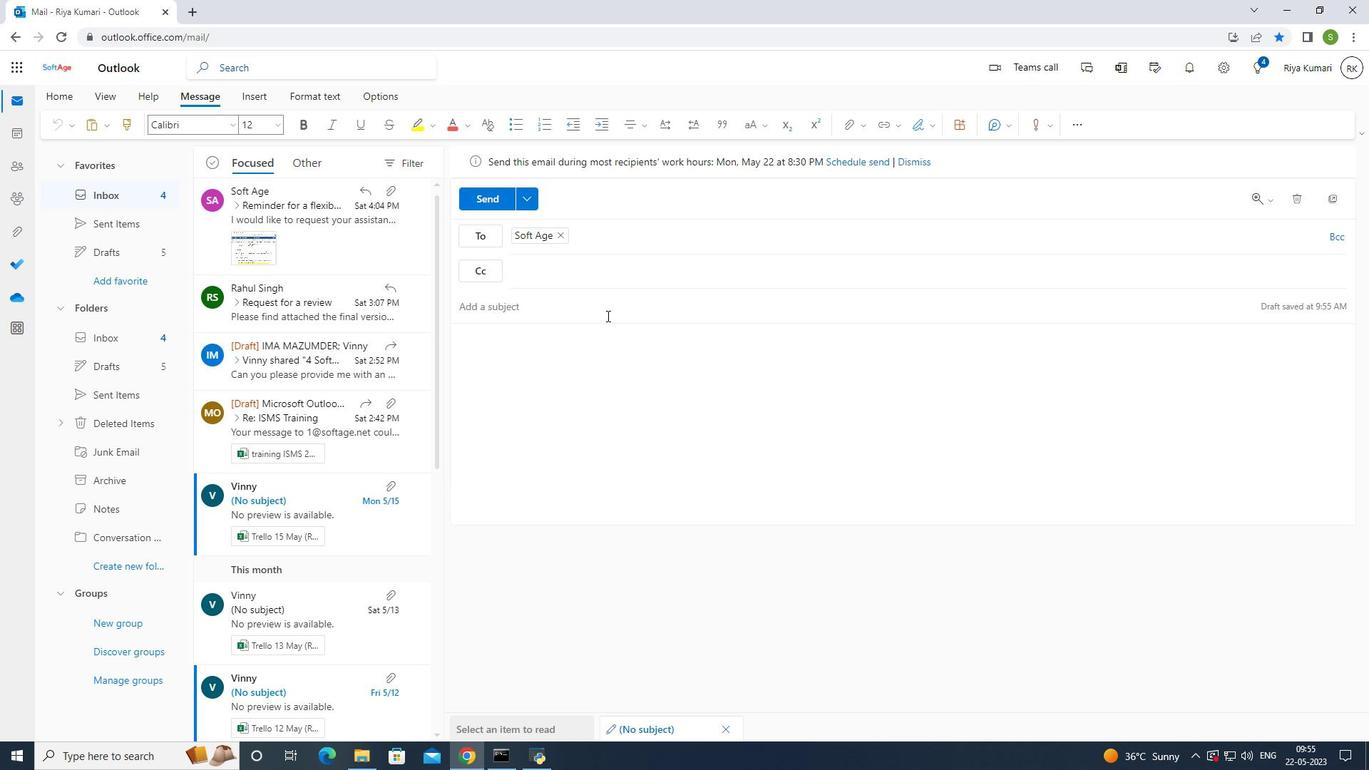 
Action: Key pressed <Key.shift>Great<Key.space><Key.shift>Thanksgiving<Key.space><Key.shift><Key.shift><Key.shift>Day
Screenshot: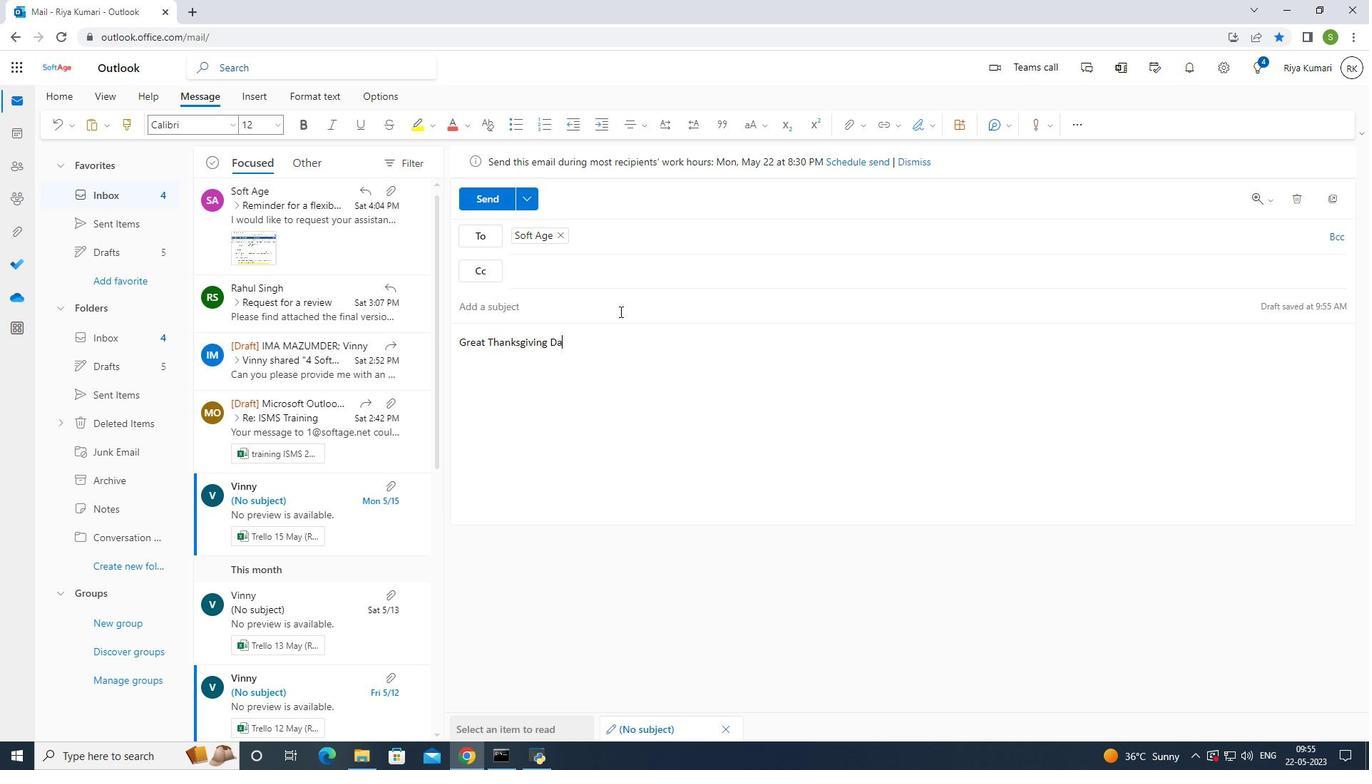 
Action: Mouse moved to (586, 364)
Screenshot: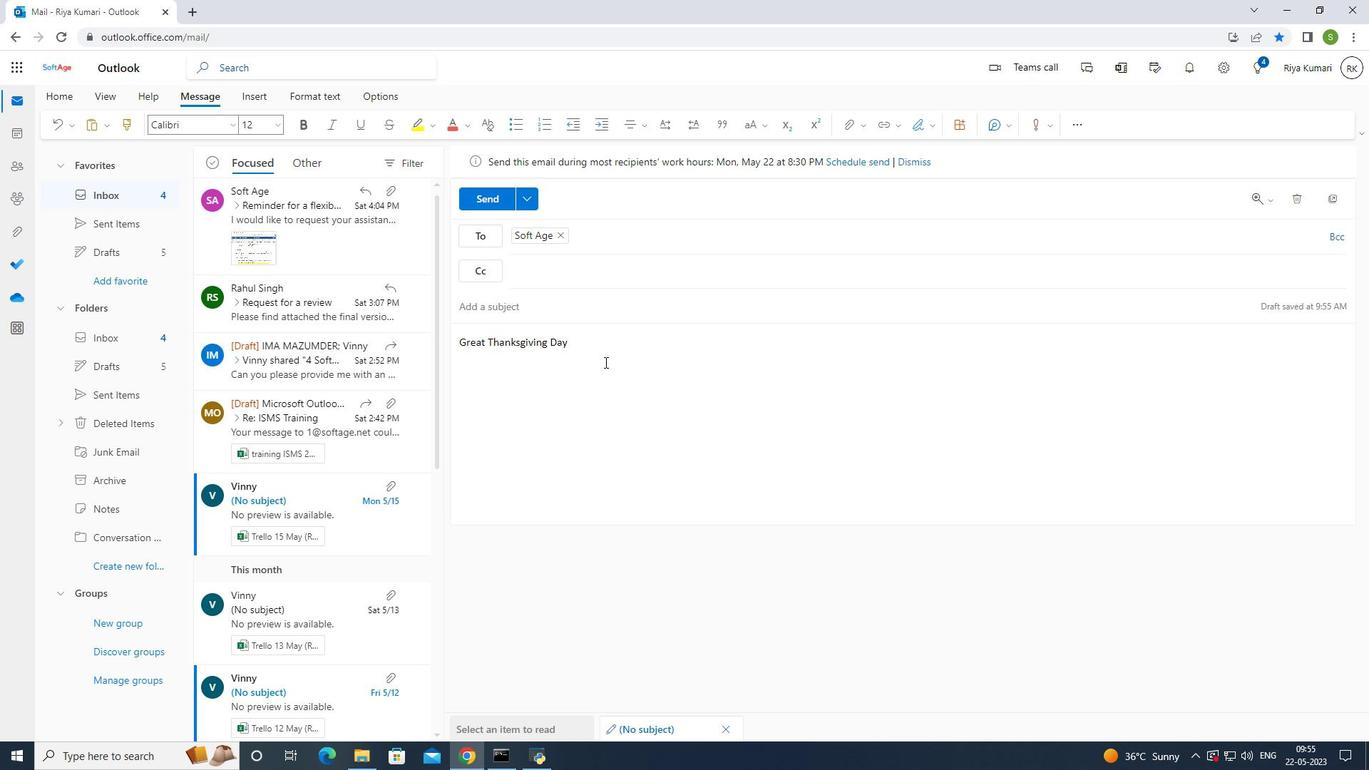 
Action: Mouse pressed left at (586, 364)
Screenshot: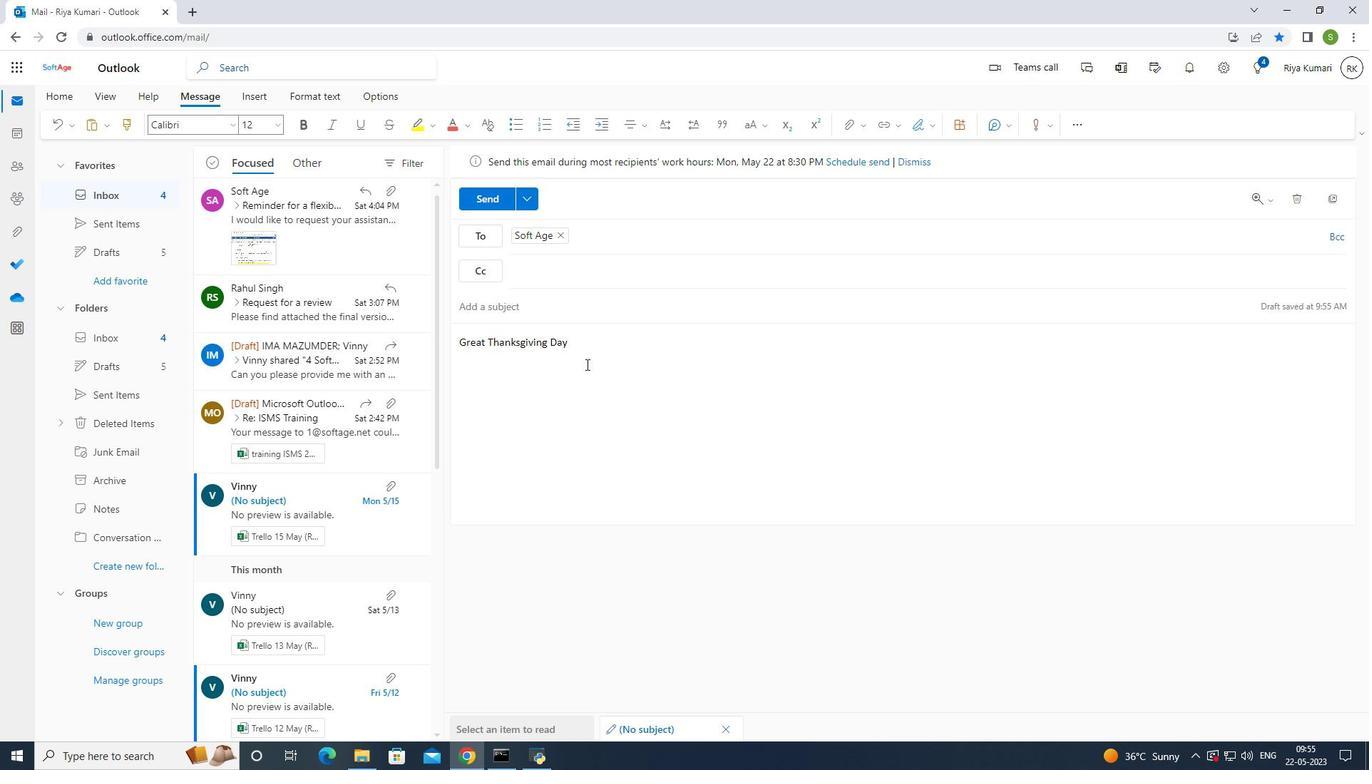 
Action: Key pressed <Key.enter>
Screenshot: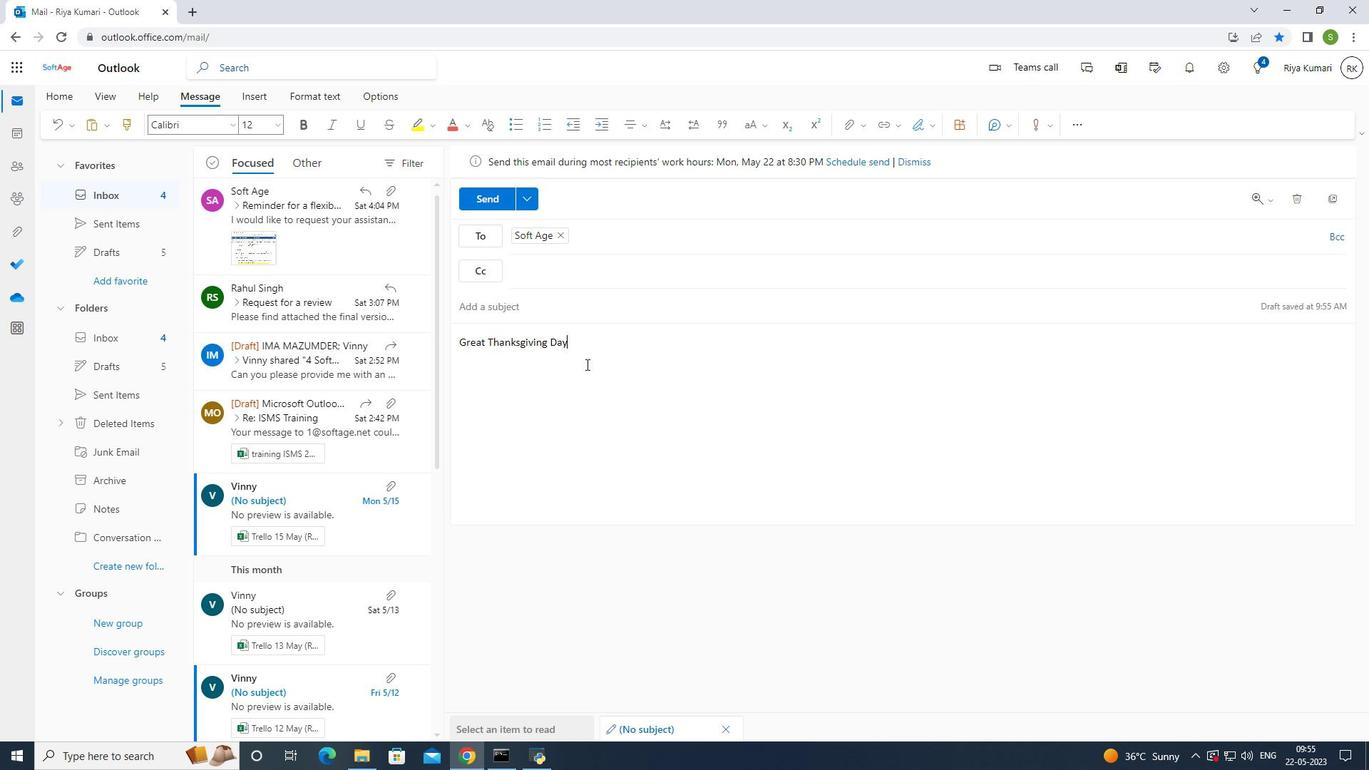
Action: Mouse moved to (927, 124)
Screenshot: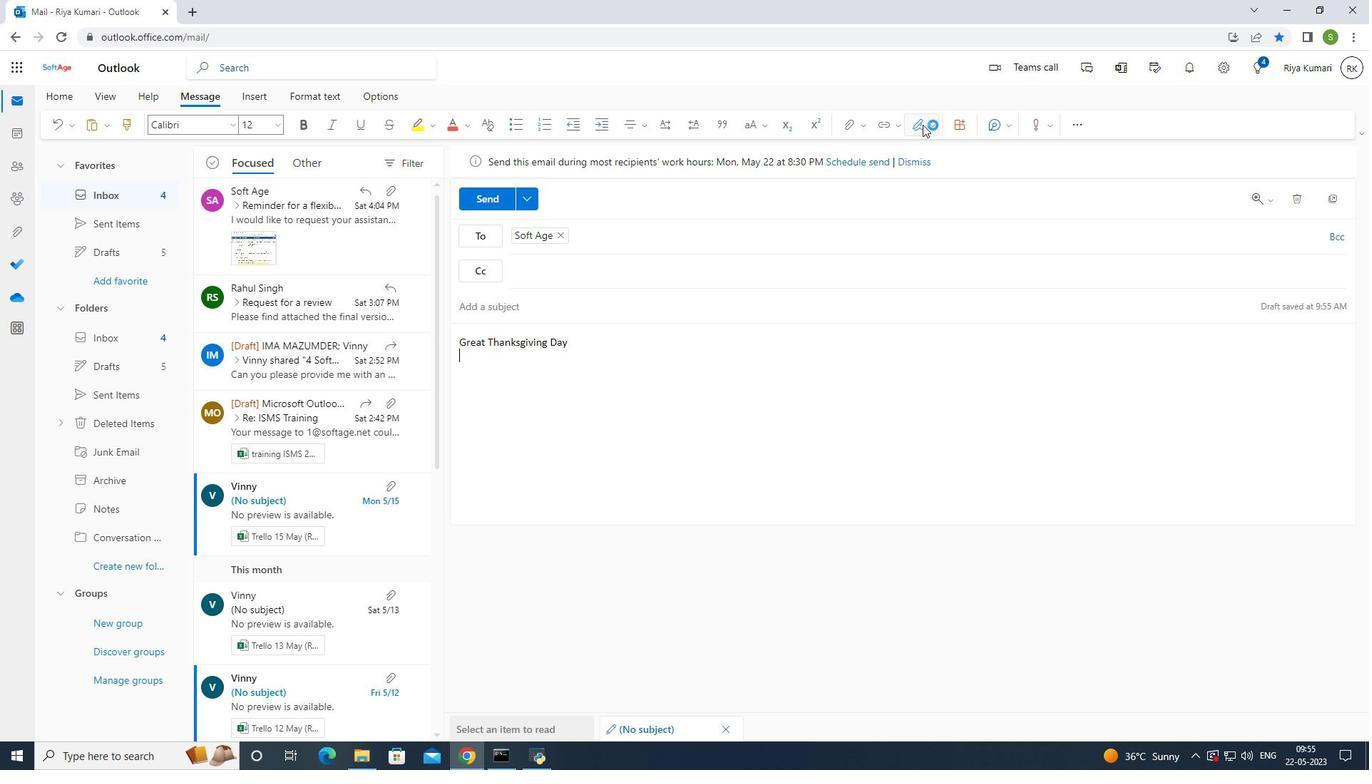 
Action: Mouse pressed left at (927, 124)
Screenshot: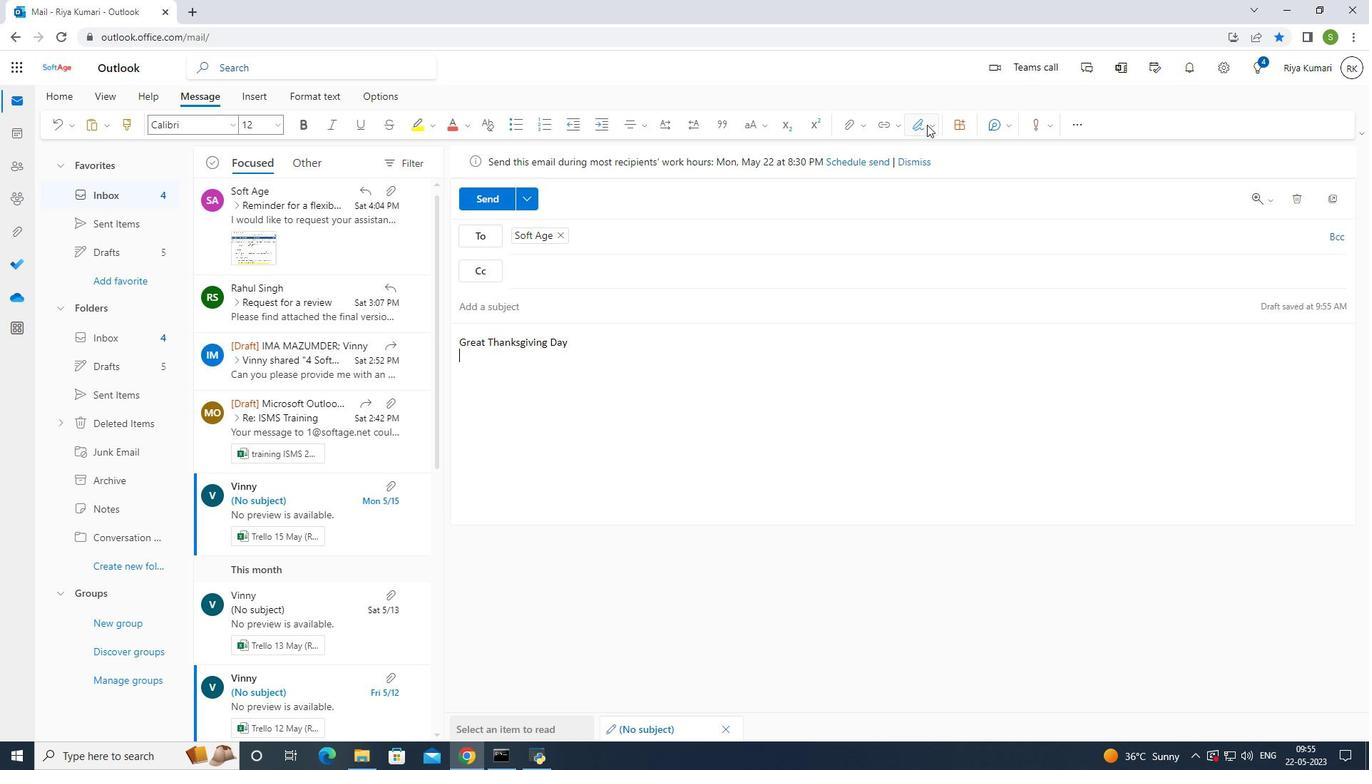 
Action: Mouse moved to (914, 159)
Screenshot: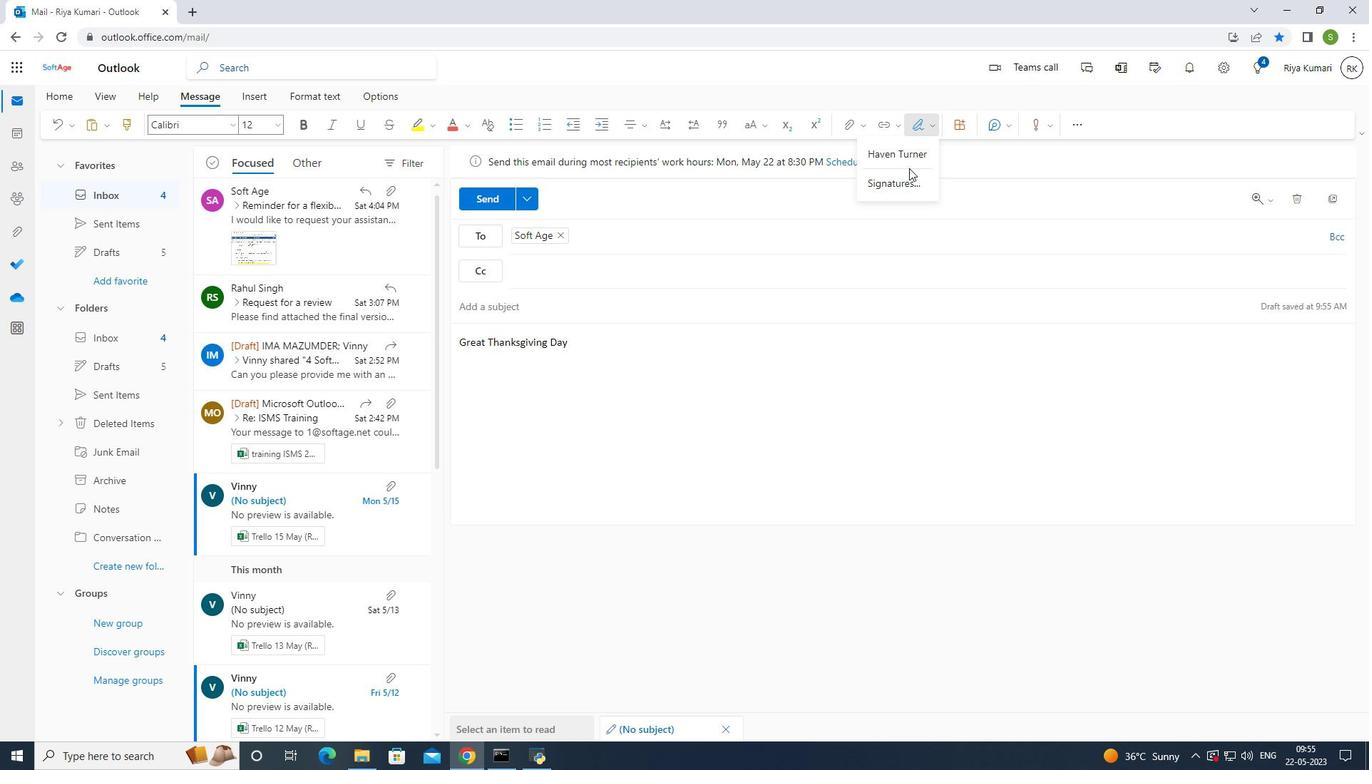 
Action: Mouse pressed left at (914, 159)
Screenshot: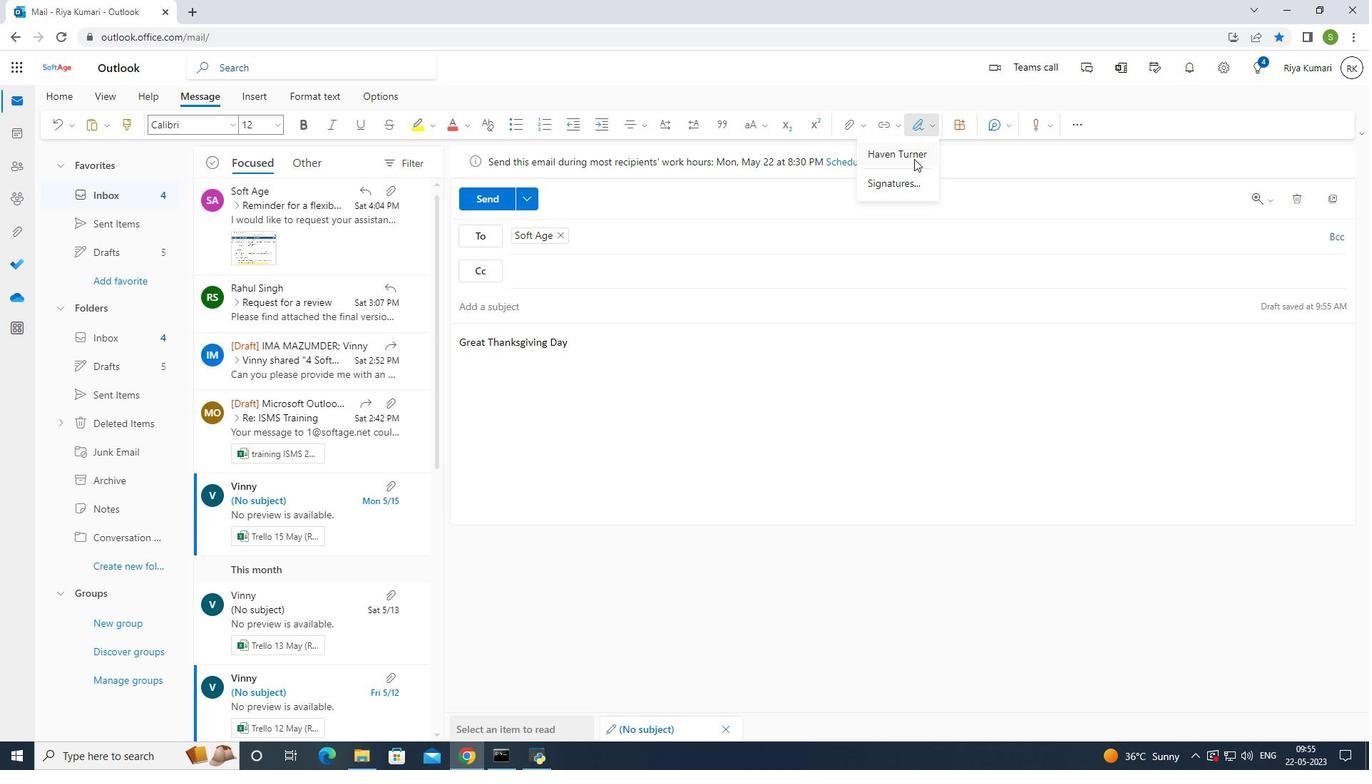 
Action: Mouse moved to (120, 358)
Screenshot: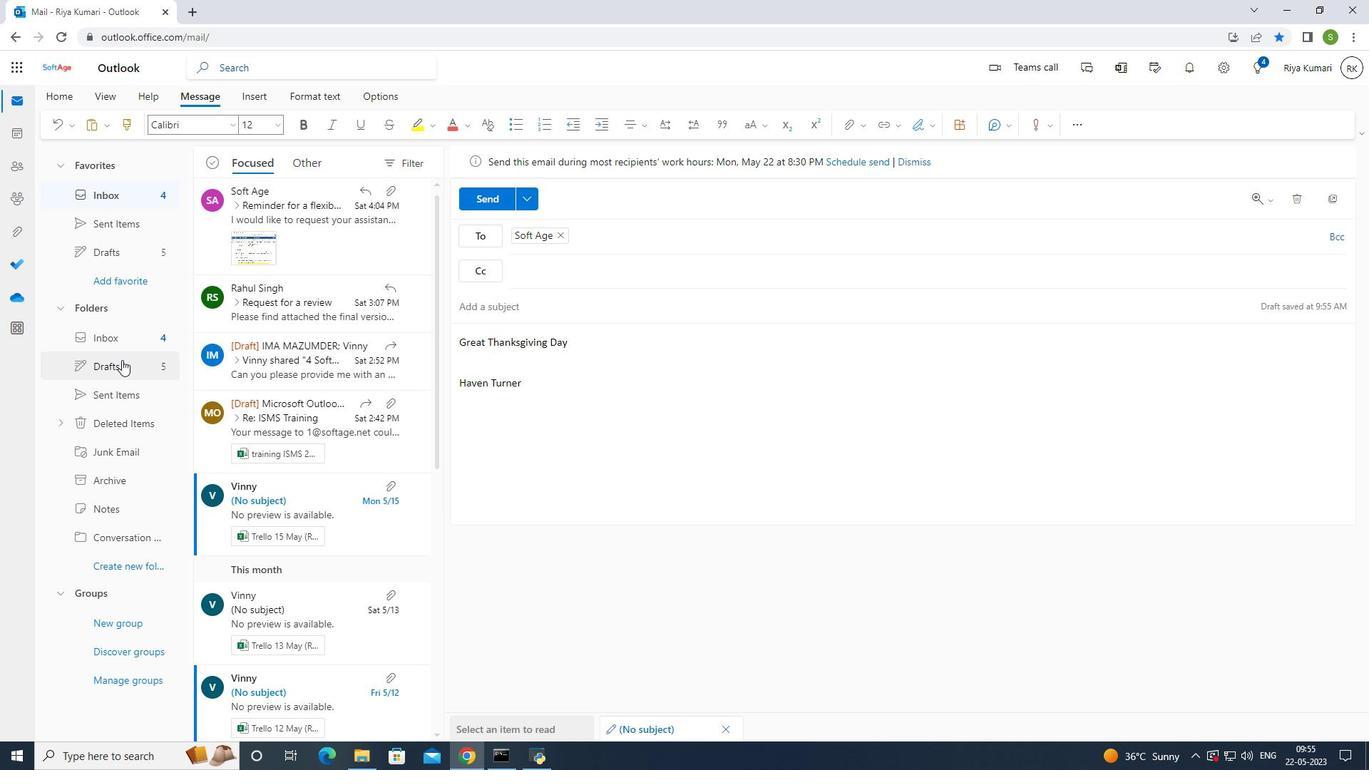 
Action: Mouse scrolled (120, 358) with delta (0, 0)
Screenshot: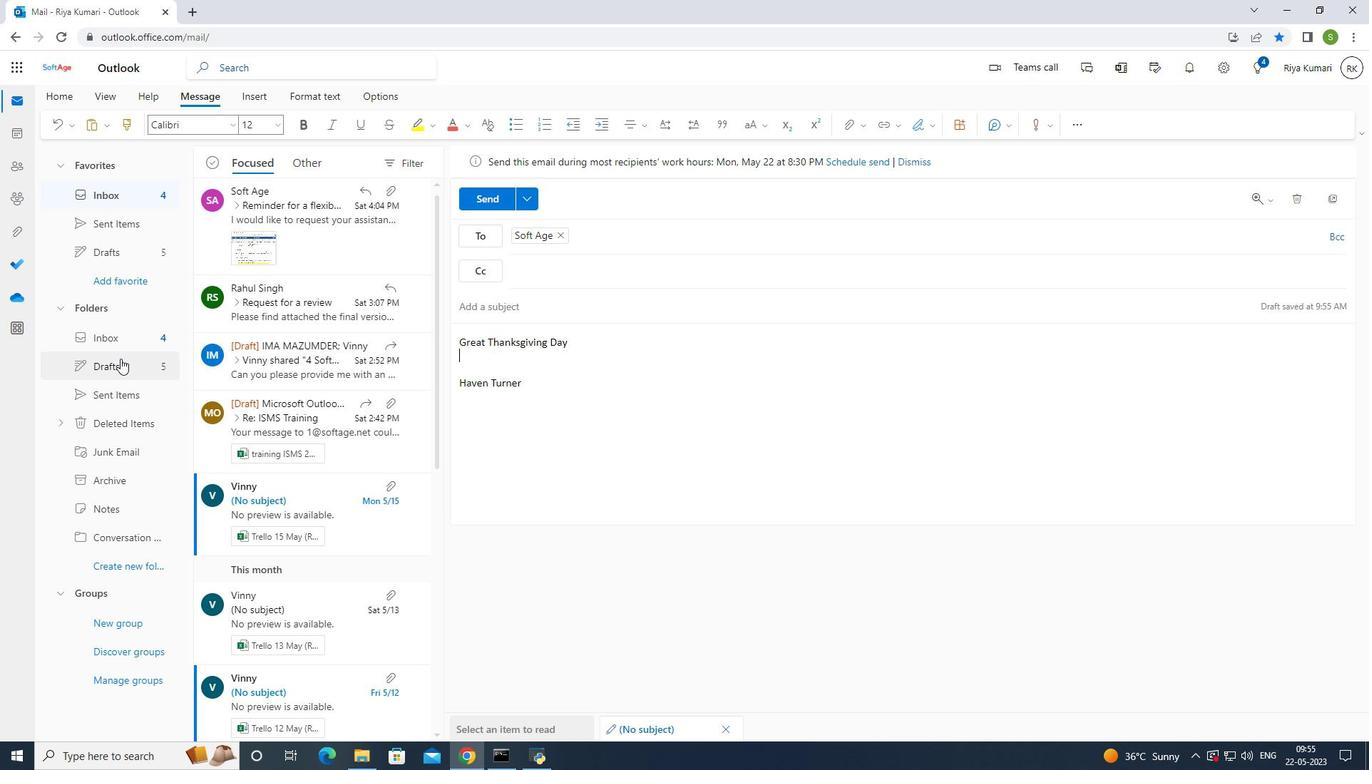 
Action: Mouse scrolled (120, 358) with delta (0, 0)
Screenshot: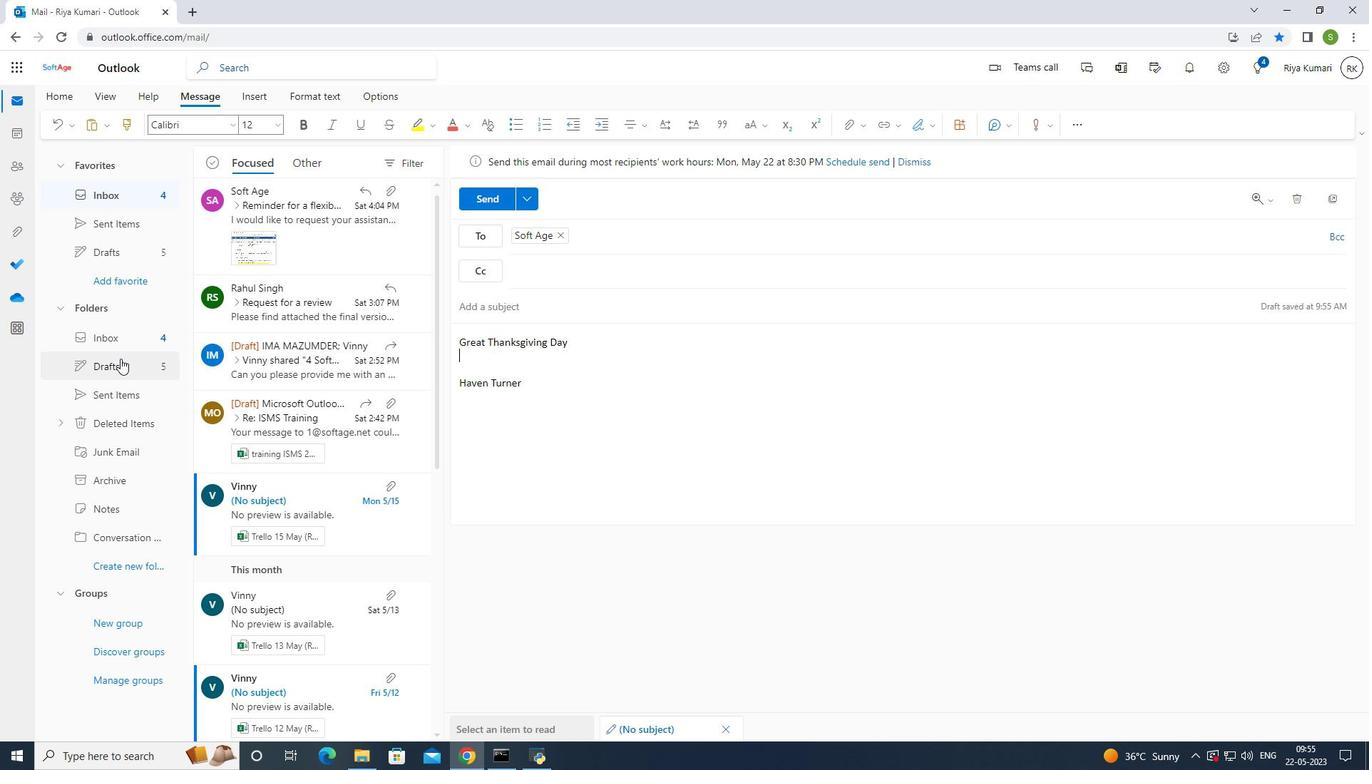 
Action: Mouse scrolled (120, 358) with delta (0, 0)
Screenshot: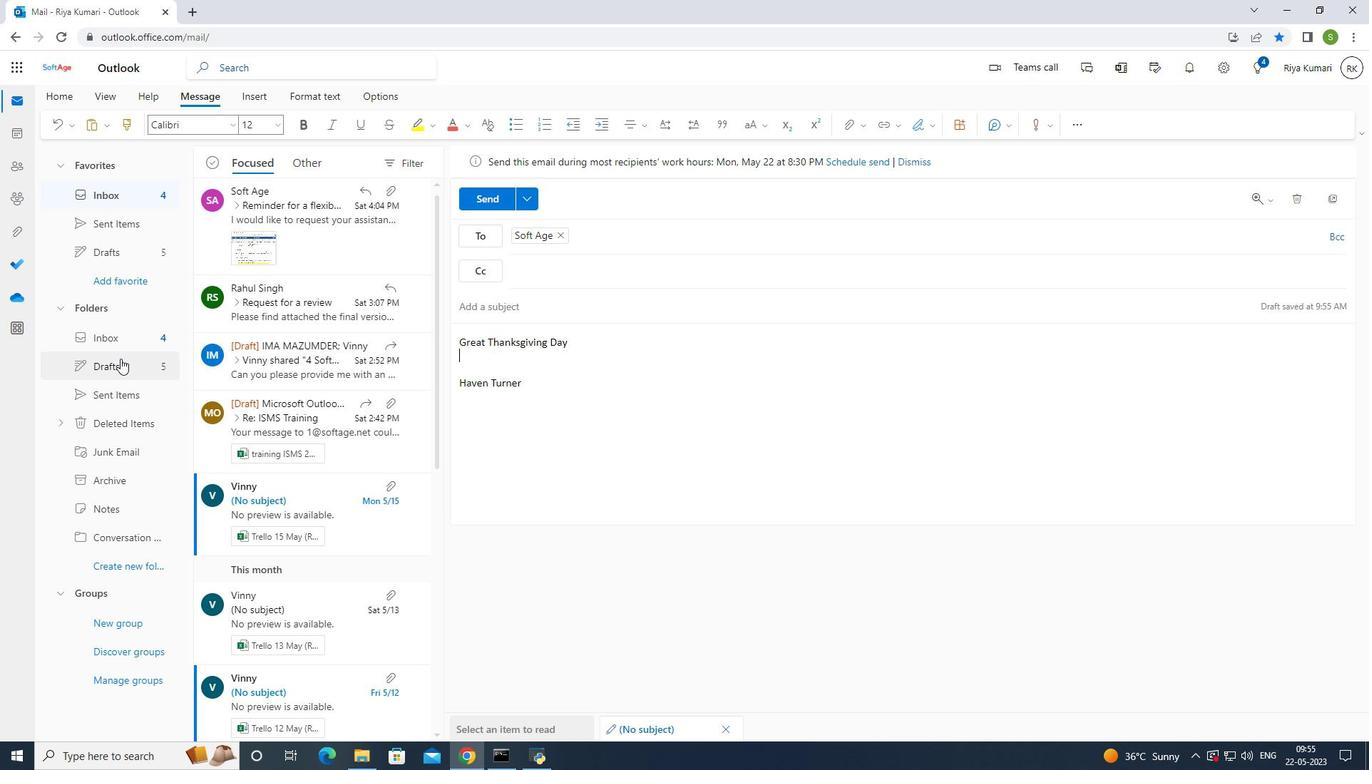 
Action: Mouse scrolled (120, 358) with delta (0, 0)
Screenshot: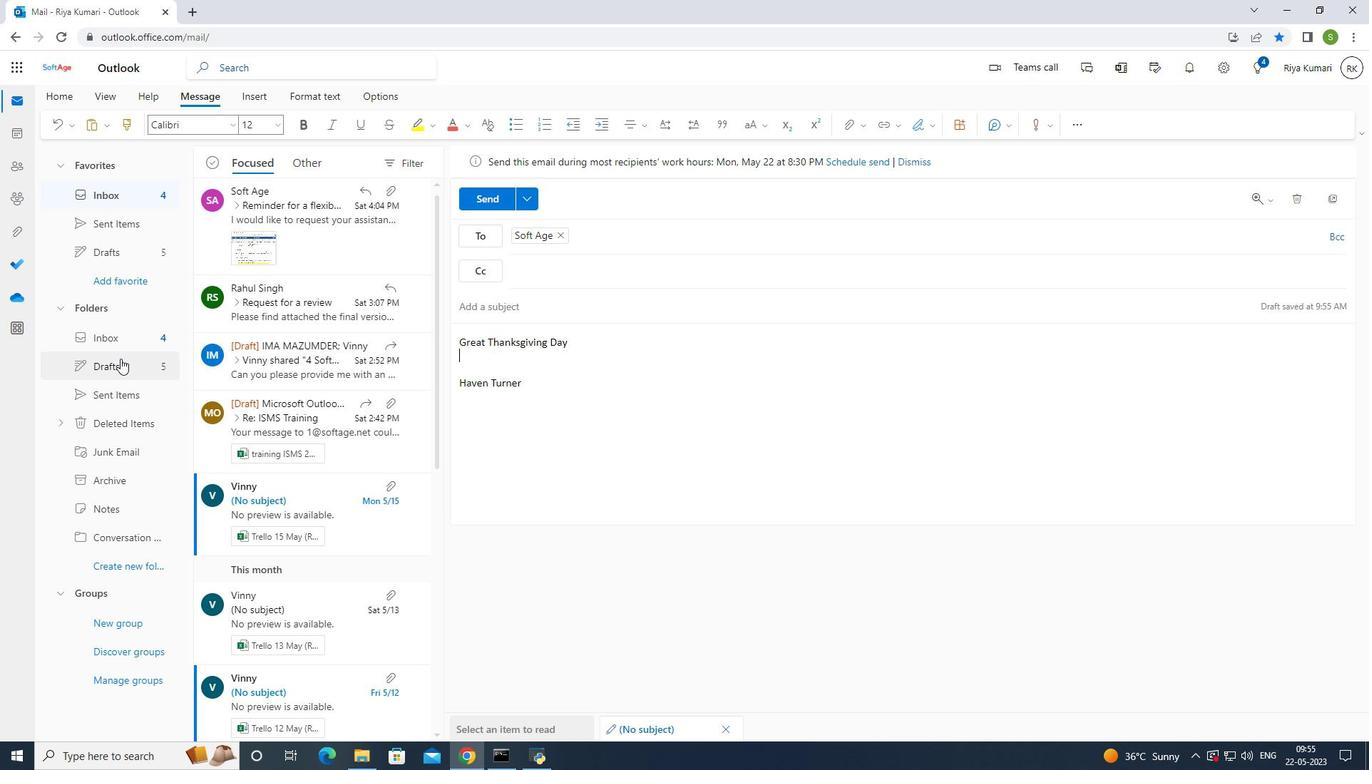 
Action: Mouse moved to (129, 567)
Screenshot: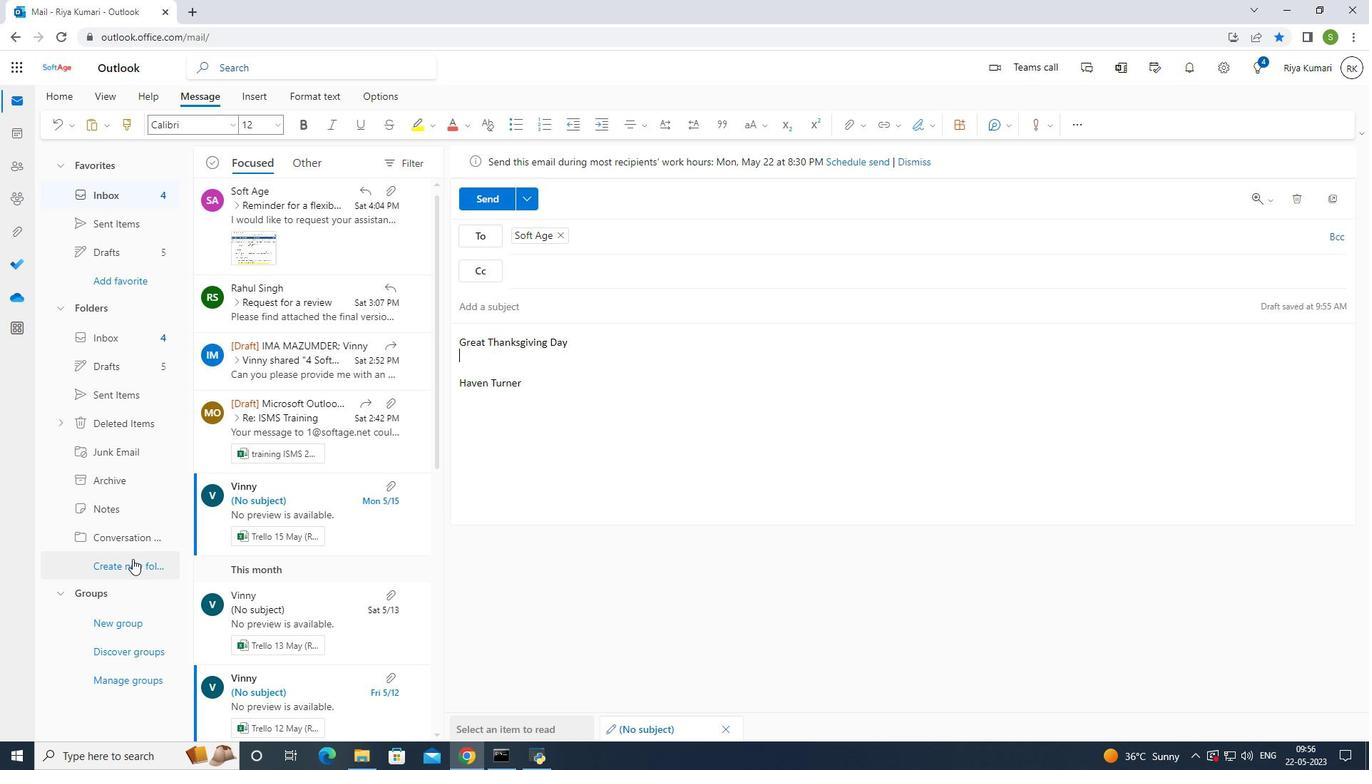 
Action: Mouse pressed left at (129, 567)
Screenshot: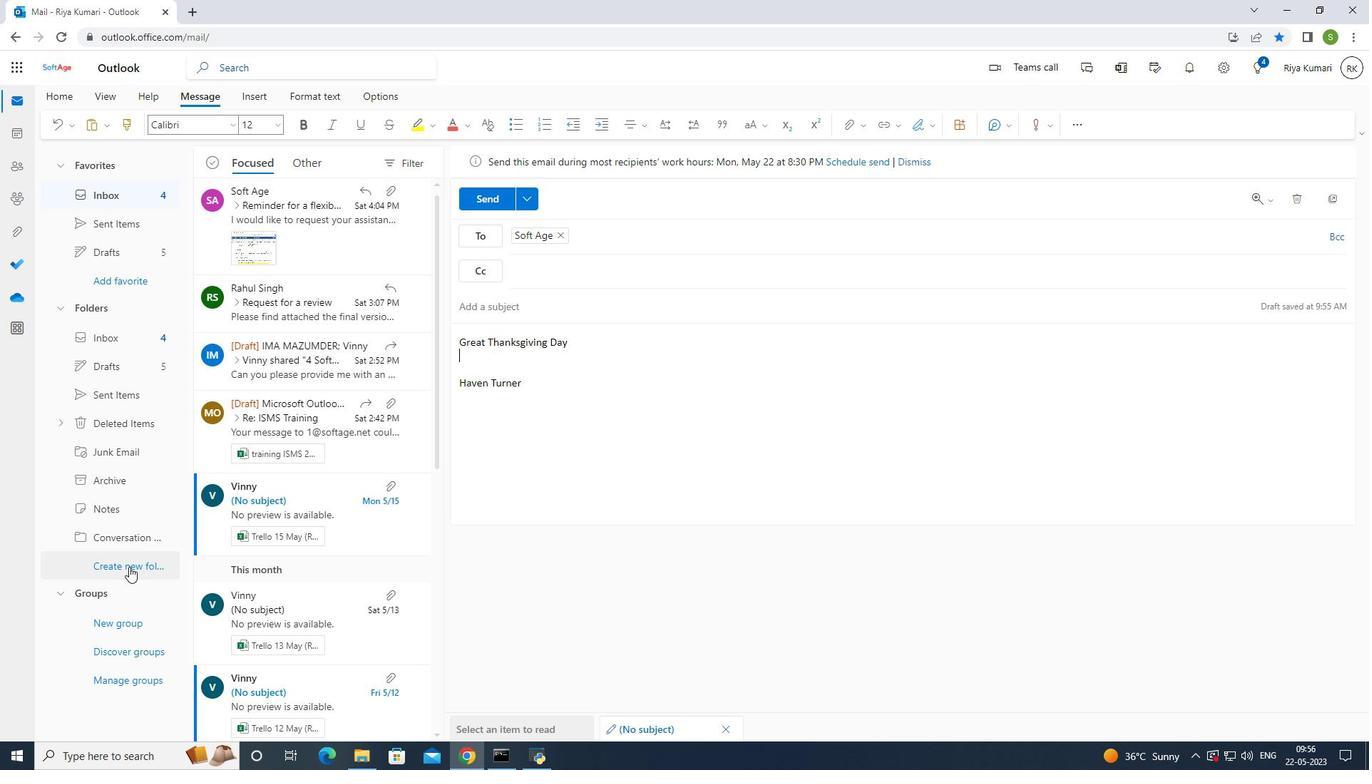 
Action: Mouse moved to (333, 408)
Screenshot: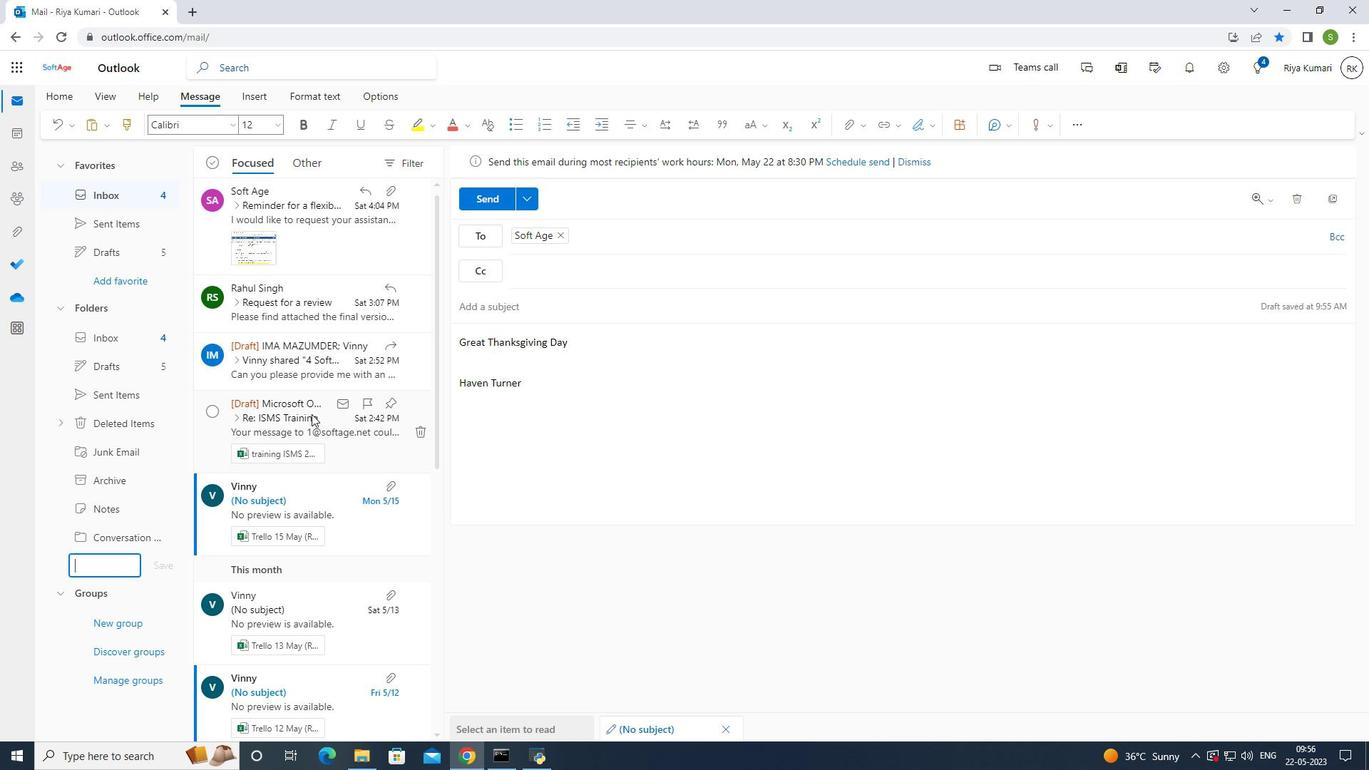 
Action: Key pressed <Key.shift><Key.shift><Key.shift><Key.shift><Key.shift><Key.shift><Key.shift><Key.shift>Cycling
Screenshot: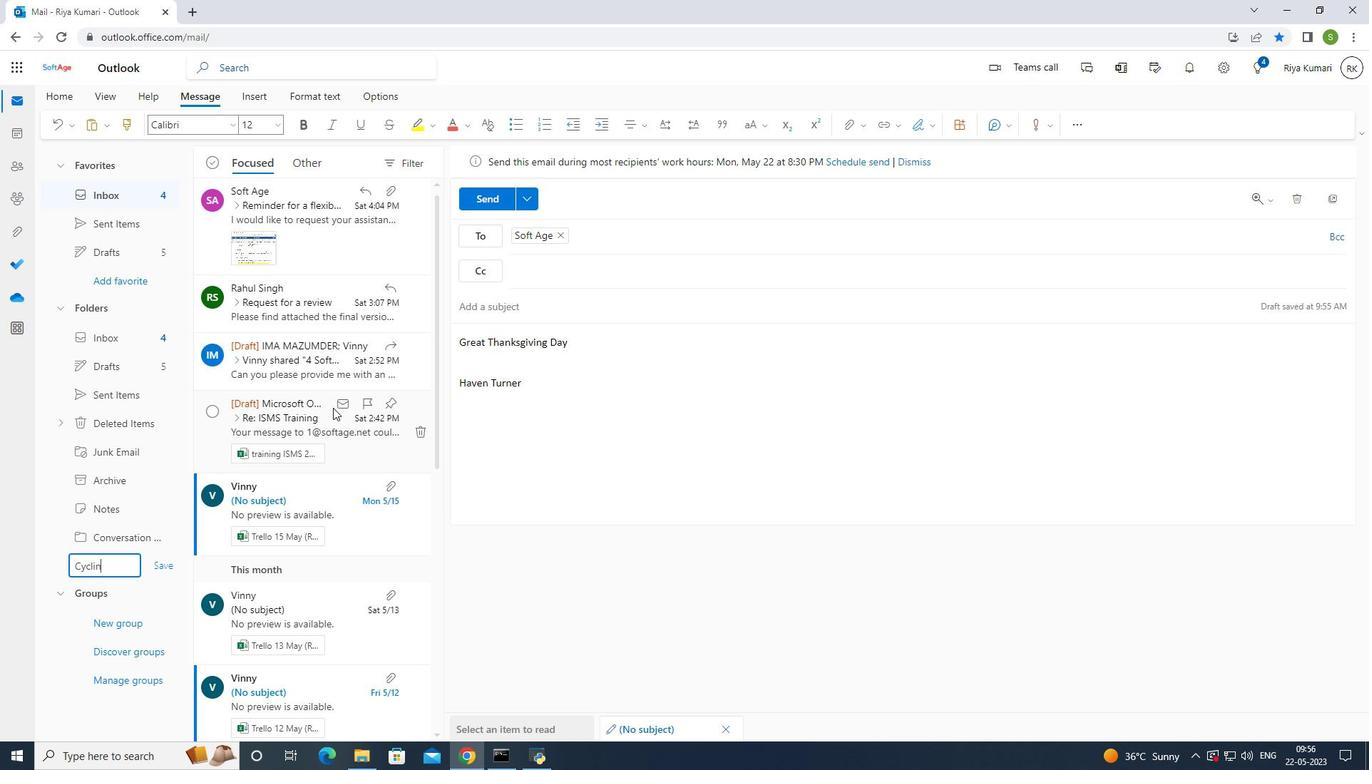 
Action: Mouse moved to (168, 562)
Screenshot: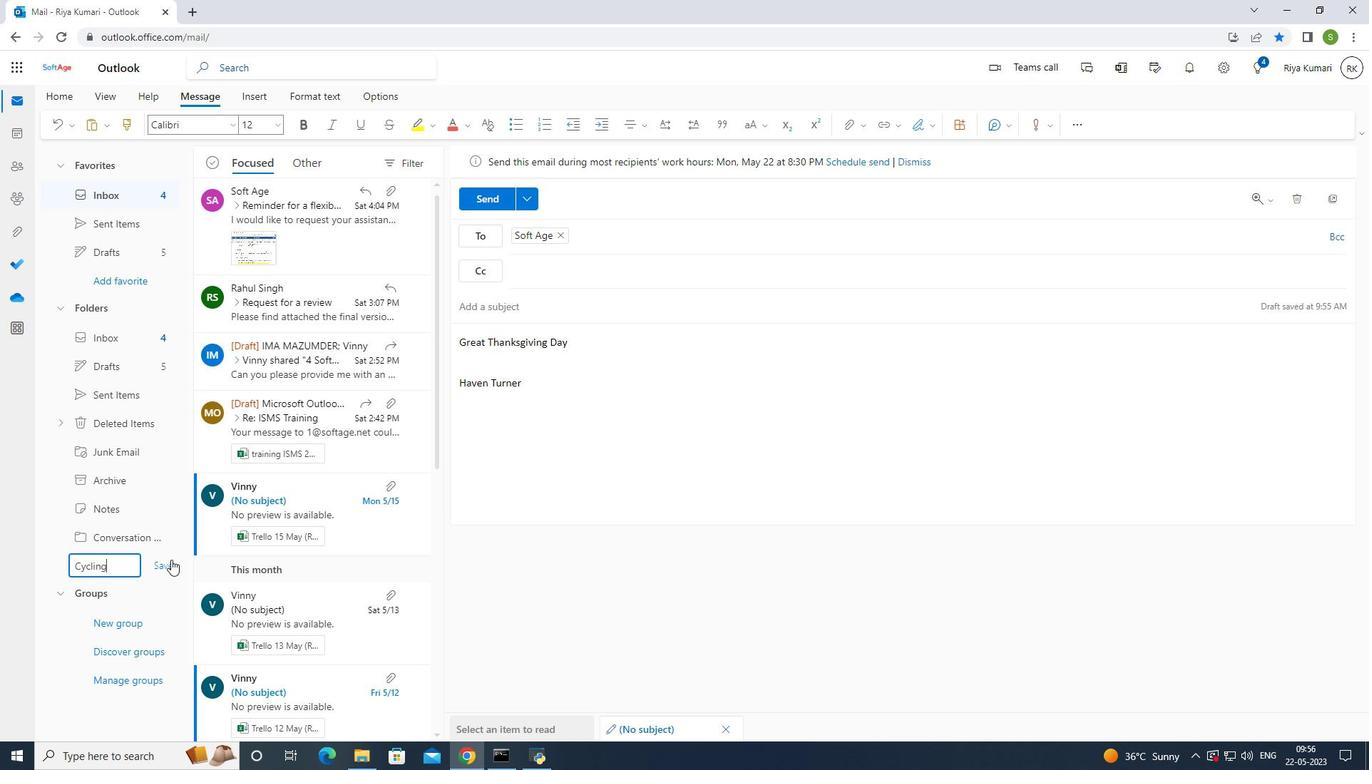 
Action: Mouse pressed left at (168, 562)
Screenshot: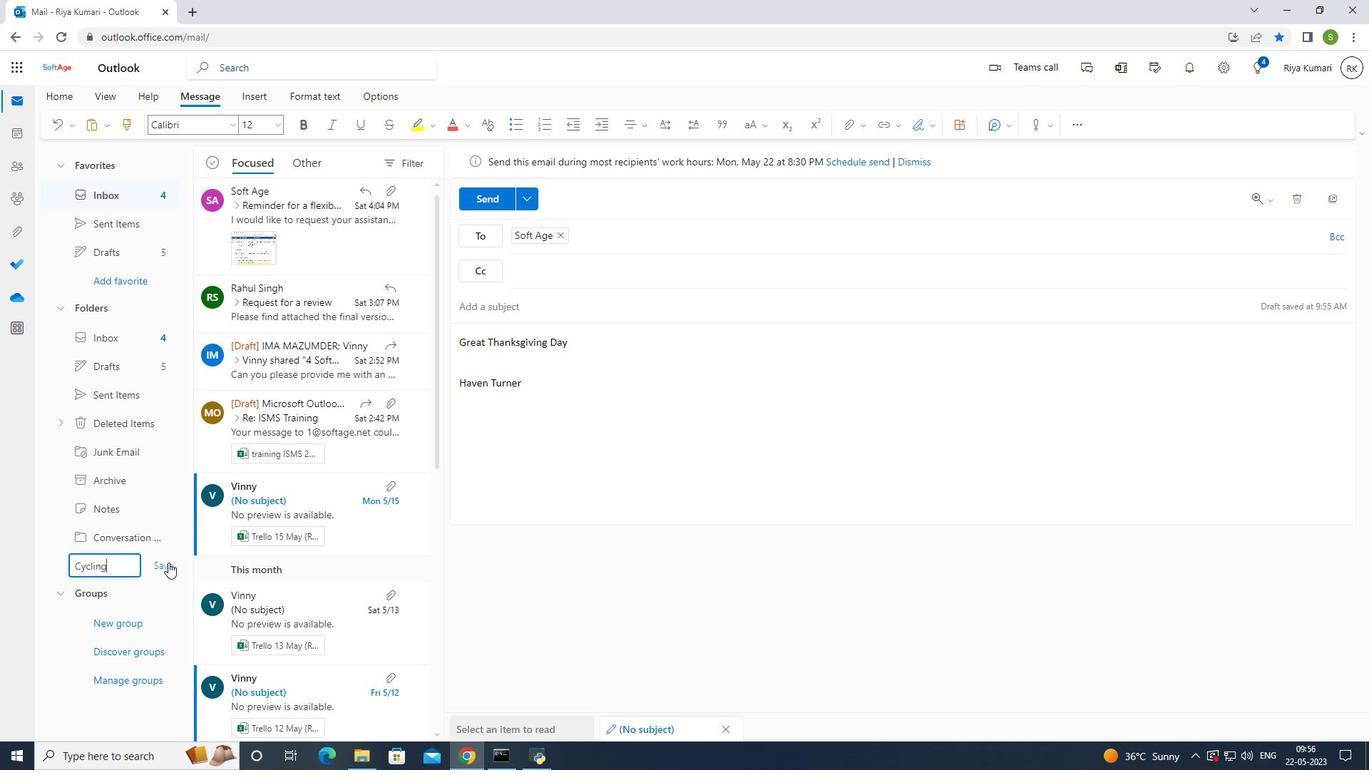 
Action: Mouse moved to (477, 194)
Screenshot: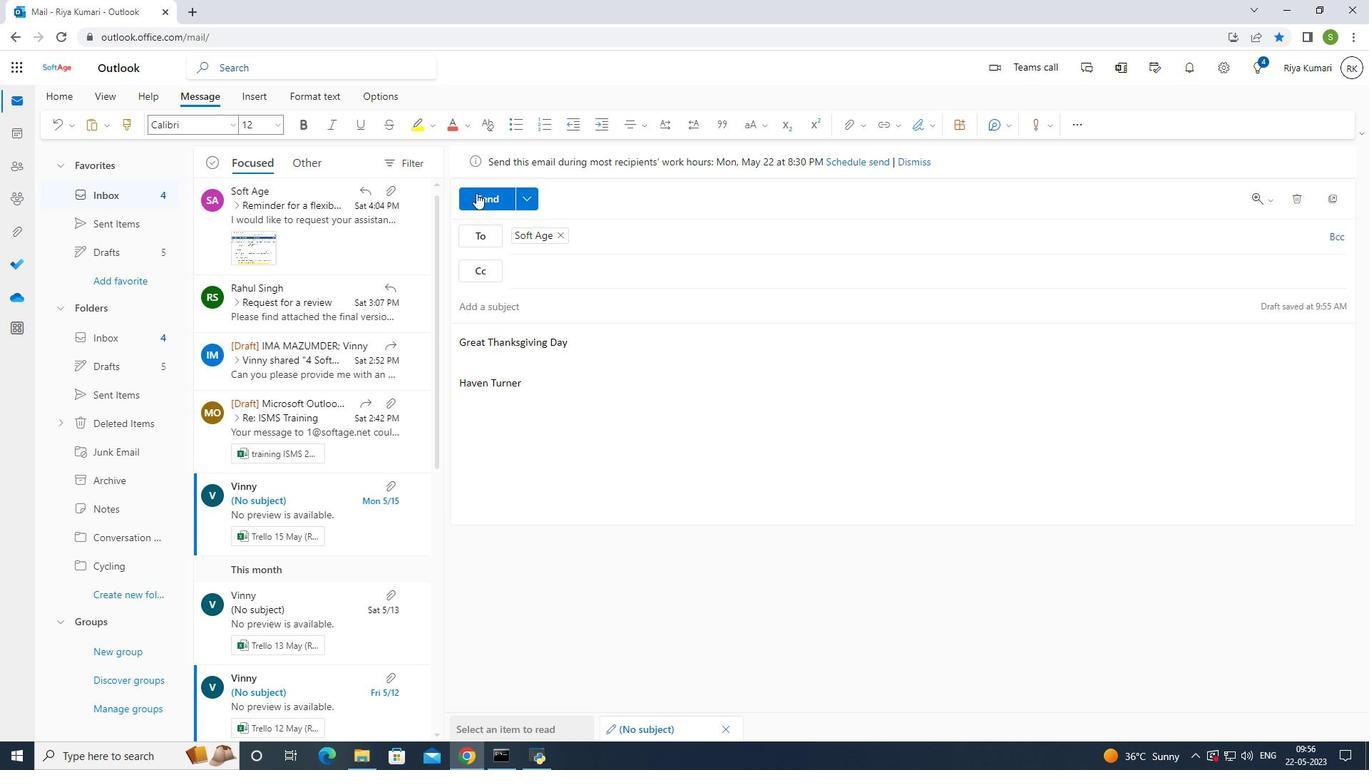 
Action: Mouse pressed left at (477, 194)
Screenshot: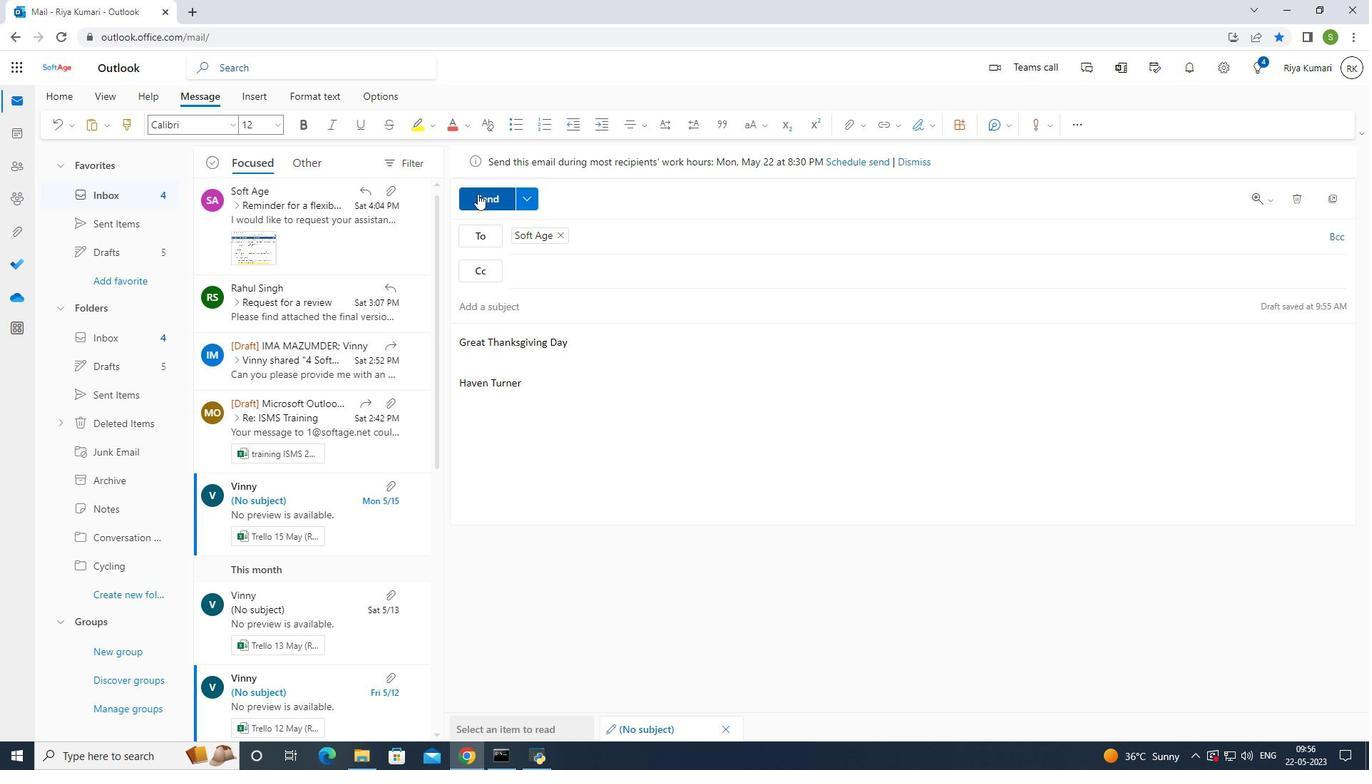 
Action: Mouse moved to (661, 429)
Screenshot: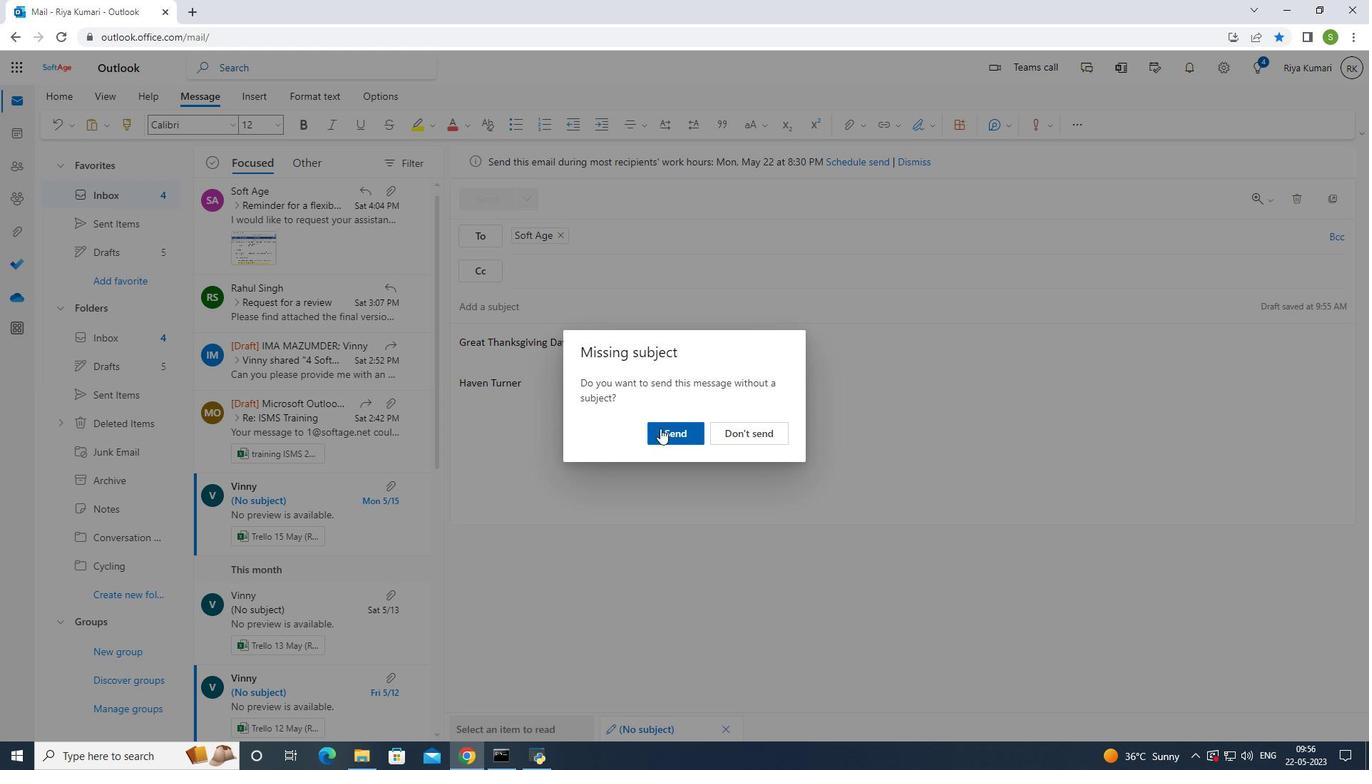 
Action: Mouse pressed left at (661, 429)
Screenshot: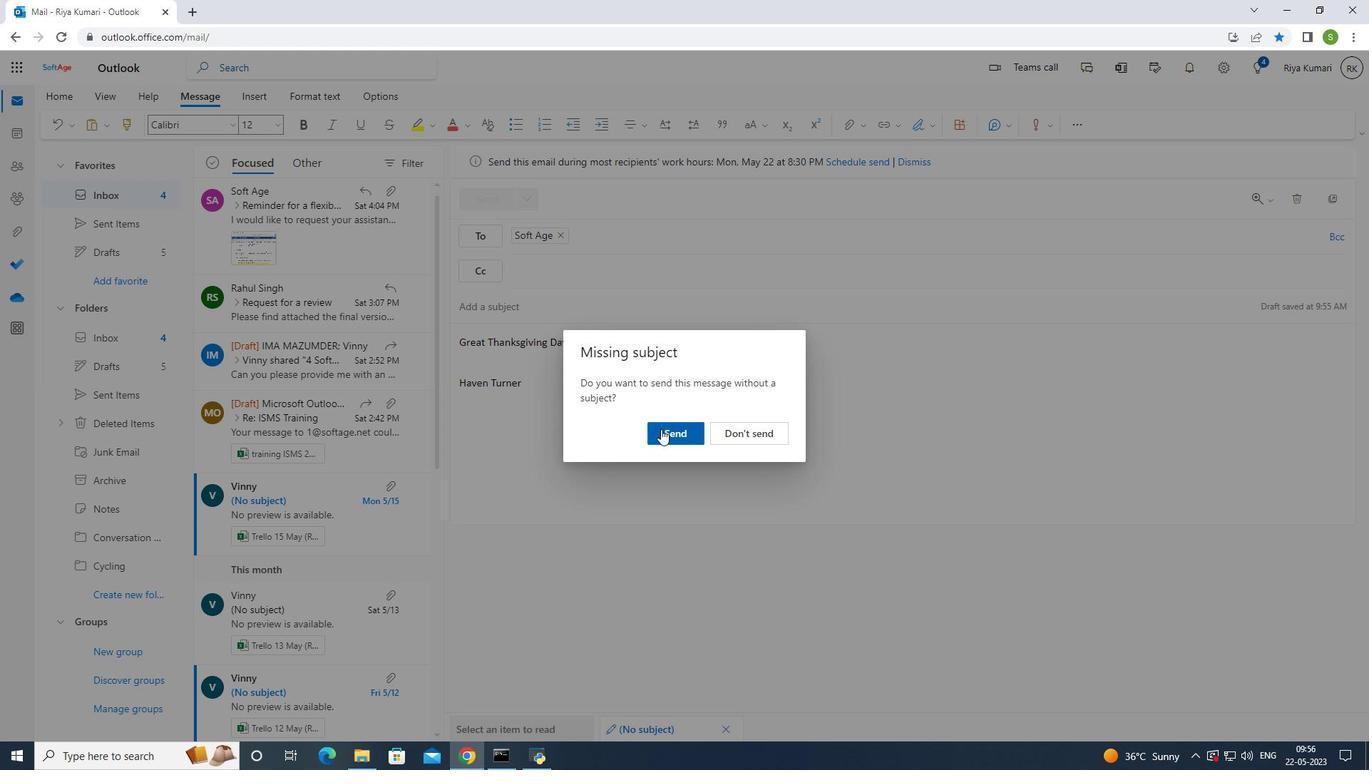 
Action: Mouse moved to (717, 408)
Screenshot: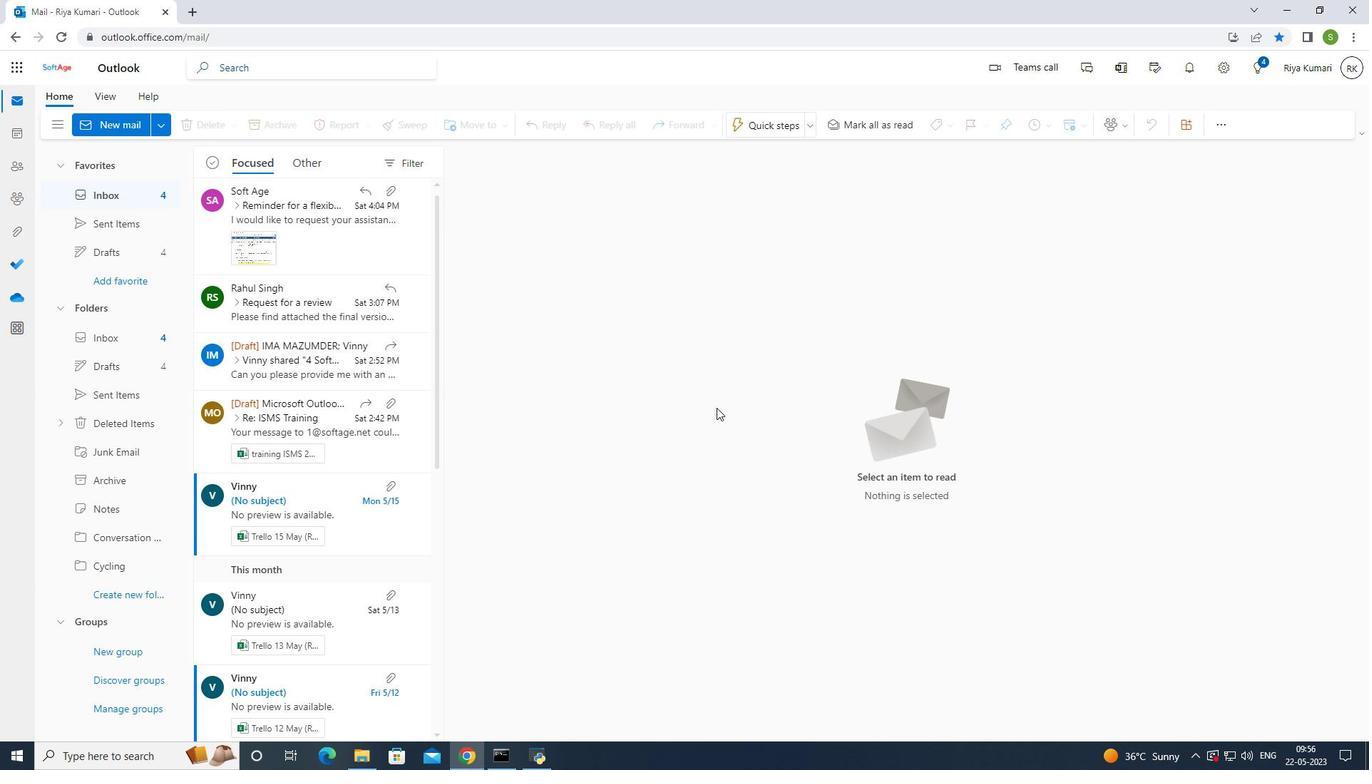 
